 Task: Look for Airbnb properties in Wollongong, Australia from 11th December, 2023 to 17th December, 2023 for 1 adult. Place can be private room with 1  bedroom having 1 bed and 1 bathroom. Property type can be hotel. Amenities needed are: washing machine, kitchen.
Action: Mouse moved to (438, 127)
Screenshot: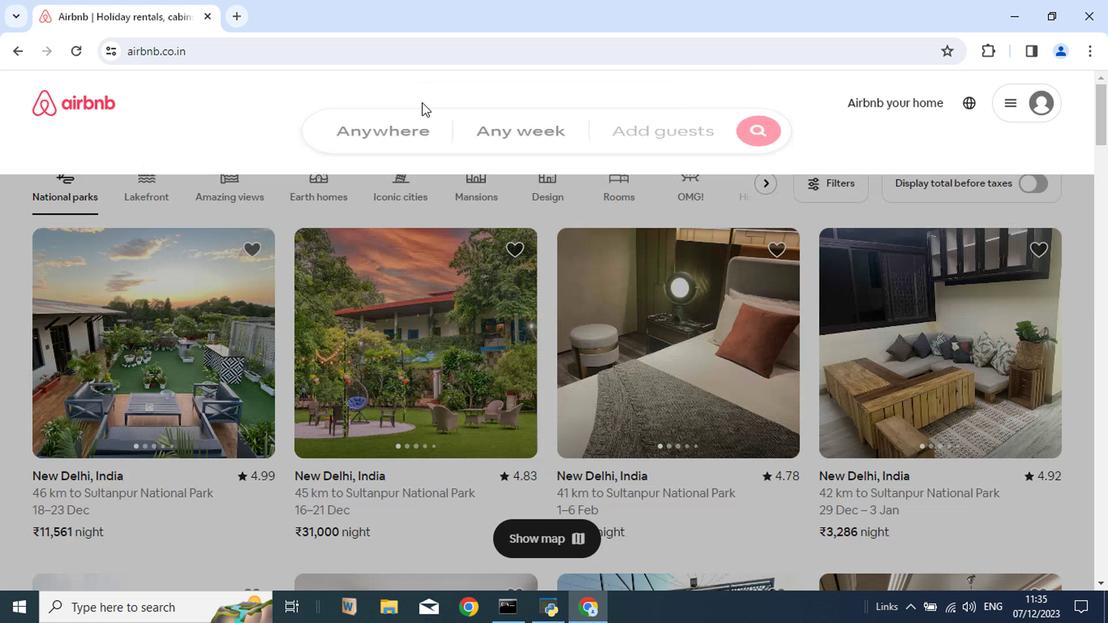 
Action: Mouse pressed left at (438, 127)
Screenshot: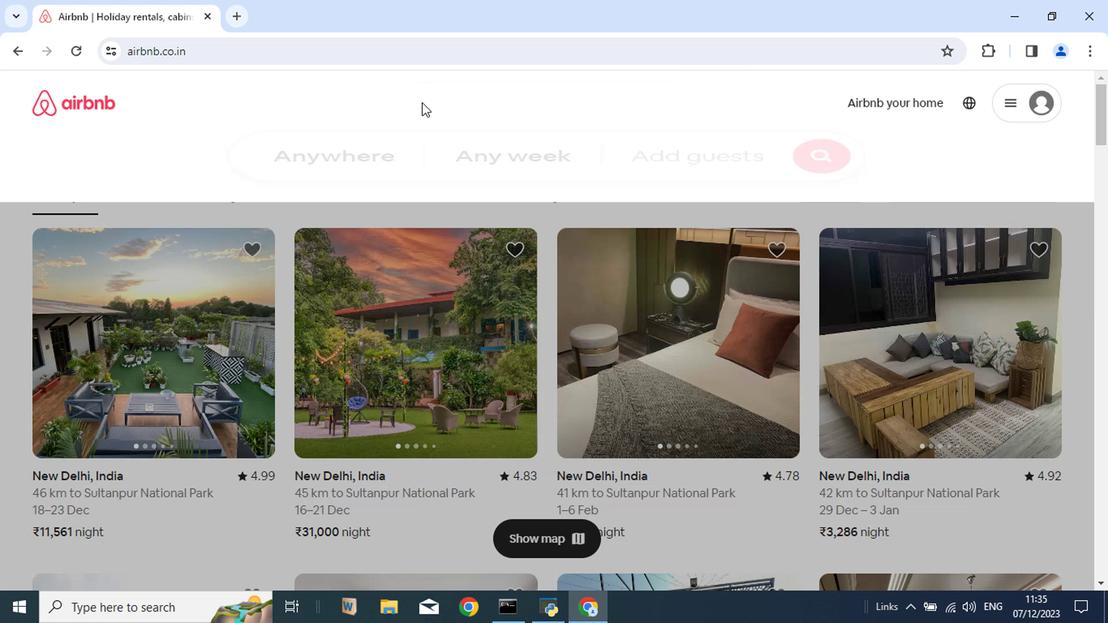 
Action: Mouse moved to (451, 251)
Screenshot: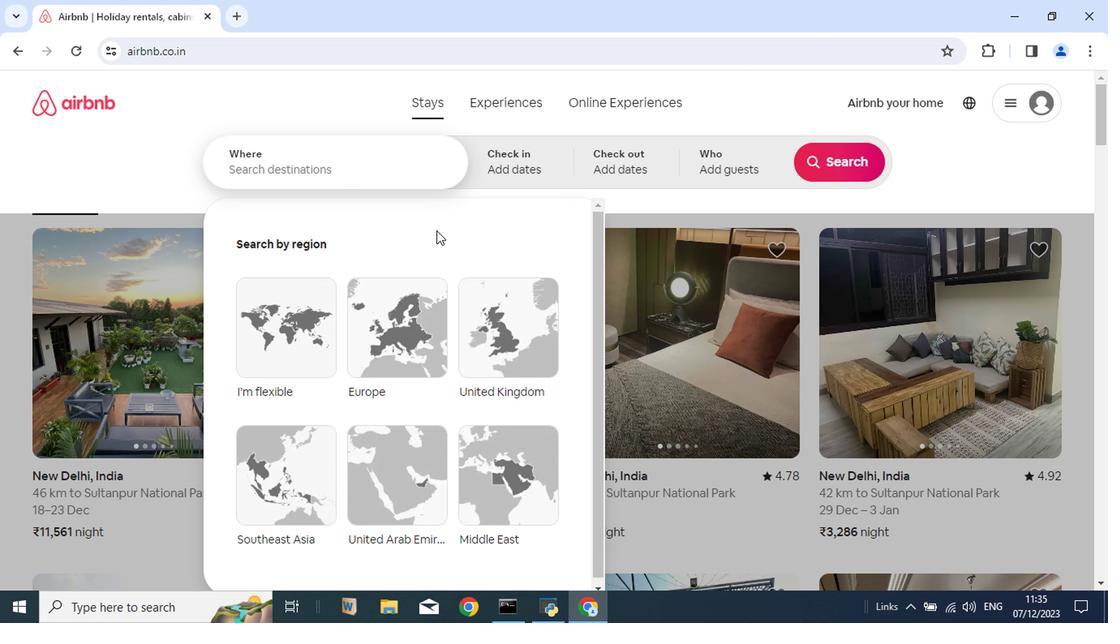 
Action: Key pressed <Key.shift>Woll
Screenshot: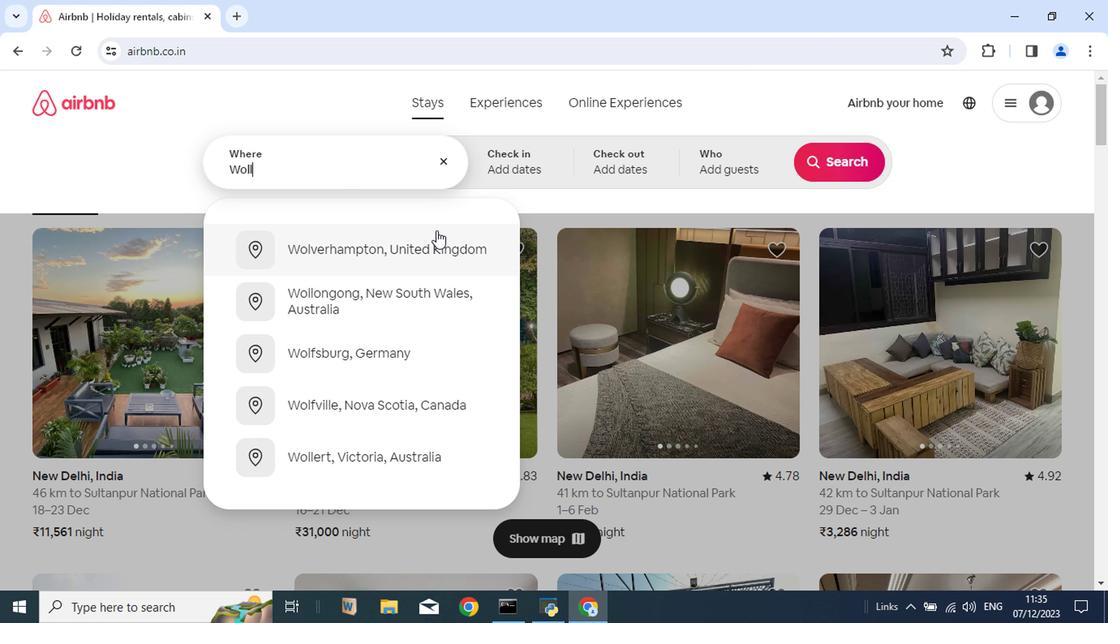 
Action: Mouse moved to (461, 261)
Screenshot: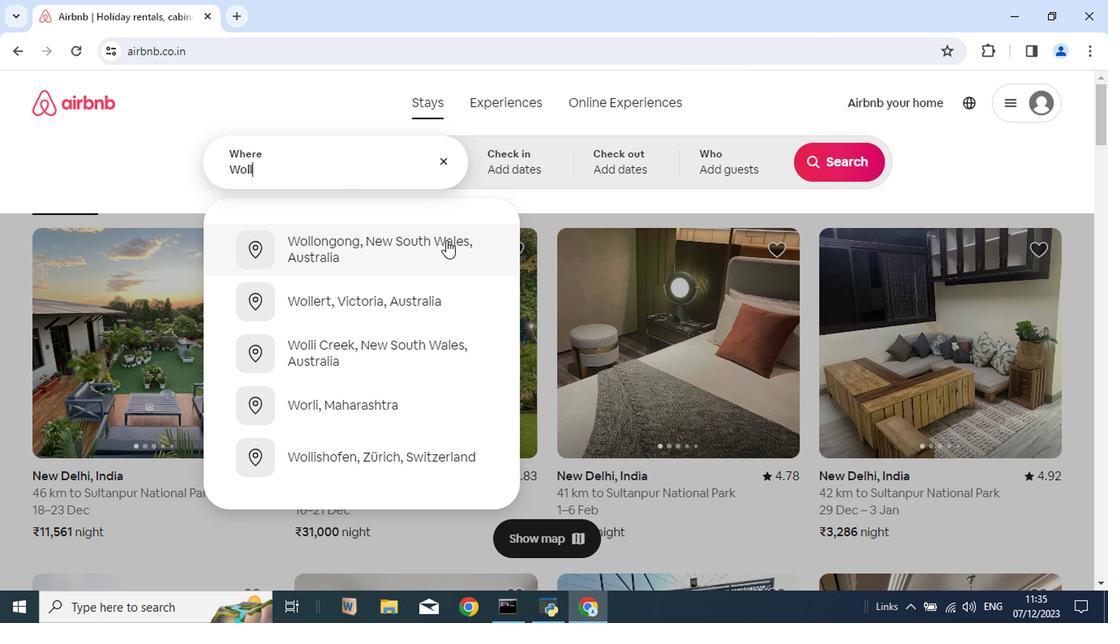 
Action: Mouse pressed left at (461, 261)
Screenshot: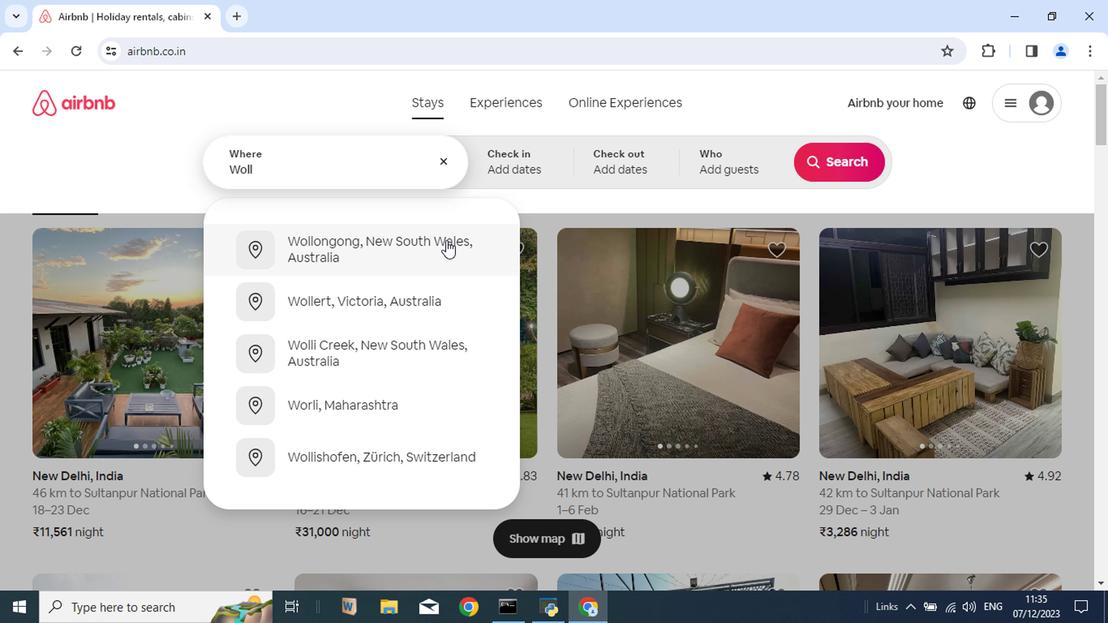 
Action: Mouse moved to (409, 191)
Screenshot: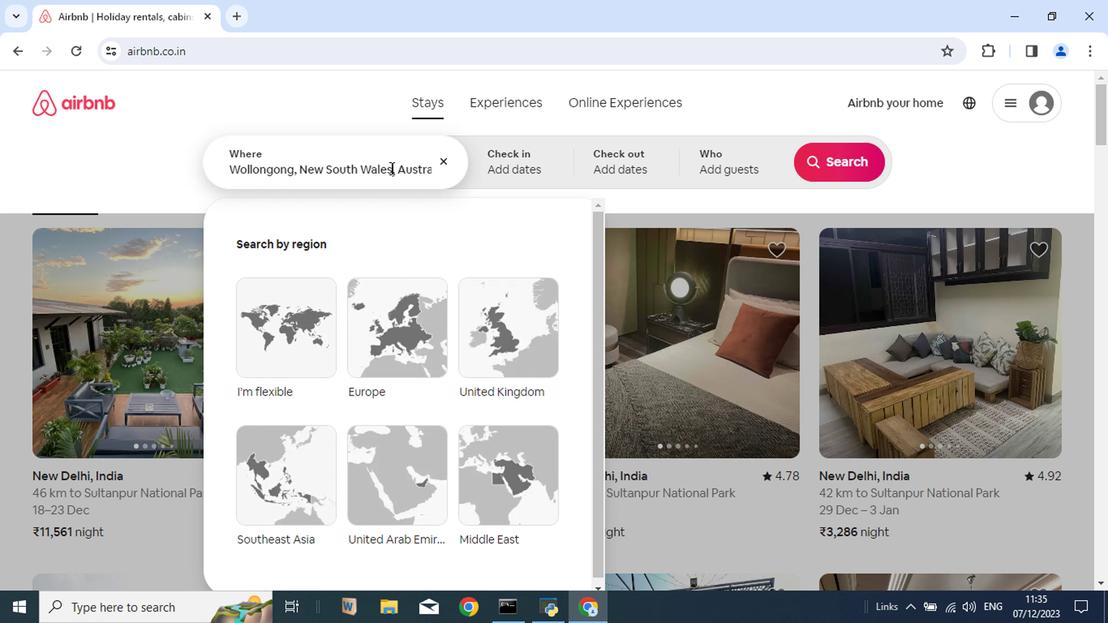 
Action: Mouse pressed left at (409, 191)
Screenshot: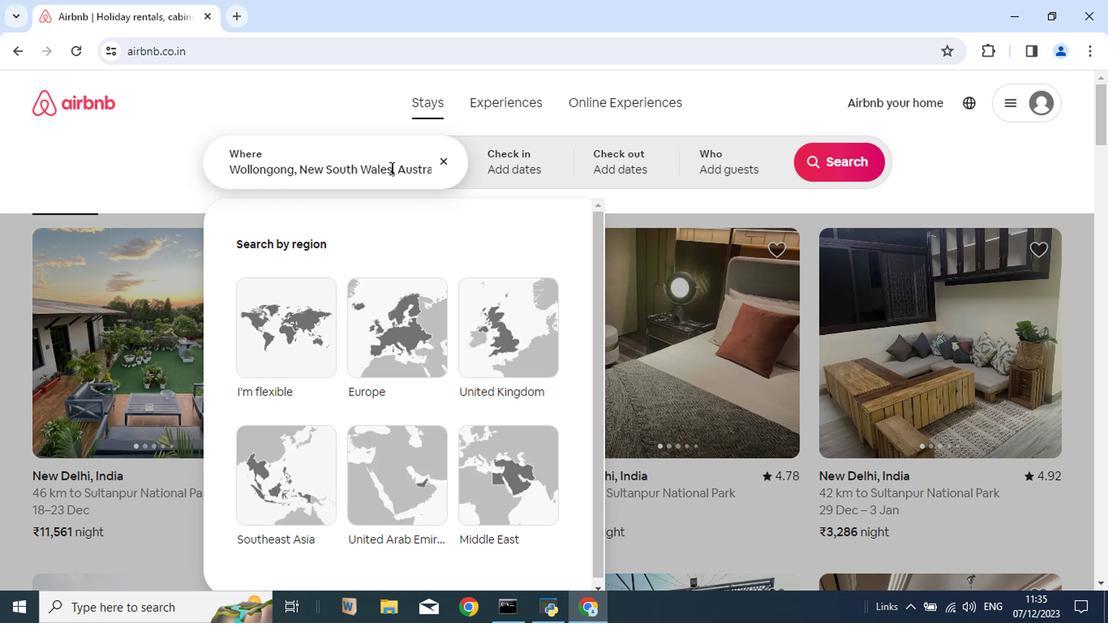 
Action: Mouse moved to (412, 189)
Screenshot: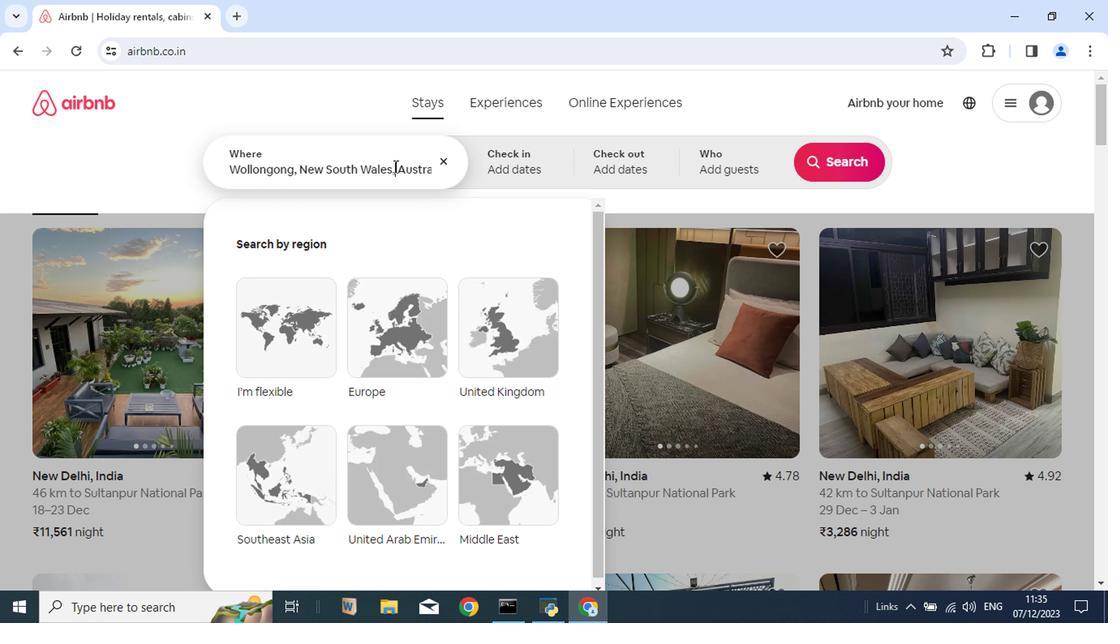 
Action: Mouse pressed left at (412, 189)
Screenshot: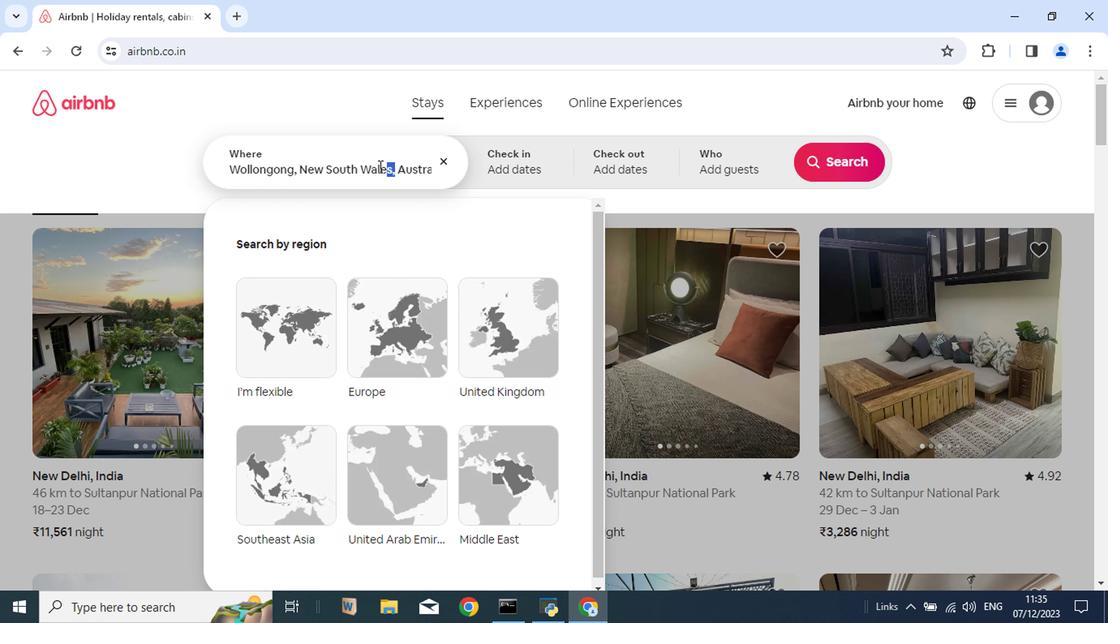 
Action: Mouse moved to (324, 193)
Screenshot: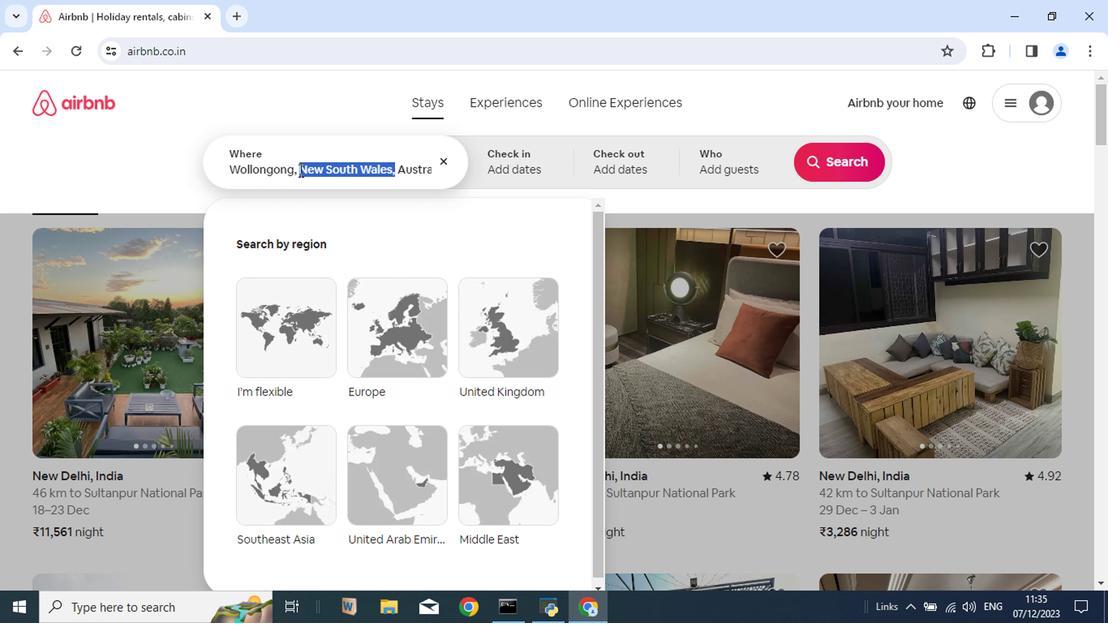 
Action: Key pressed <Key.backspace>
Screenshot: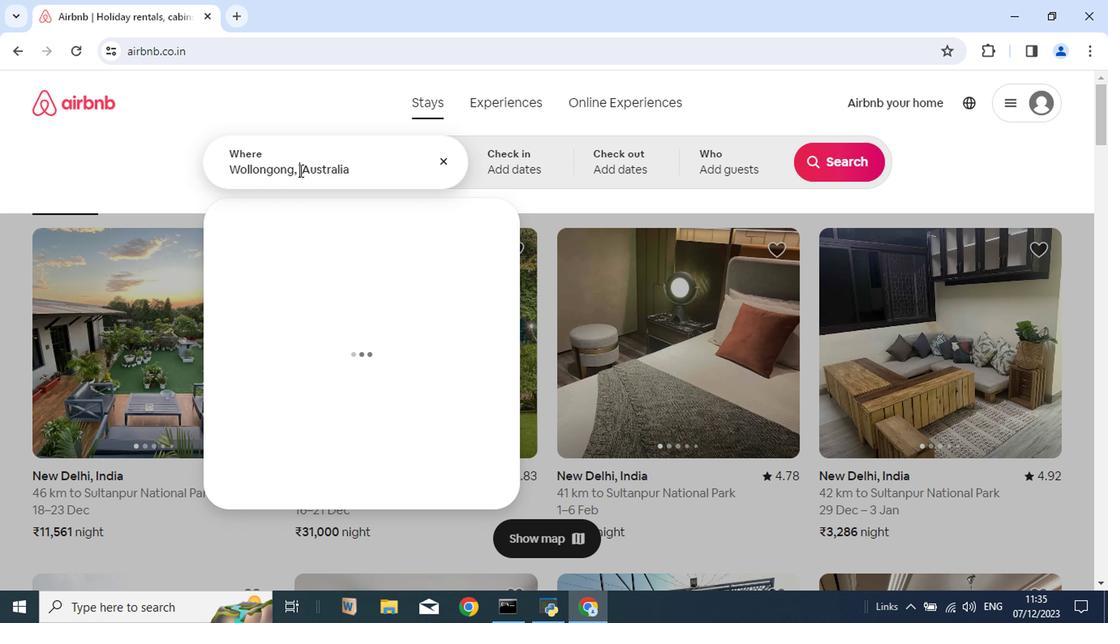 
Action: Mouse moved to (402, 188)
Screenshot: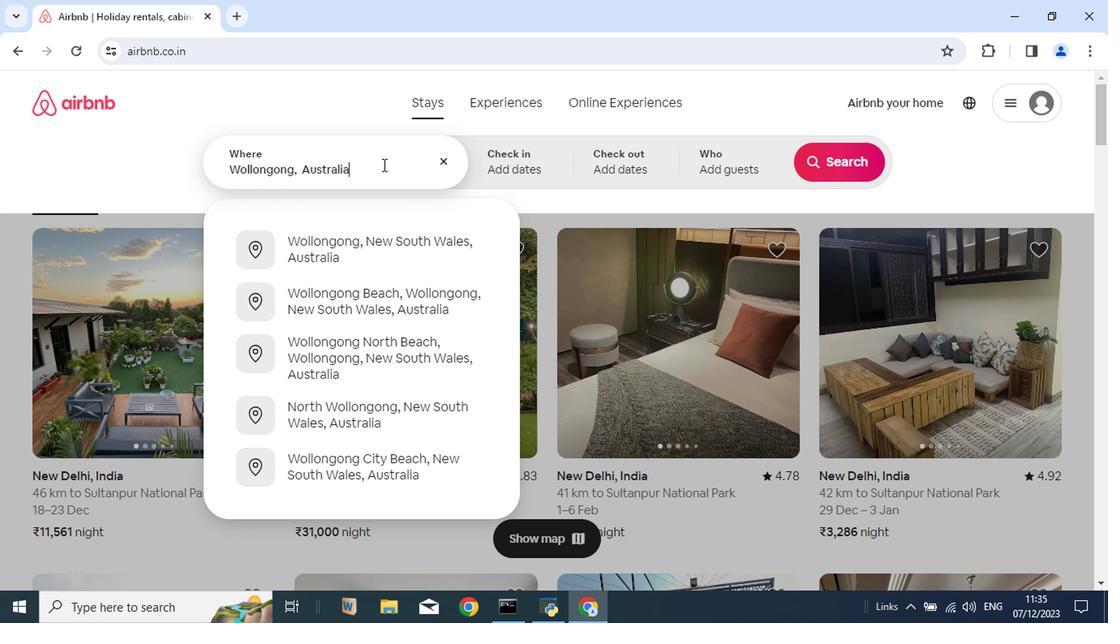 
Action: Mouse pressed left at (402, 188)
Screenshot: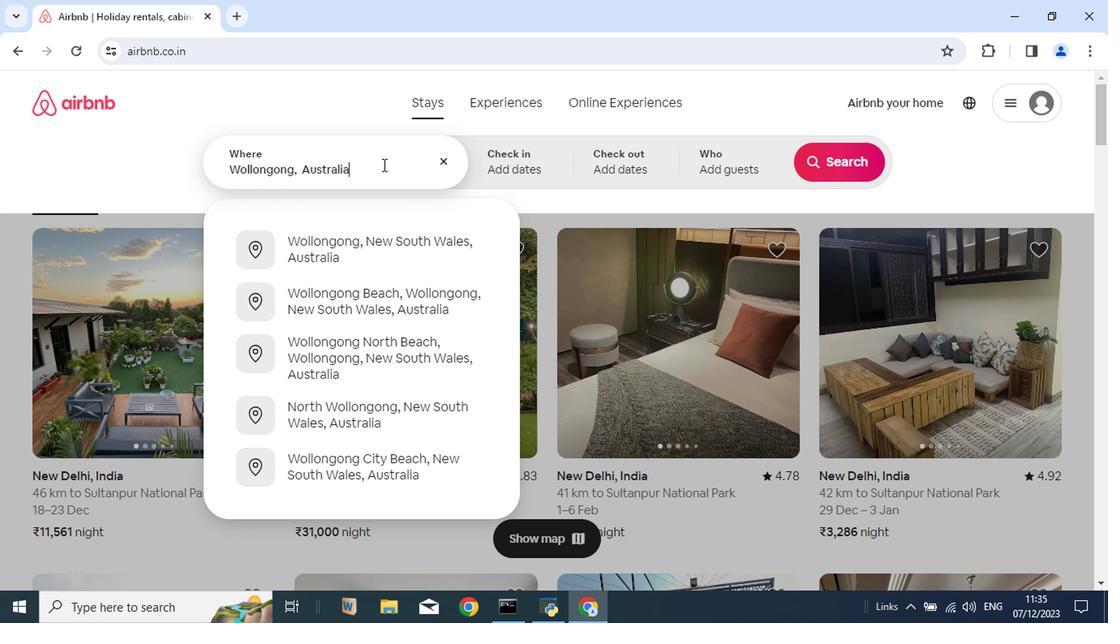 
Action: Mouse moved to (402, 188)
Screenshot: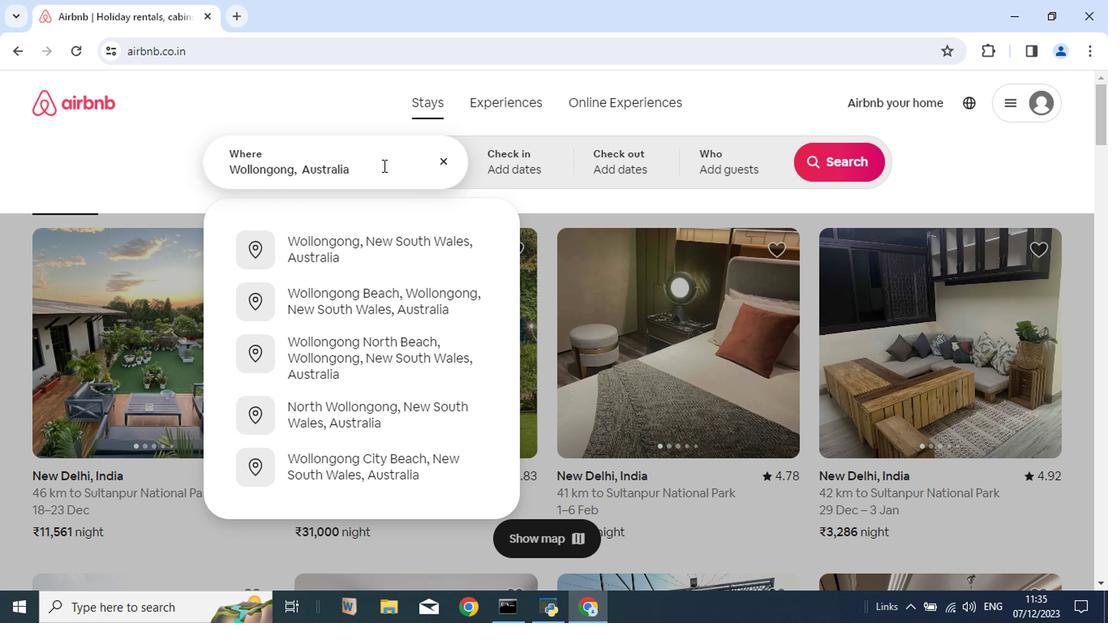 
Action: Key pressed <Key.enter>
Screenshot: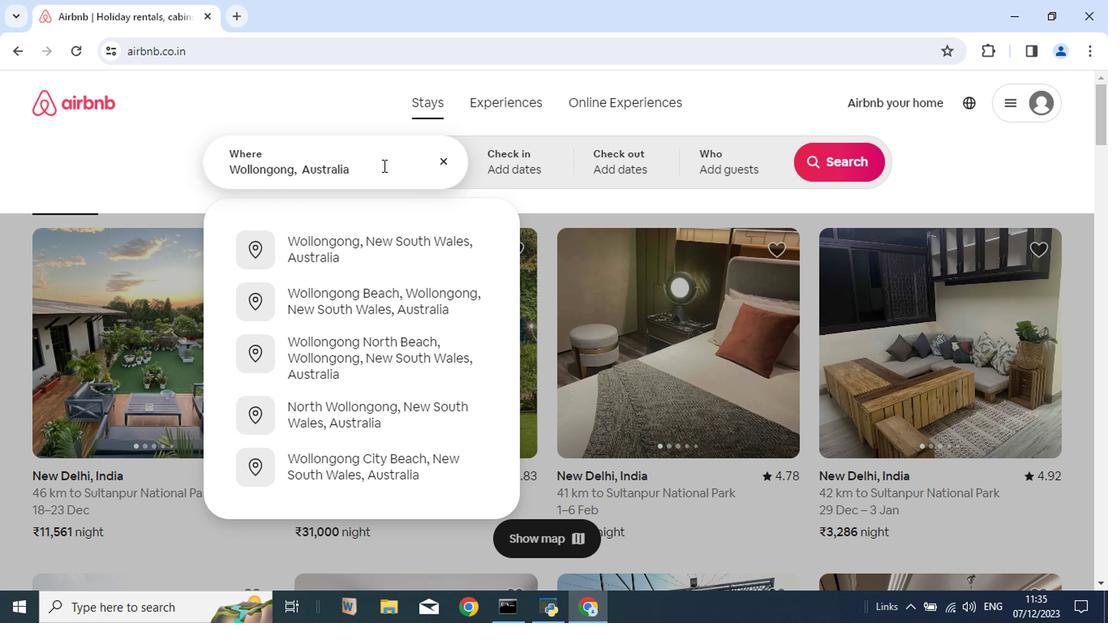 
Action: Mouse moved to (338, 453)
Screenshot: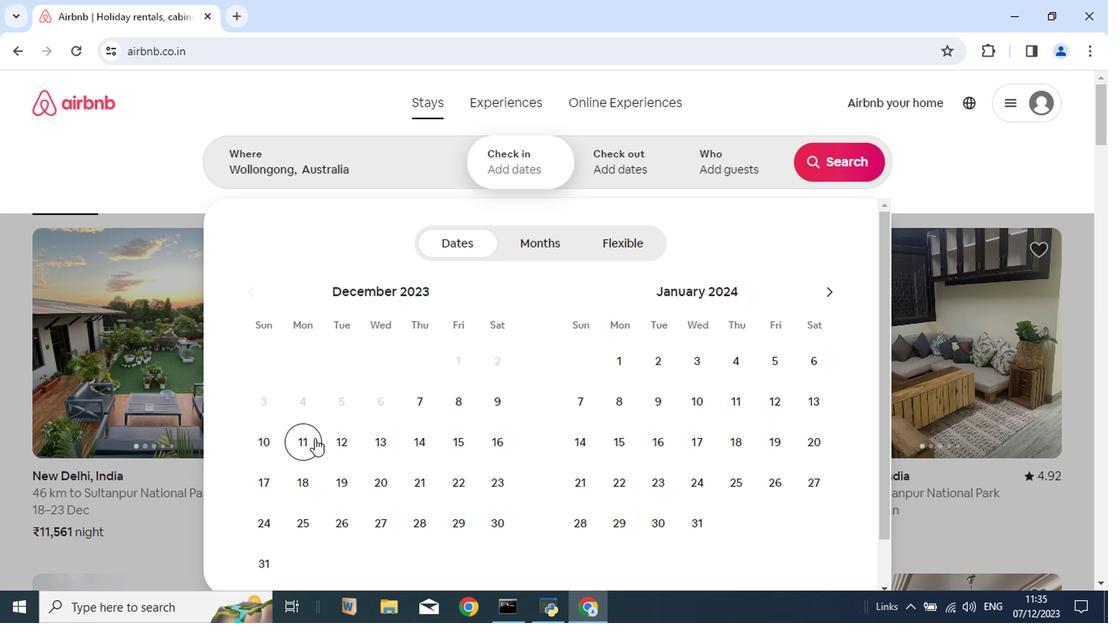 
Action: Mouse pressed left at (338, 453)
Screenshot: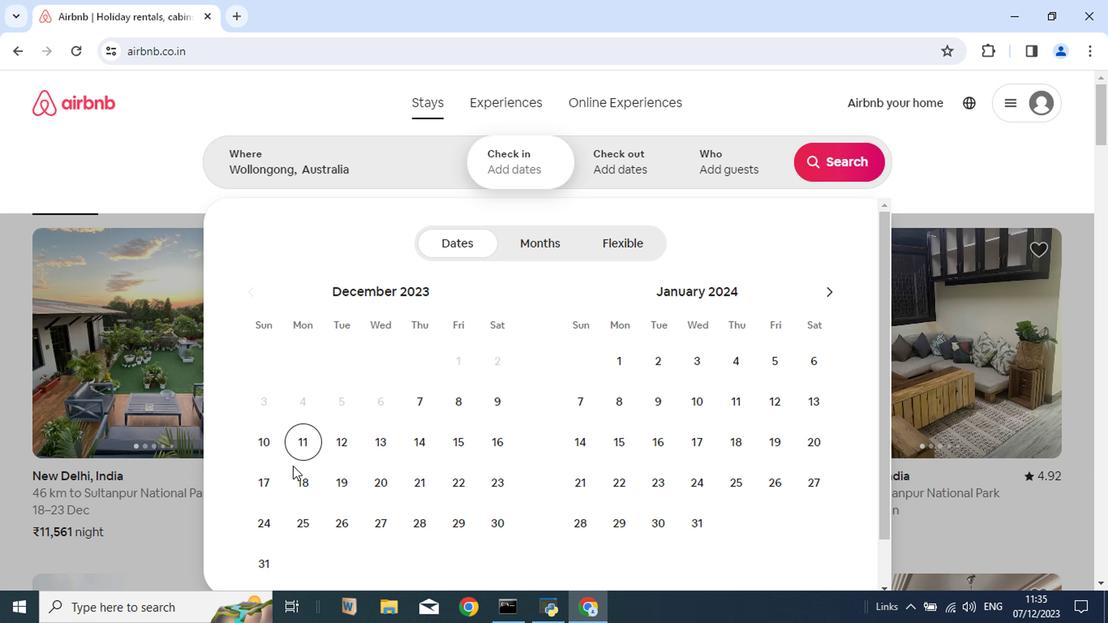 
Action: Mouse moved to (296, 504)
Screenshot: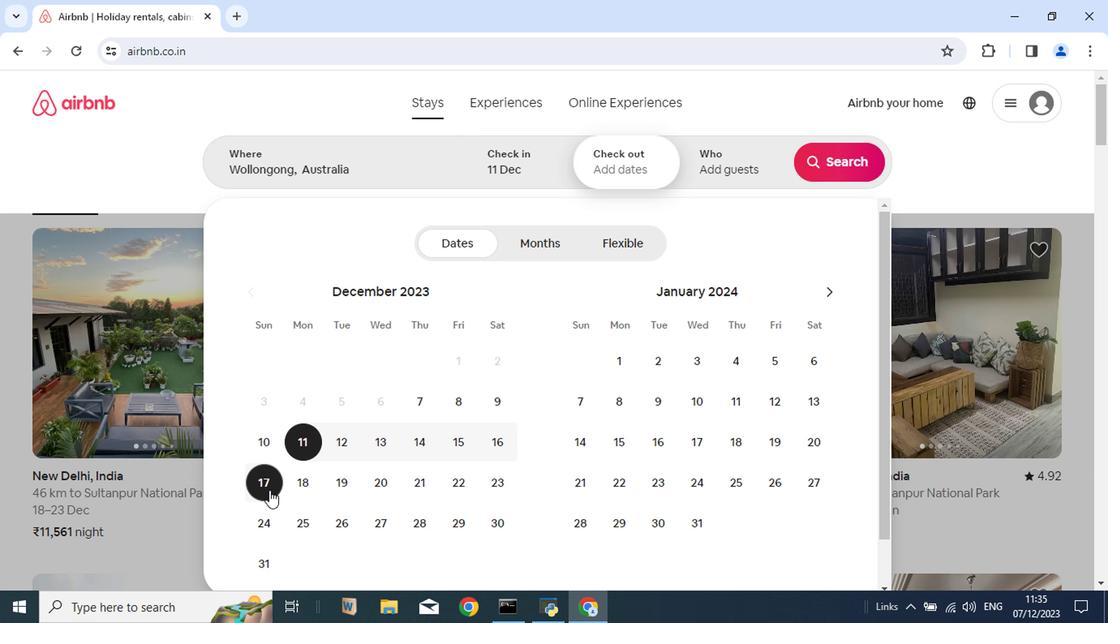 
Action: Mouse pressed left at (296, 504)
Screenshot: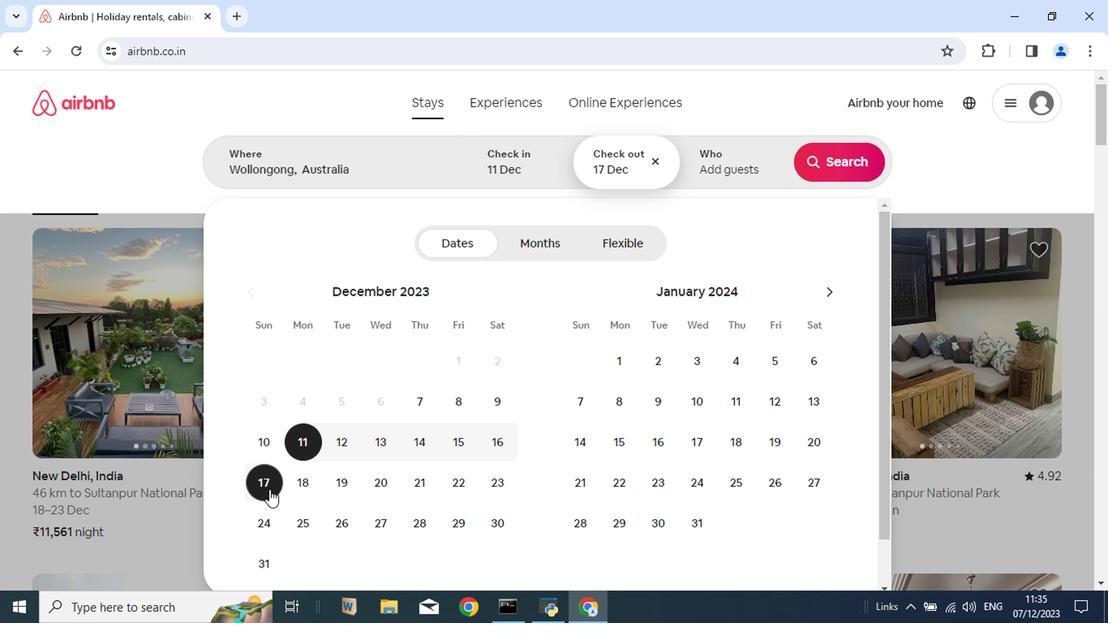
Action: Mouse moved to (734, 188)
Screenshot: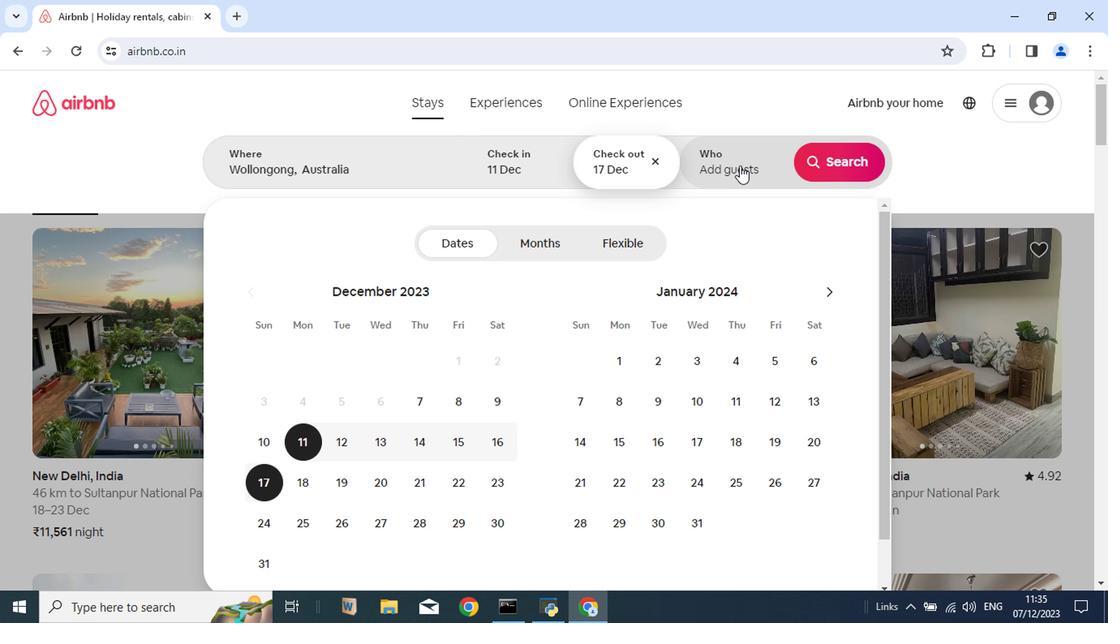 
Action: Mouse pressed left at (734, 188)
Screenshot: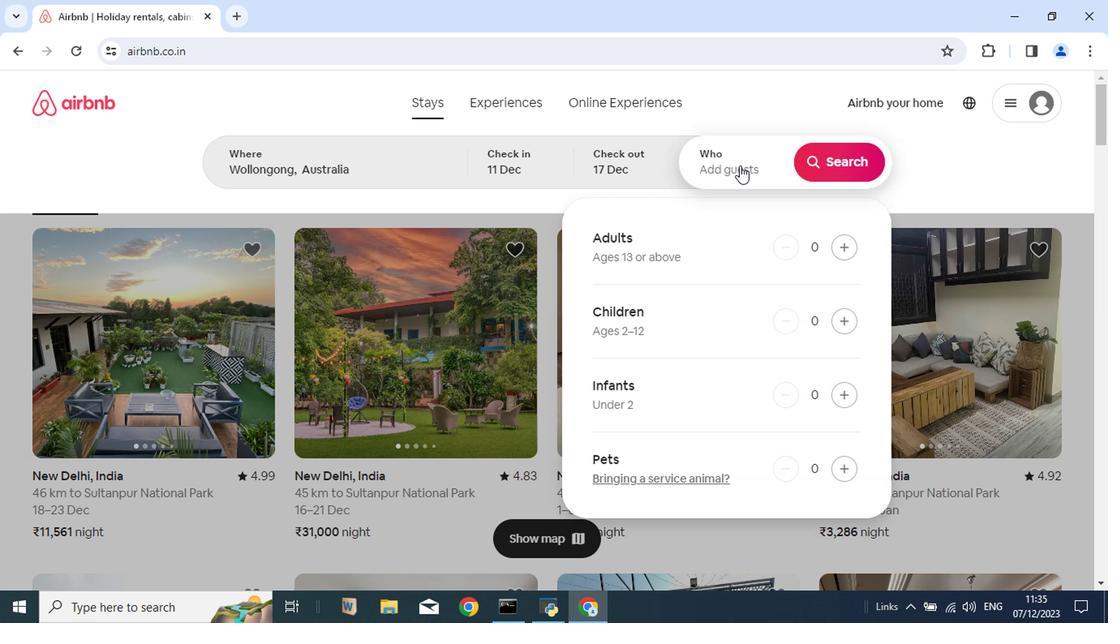 
Action: Mouse moved to (830, 268)
Screenshot: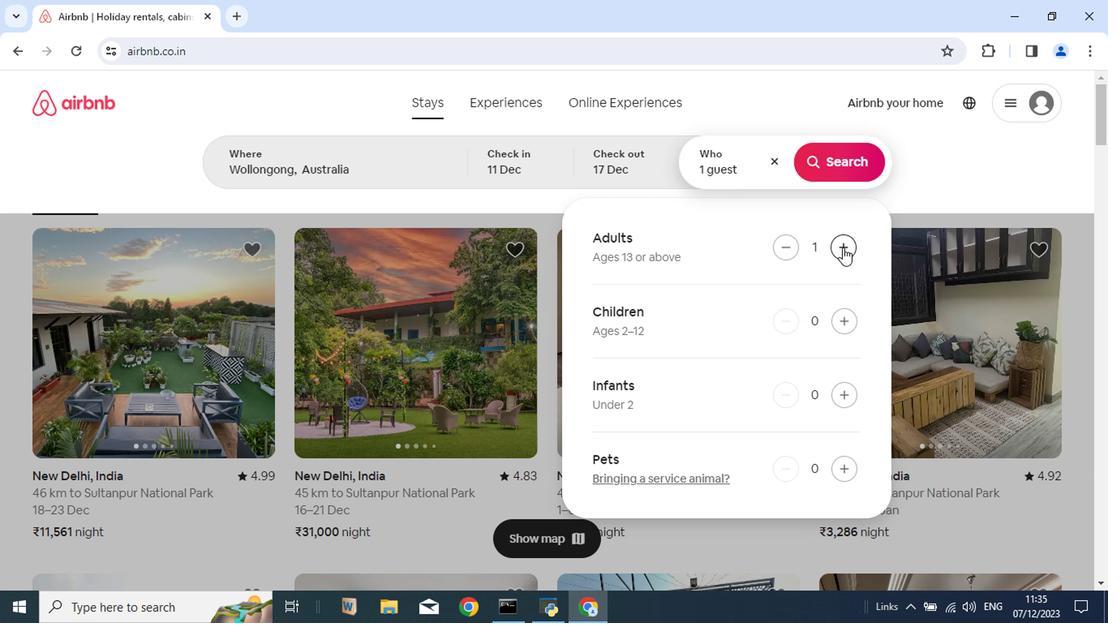 
Action: Mouse pressed left at (830, 268)
Screenshot: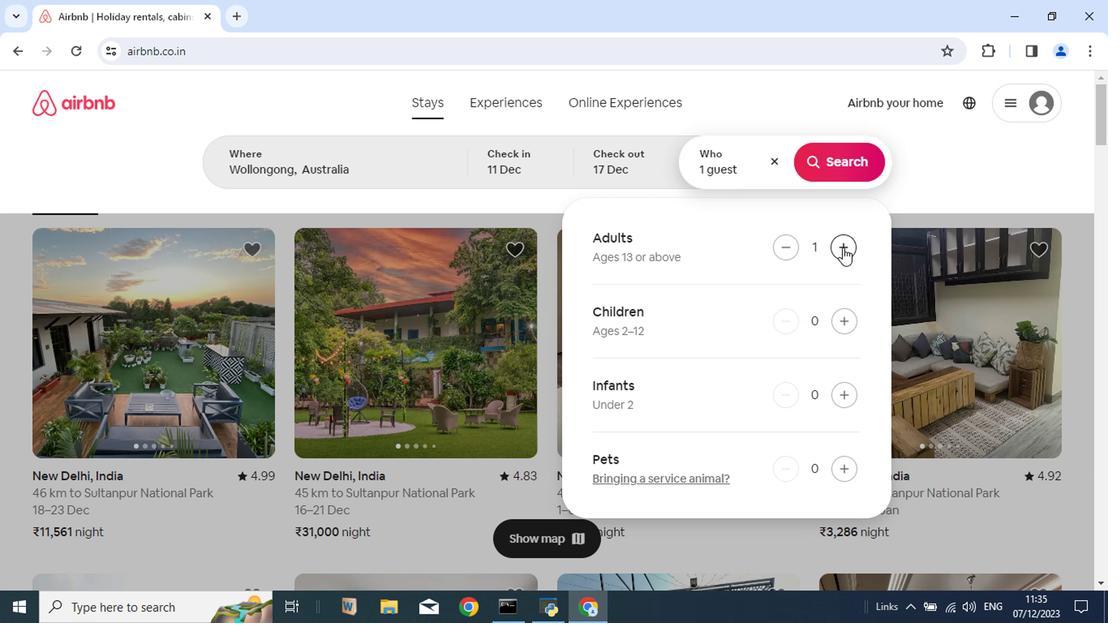 
Action: Mouse moved to (828, 189)
Screenshot: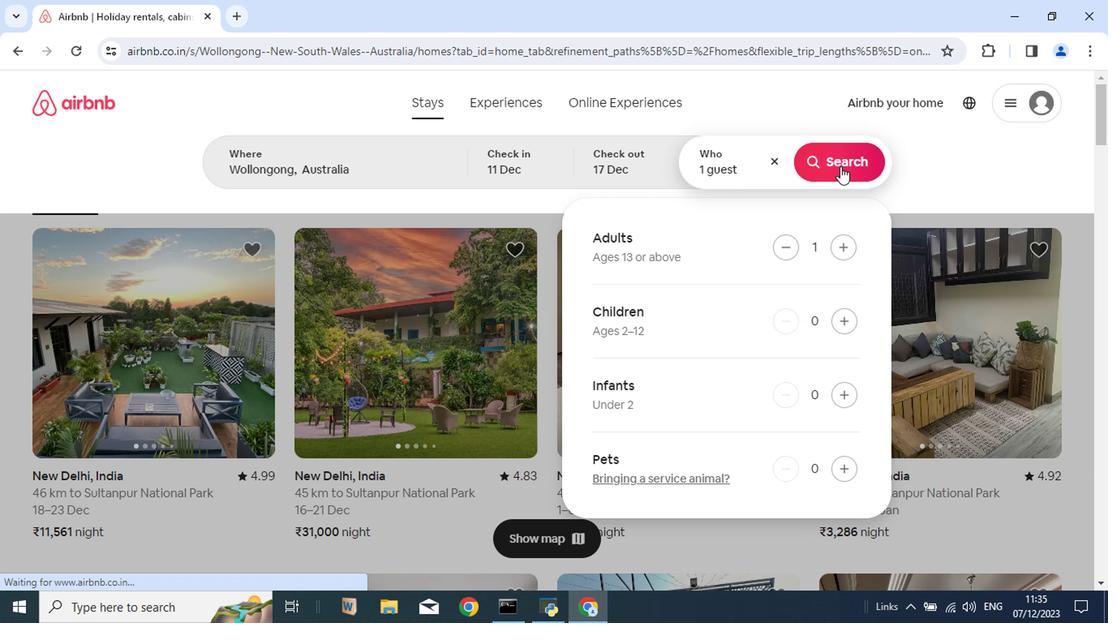 
Action: Mouse pressed left at (828, 189)
Screenshot: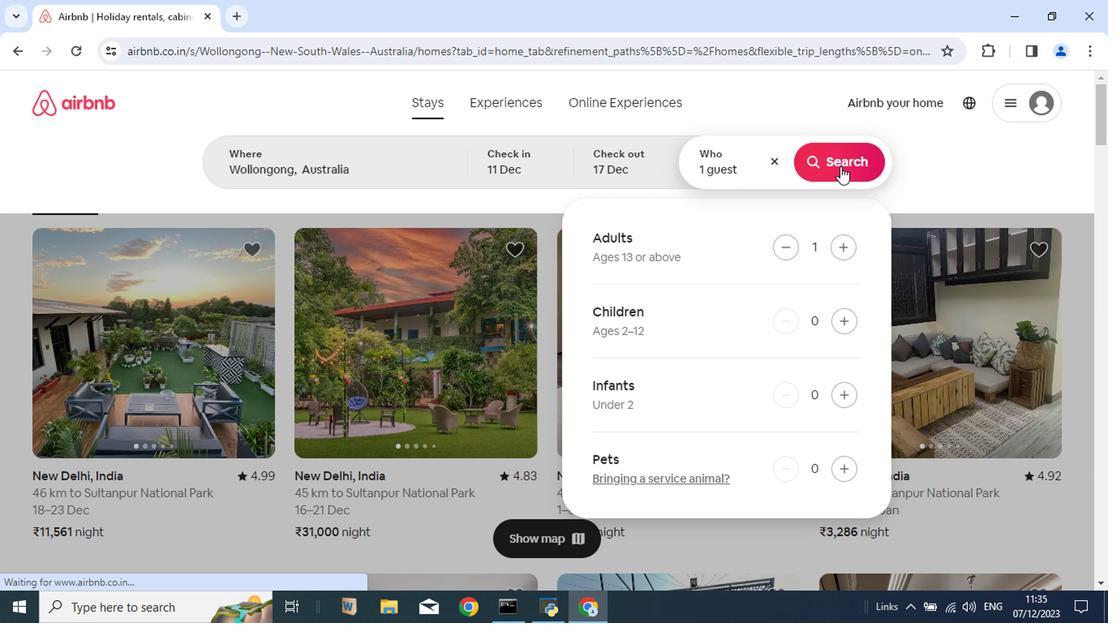 
Action: Mouse moved to (834, 188)
Screenshot: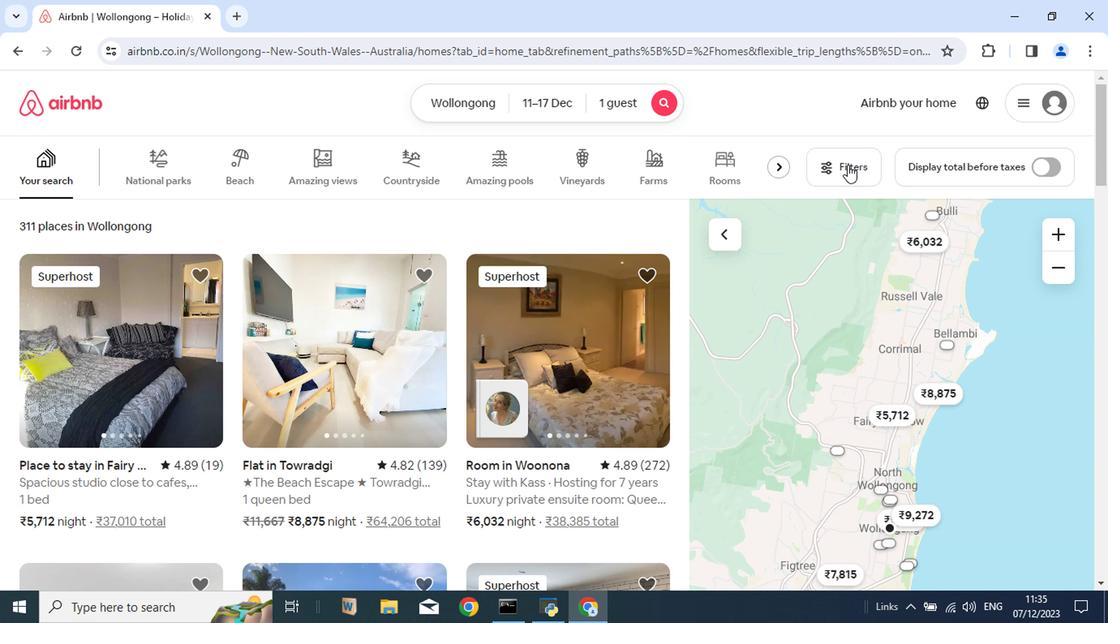 
Action: Mouse pressed left at (834, 188)
Screenshot: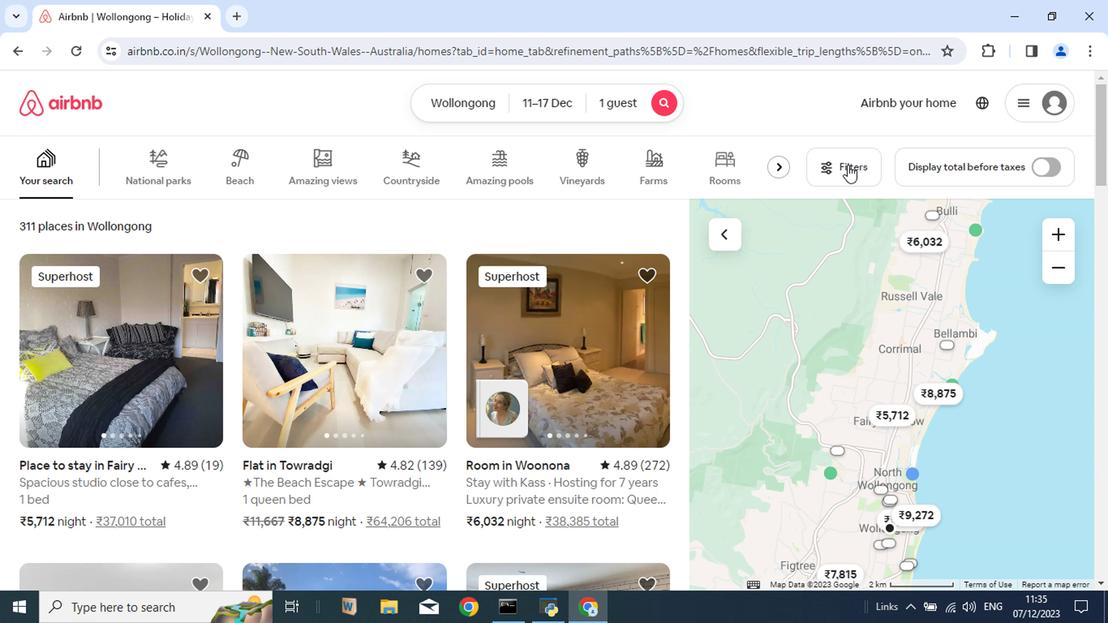 
Action: Mouse moved to (848, 224)
Screenshot: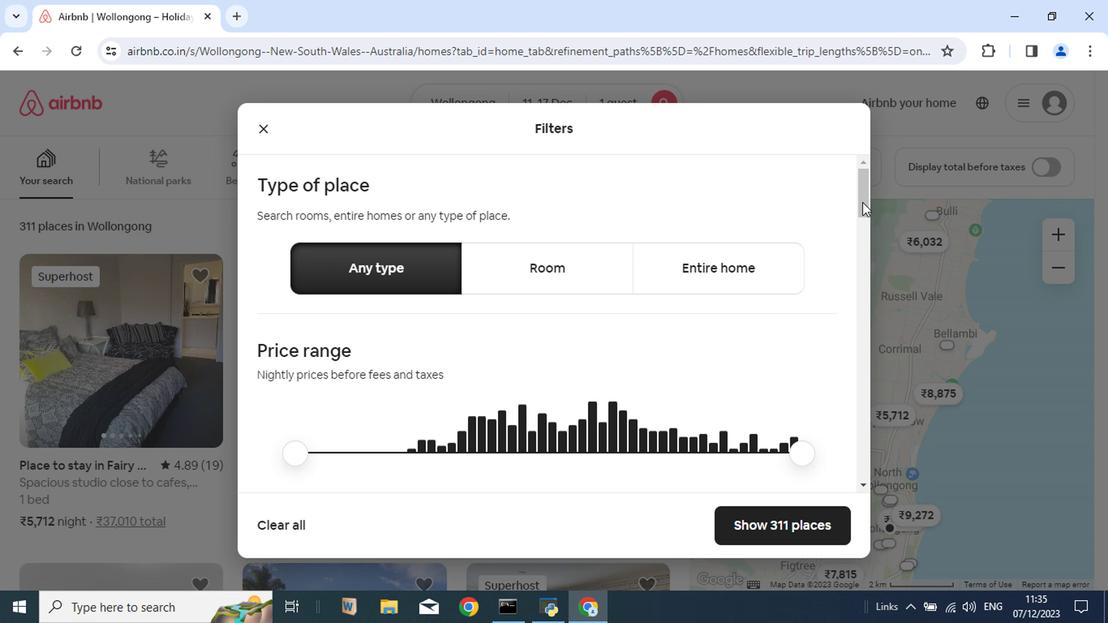 
Action: Mouse pressed left at (848, 224)
Screenshot: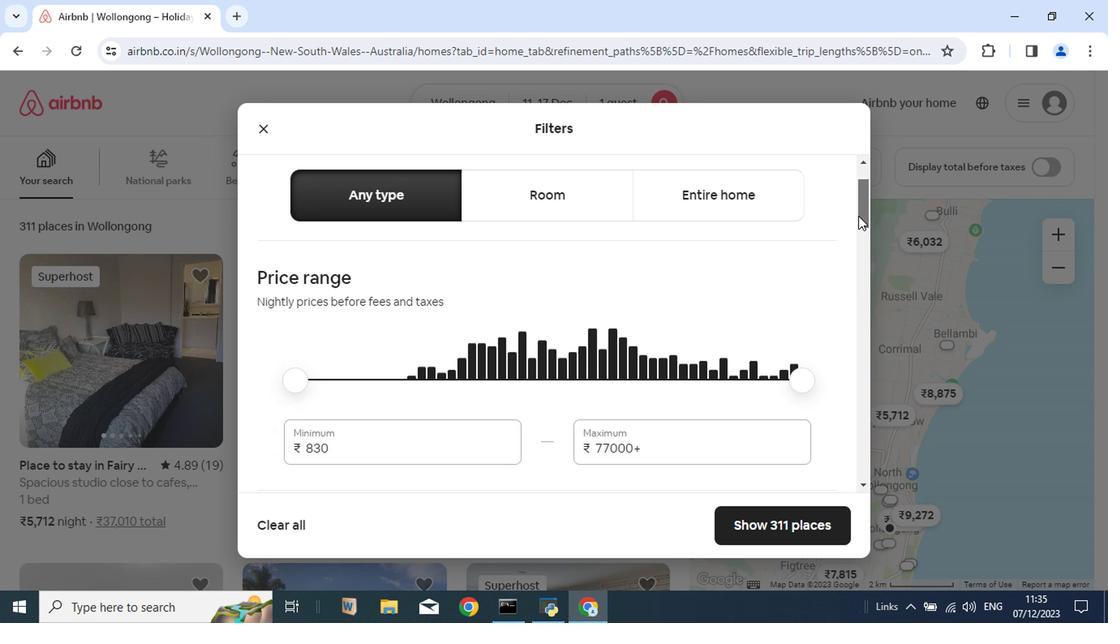 
Action: Mouse moved to (372, 395)
Screenshot: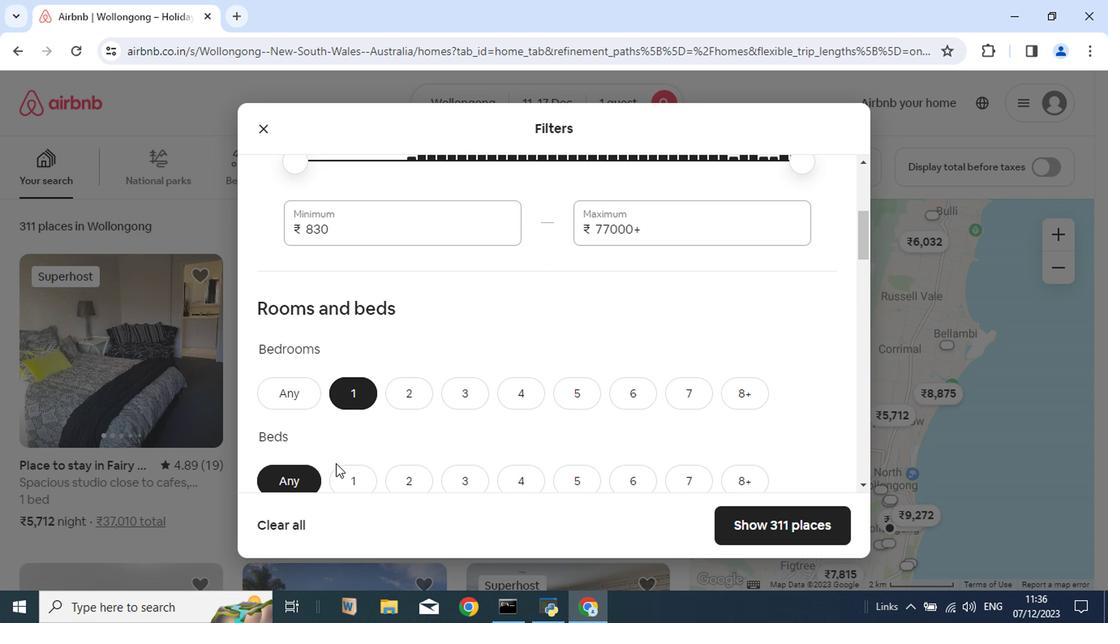 
Action: Mouse pressed left at (372, 395)
Screenshot: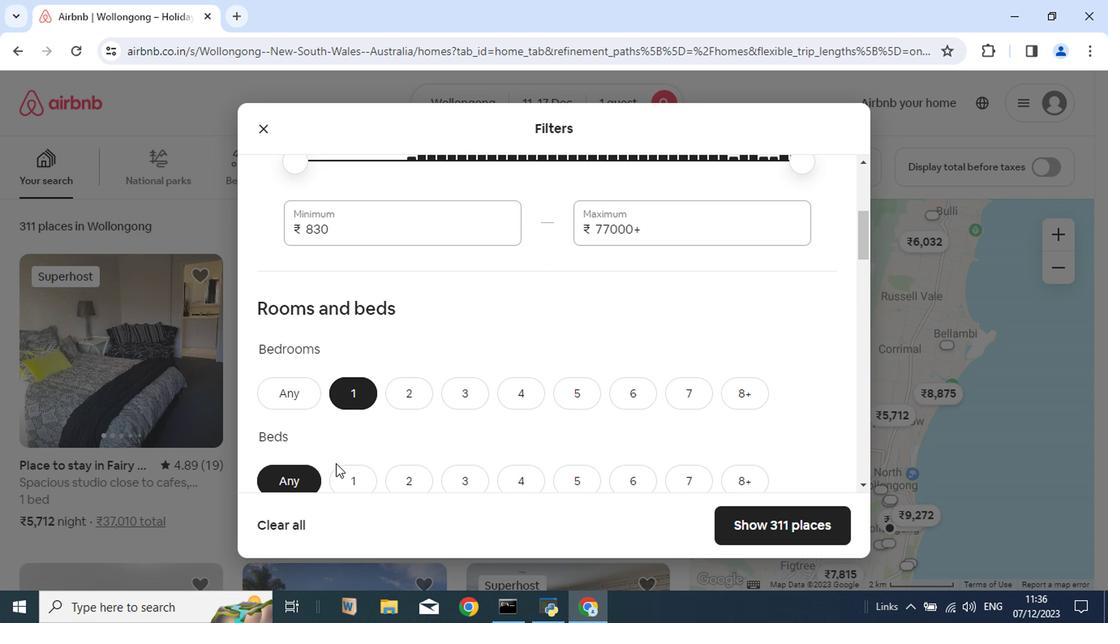 
Action: Mouse moved to (383, 492)
Screenshot: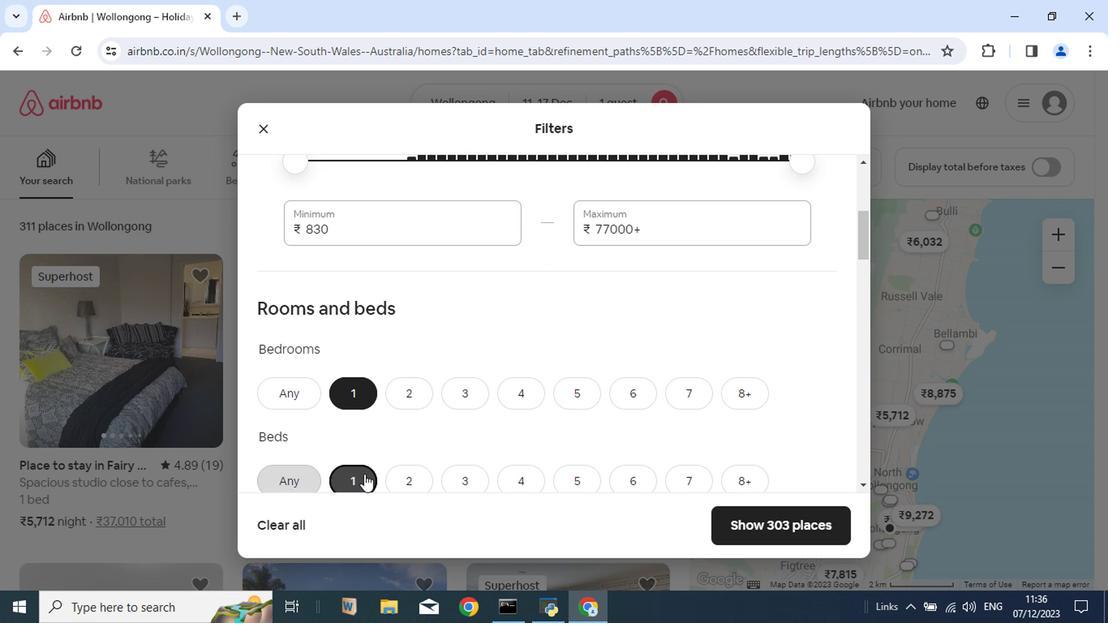 
Action: Mouse pressed left at (383, 492)
Screenshot: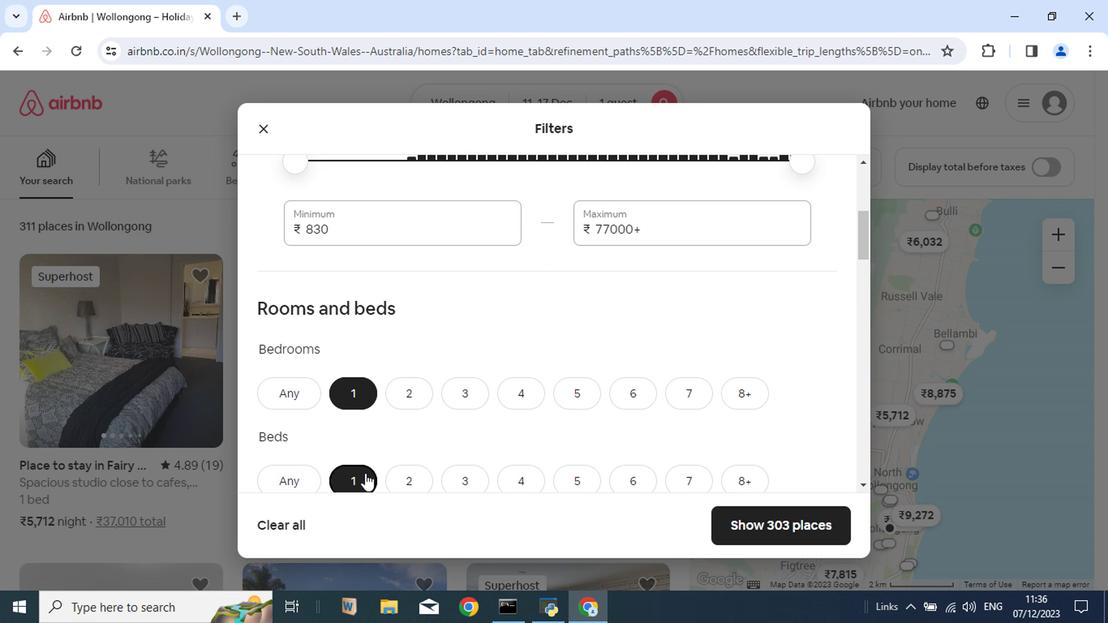 
Action: Mouse moved to (386, 486)
Screenshot: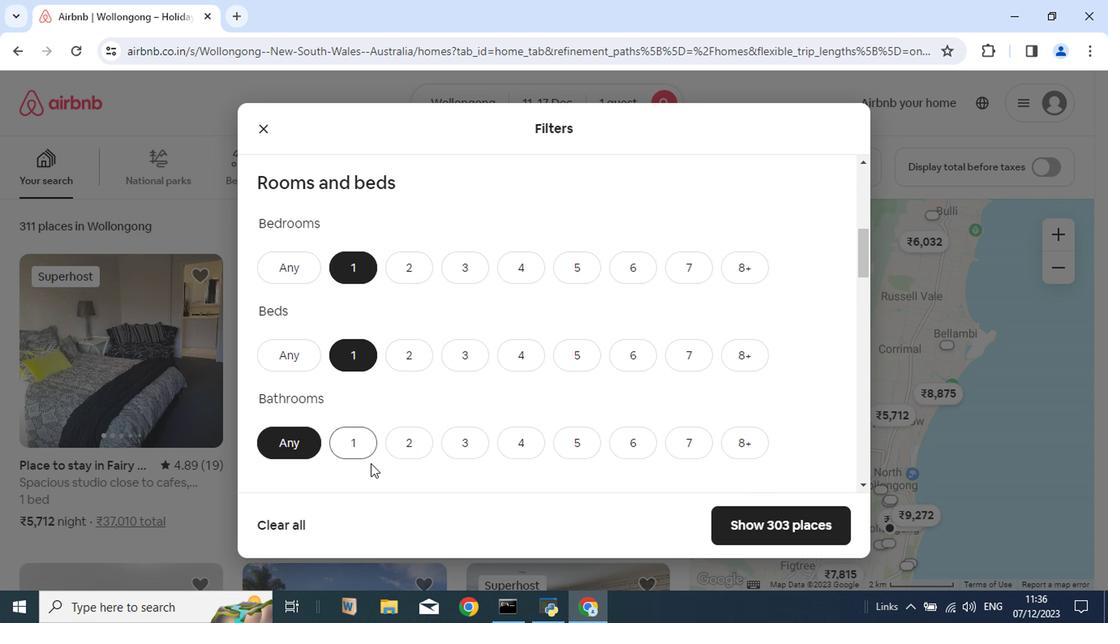 
Action: Mouse scrolled (386, 485) with delta (0, 0)
Screenshot: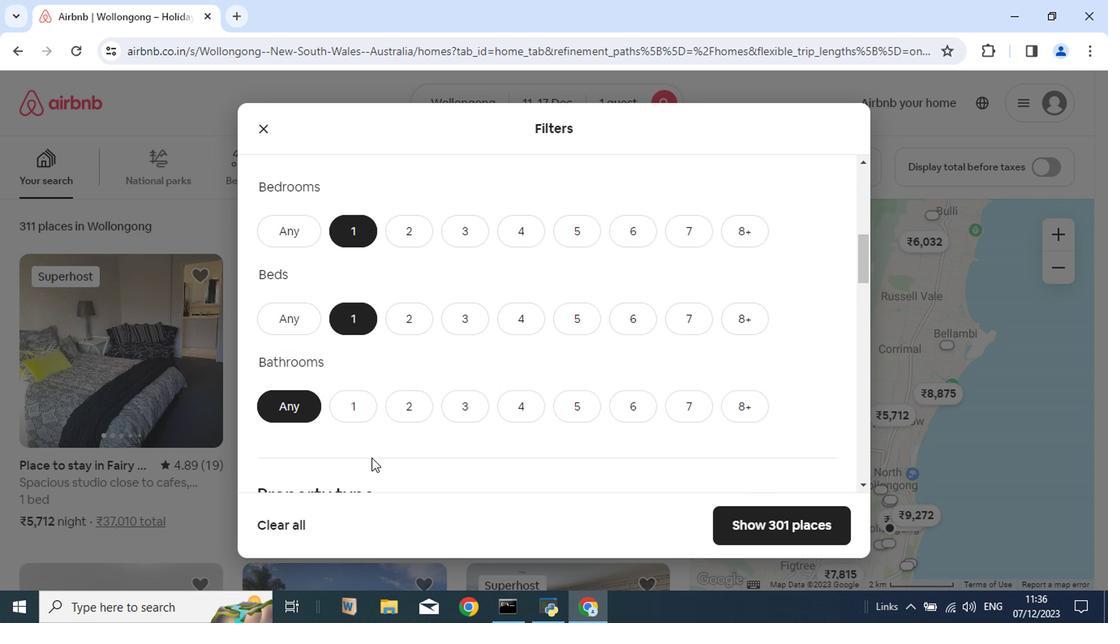 
Action: Mouse moved to (387, 485)
Screenshot: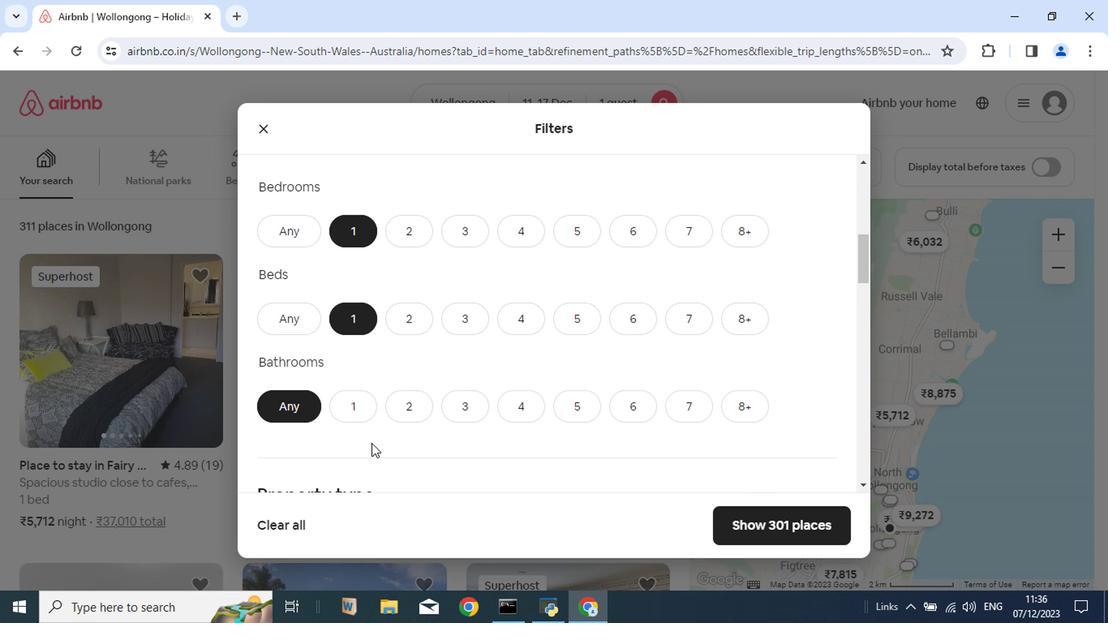 
Action: Mouse scrolled (387, 484) with delta (0, 0)
Screenshot: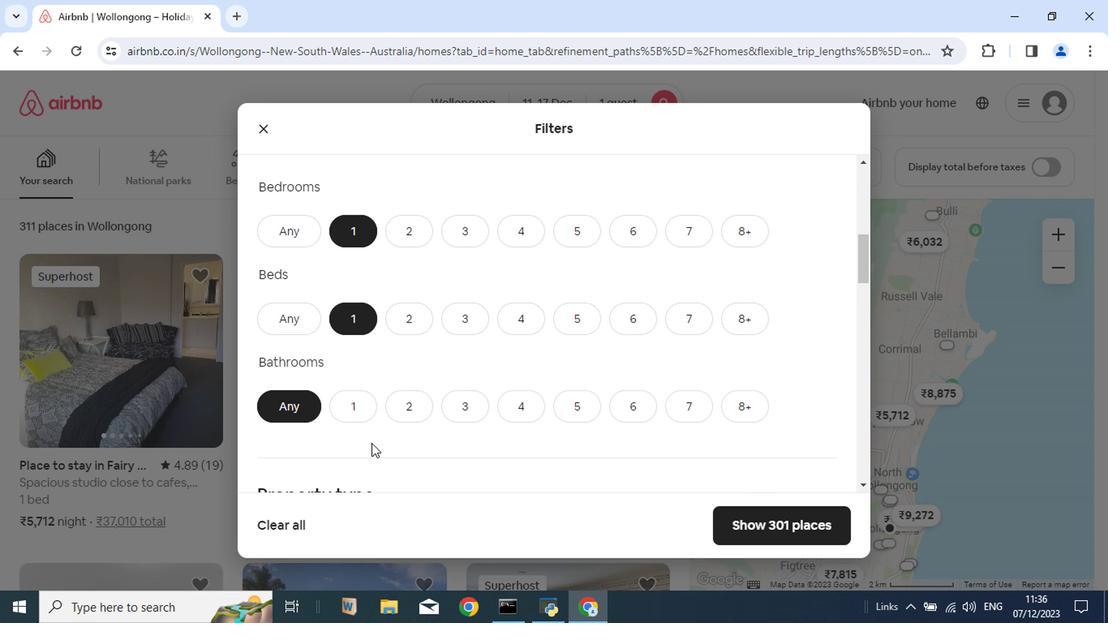 
Action: Mouse moved to (367, 422)
Screenshot: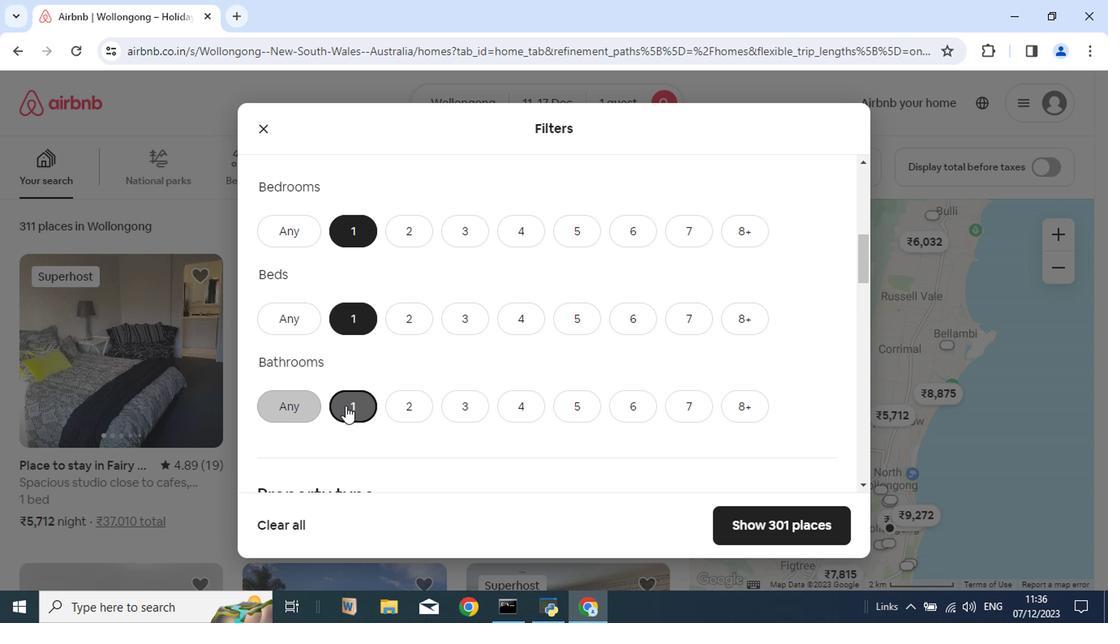 
Action: Mouse pressed left at (367, 422)
Screenshot: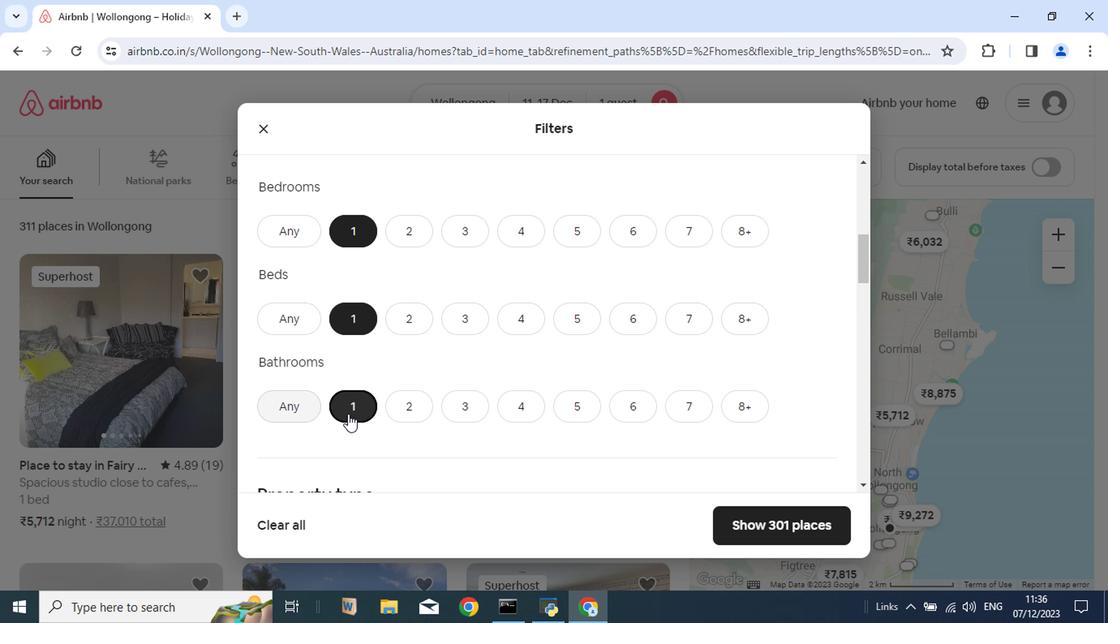 
Action: Mouse moved to (434, 454)
Screenshot: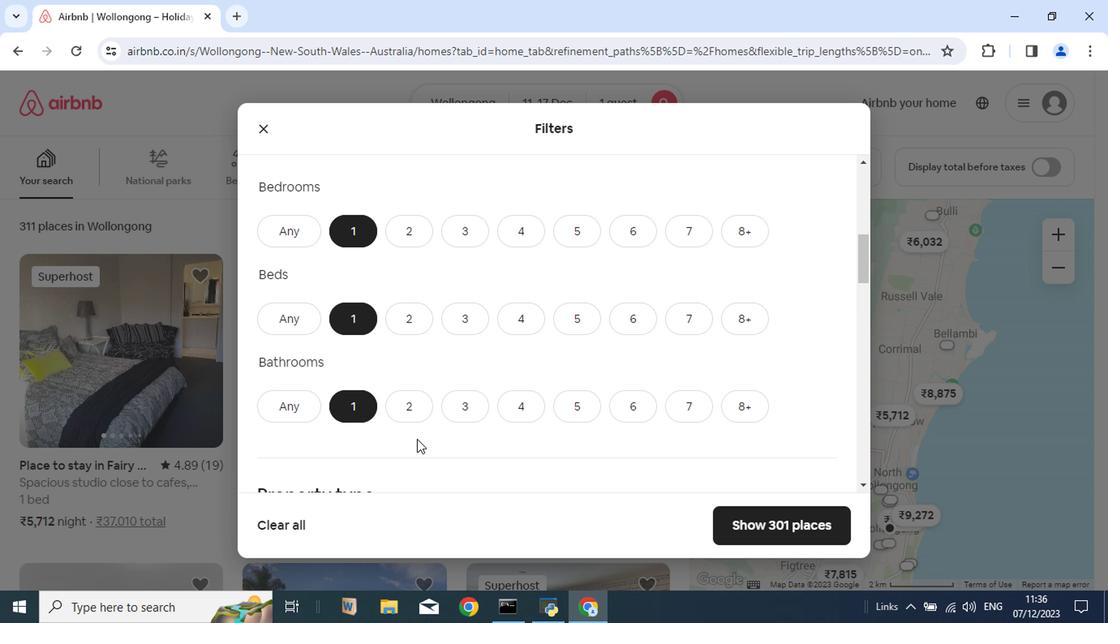 
Action: Mouse scrolled (434, 453) with delta (0, -1)
Screenshot: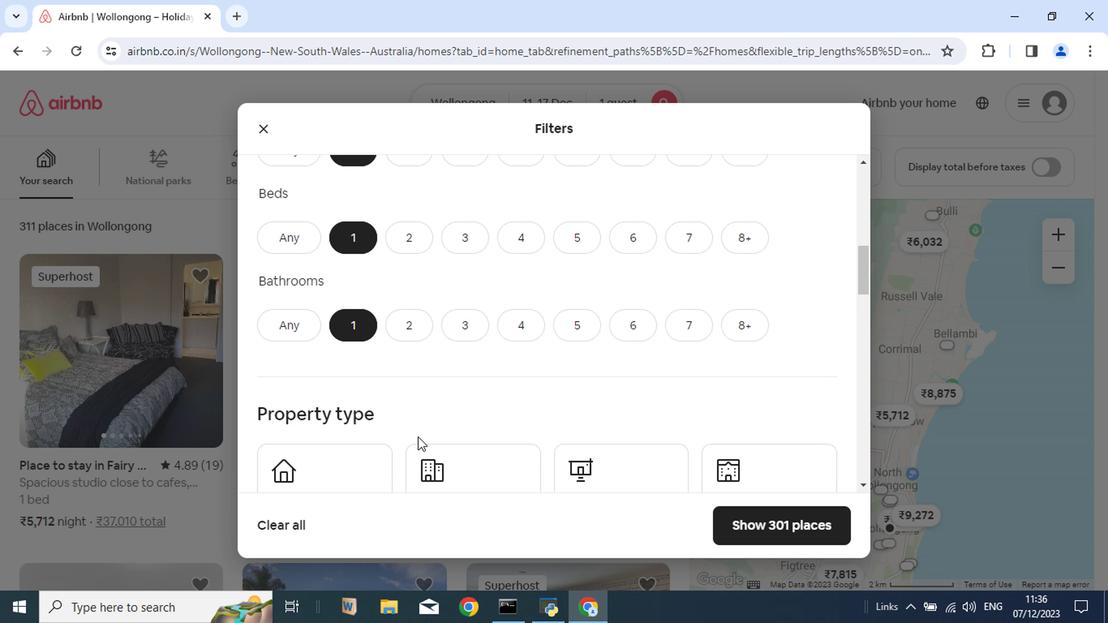 
Action: Mouse moved to (436, 449)
Screenshot: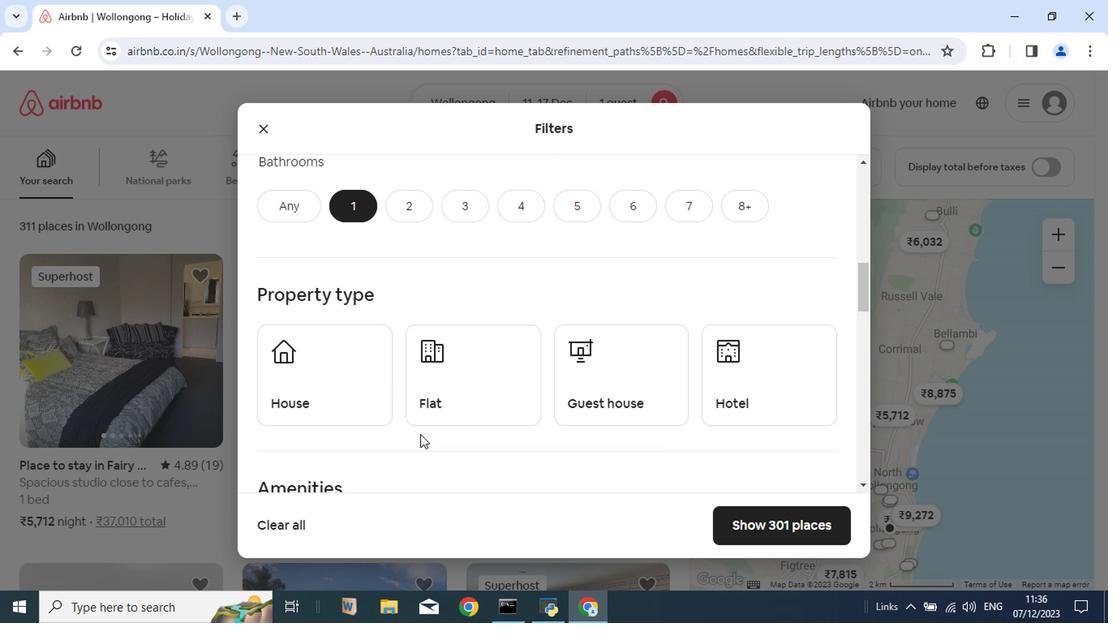 
Action: Mouse scrolled (436, 449) with delta (0, 0)
Screenshot: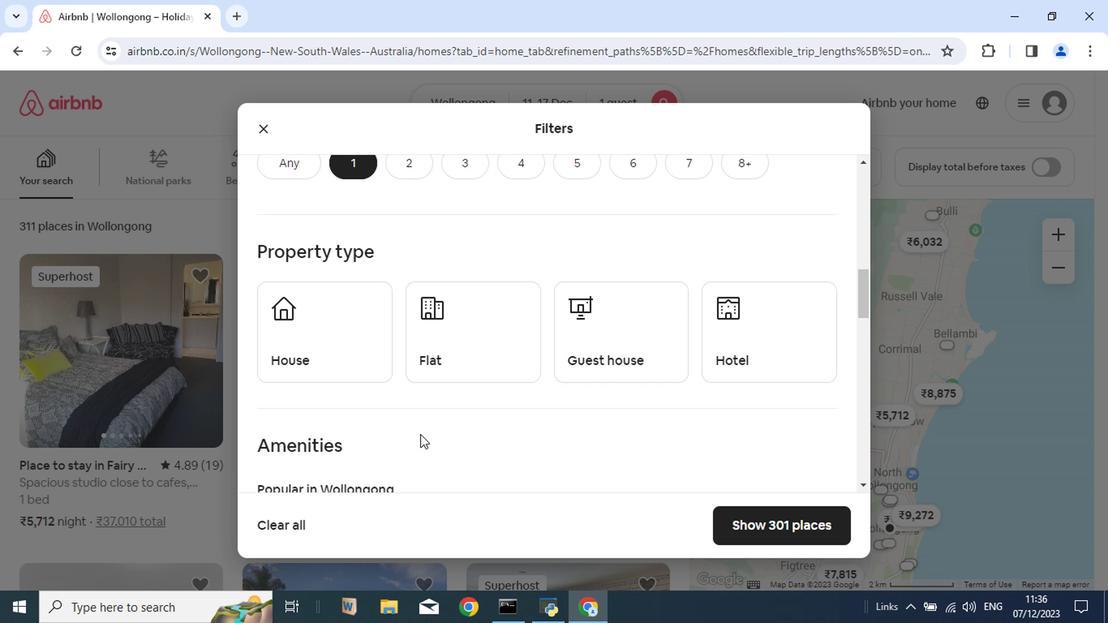 
Action: Mouse scrolled (436, 449) with delta (0, 0)
Screenshot: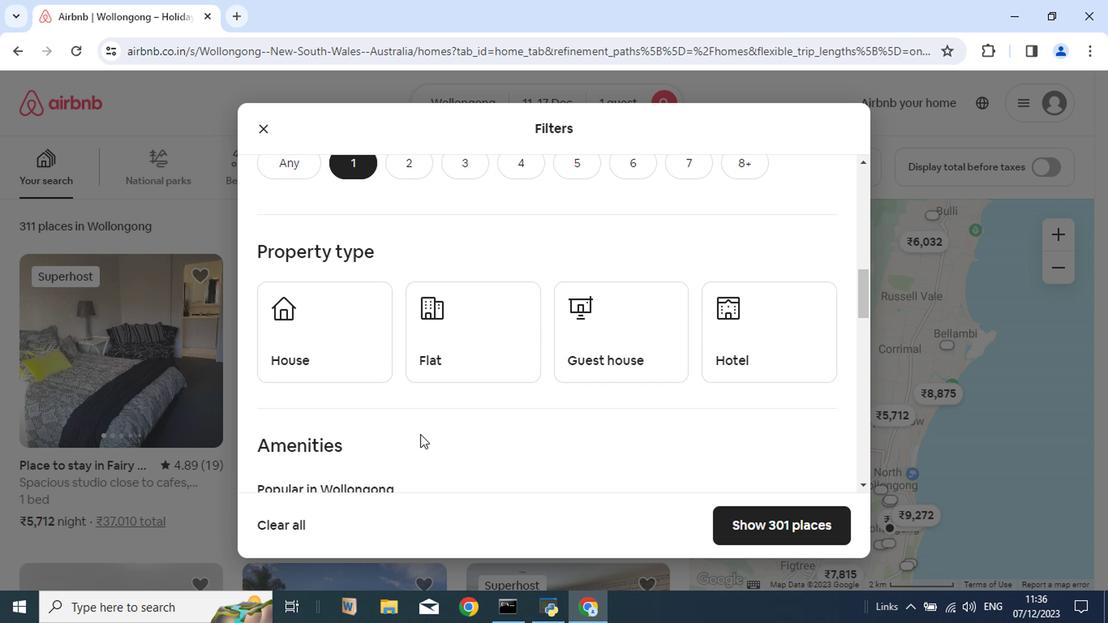 
Action: Mouse moved to (738, 354)
Screenshot: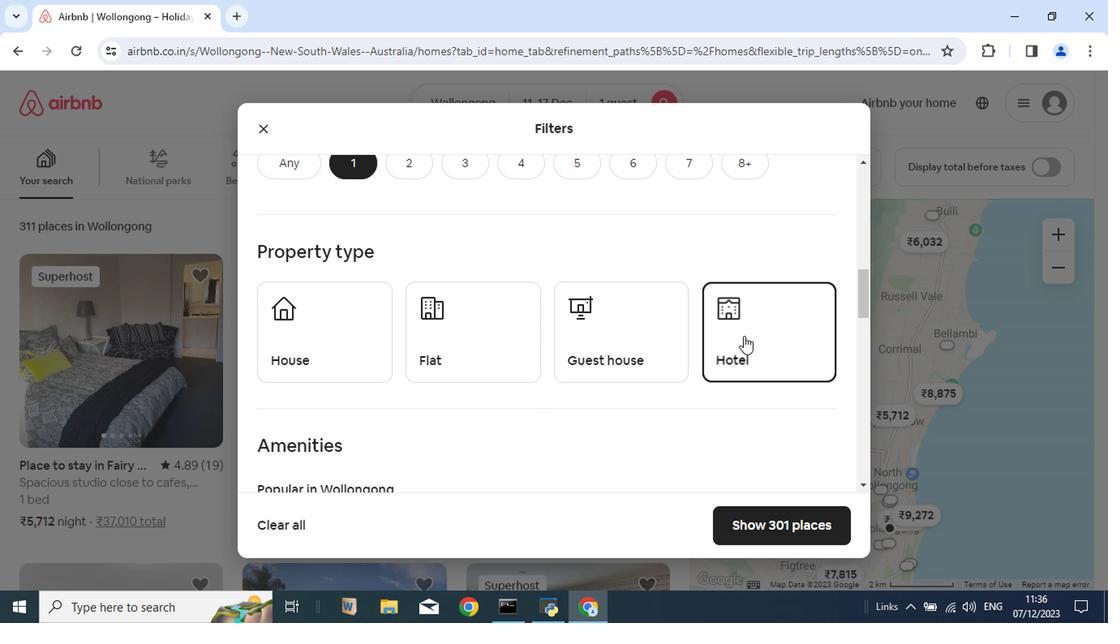 
Action: Mouse pressed left at (738, 354)
Screenshot: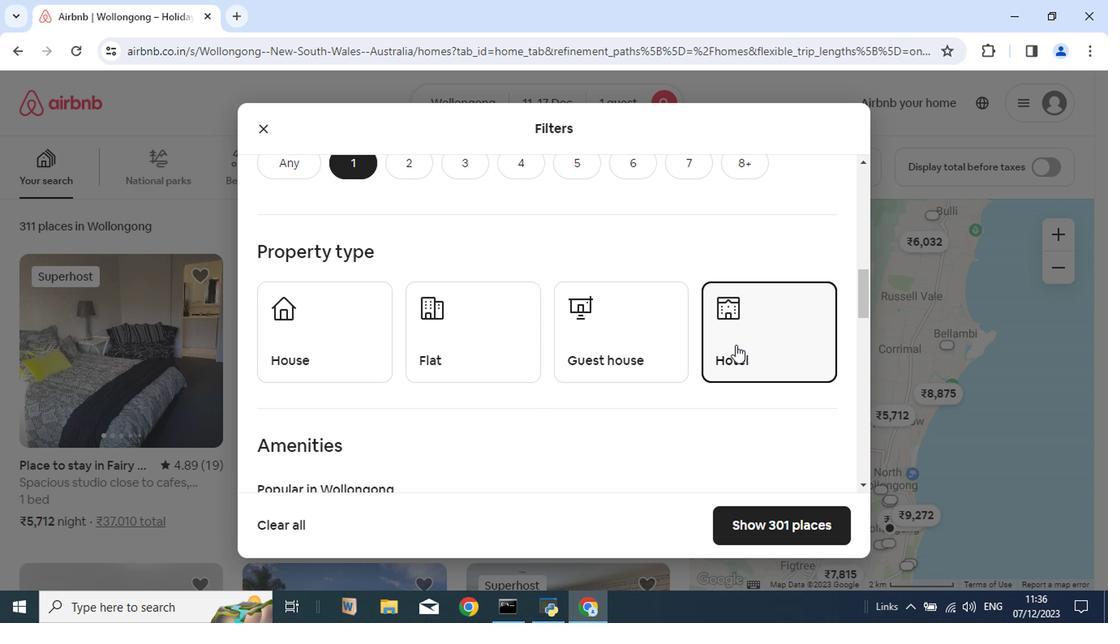 
Action: Mouse moved to (589, 425)
Screenshot: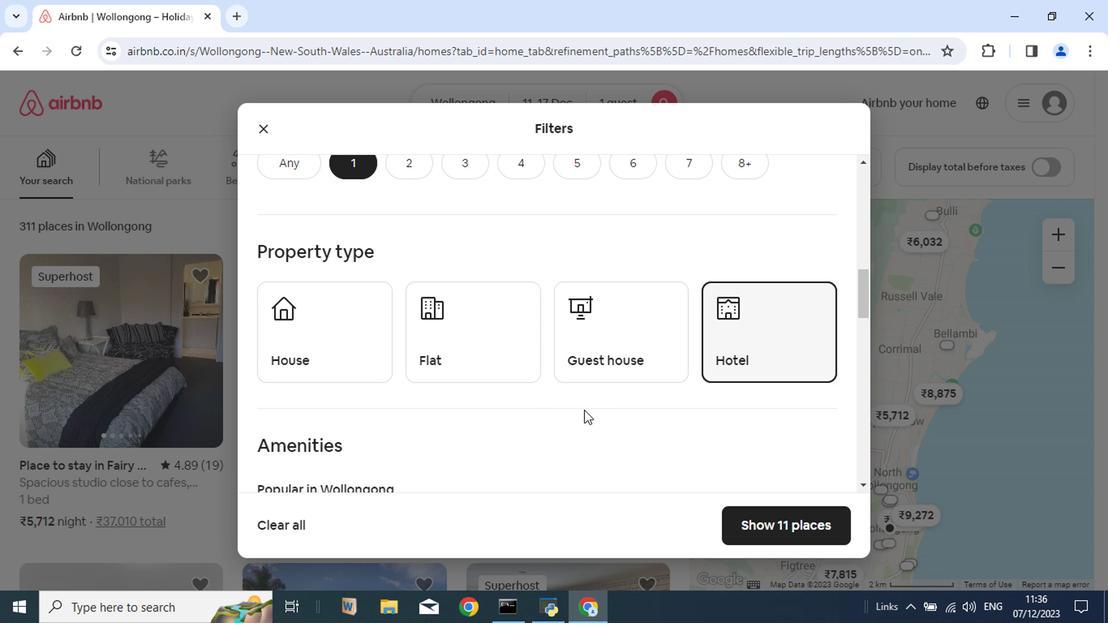 
Action: Mouse scrolled (589, 425) with delta (0, 0)
Screenshot: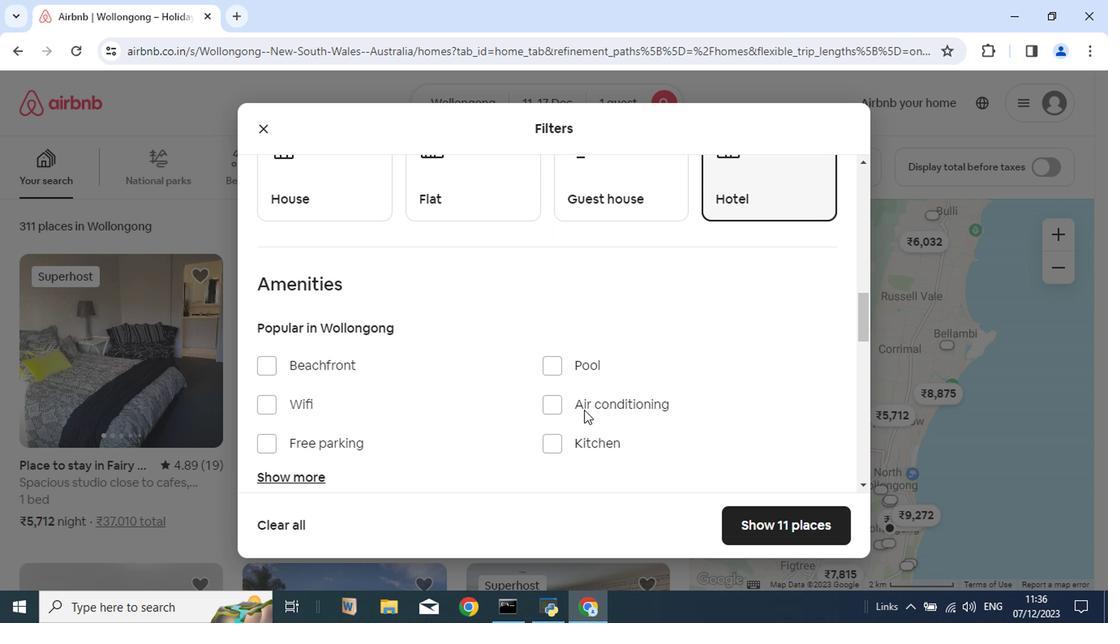 
Action: Mouse scrolled (589, 425) with delta (0, 0)
Screenshot: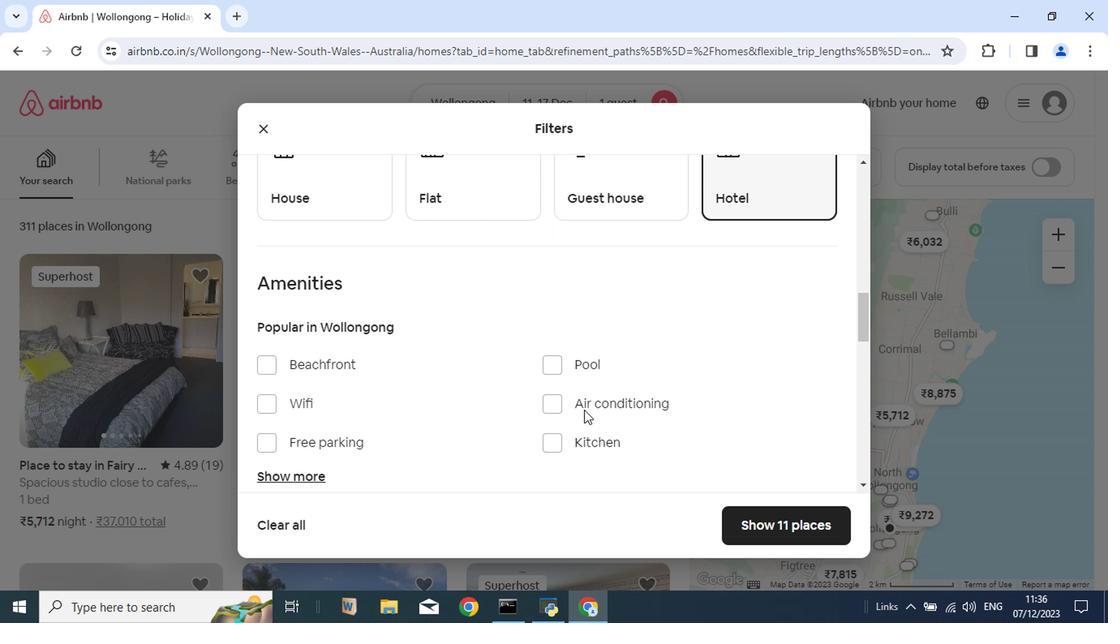 
Action: Mouse moved to (569, 457)
Screenshot: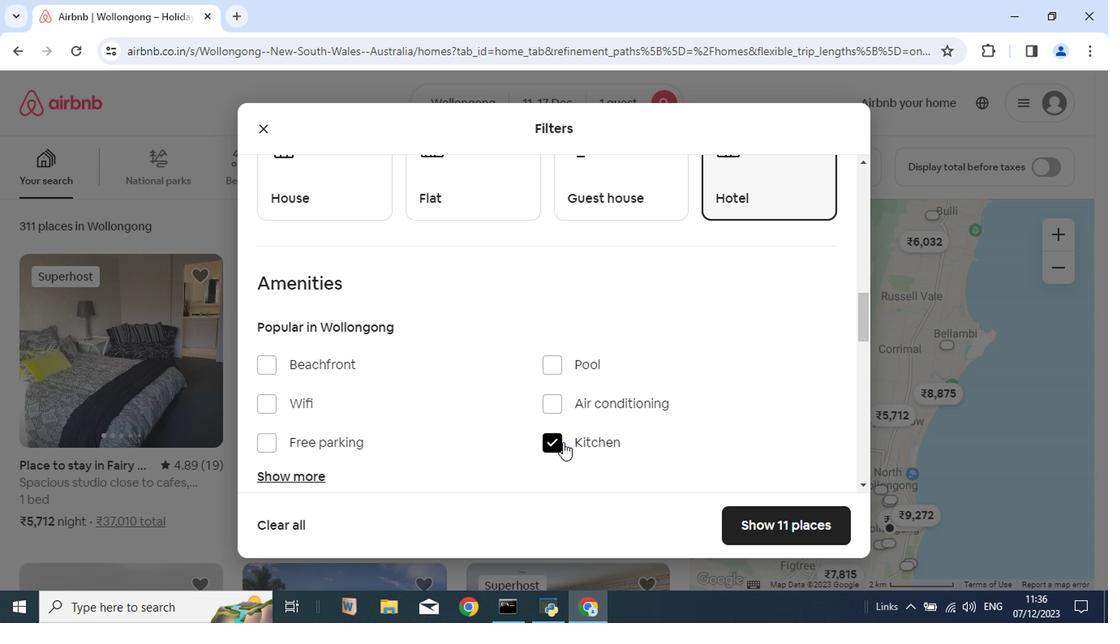 
Action: Mouse pressed left at (569, 457)
Screenshot: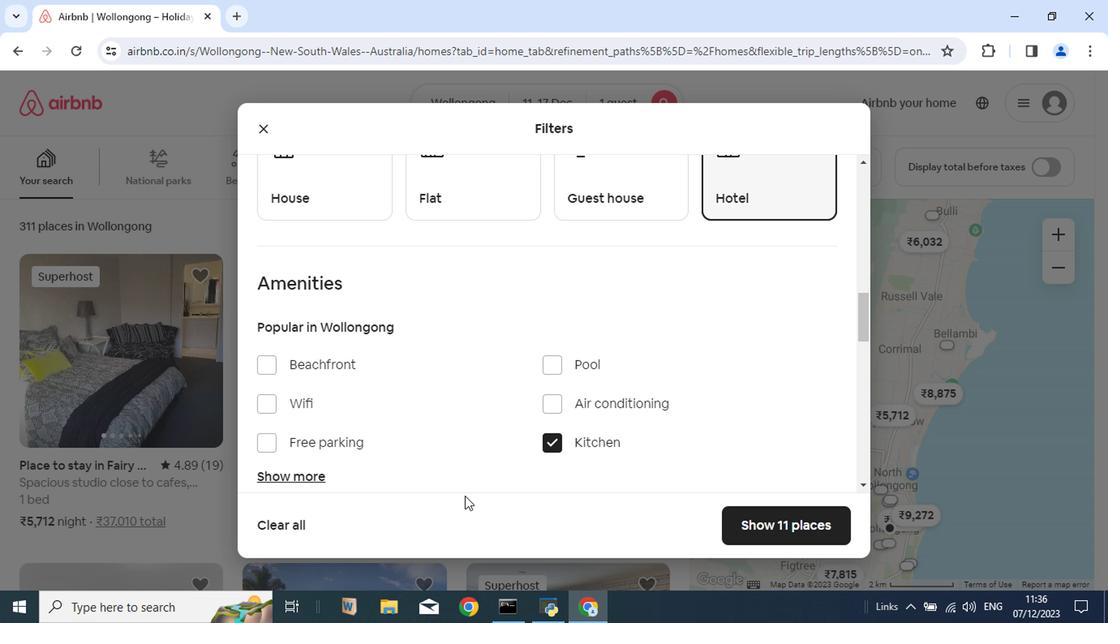 
Action: Mouse moved to (327, 488)
Screenshot: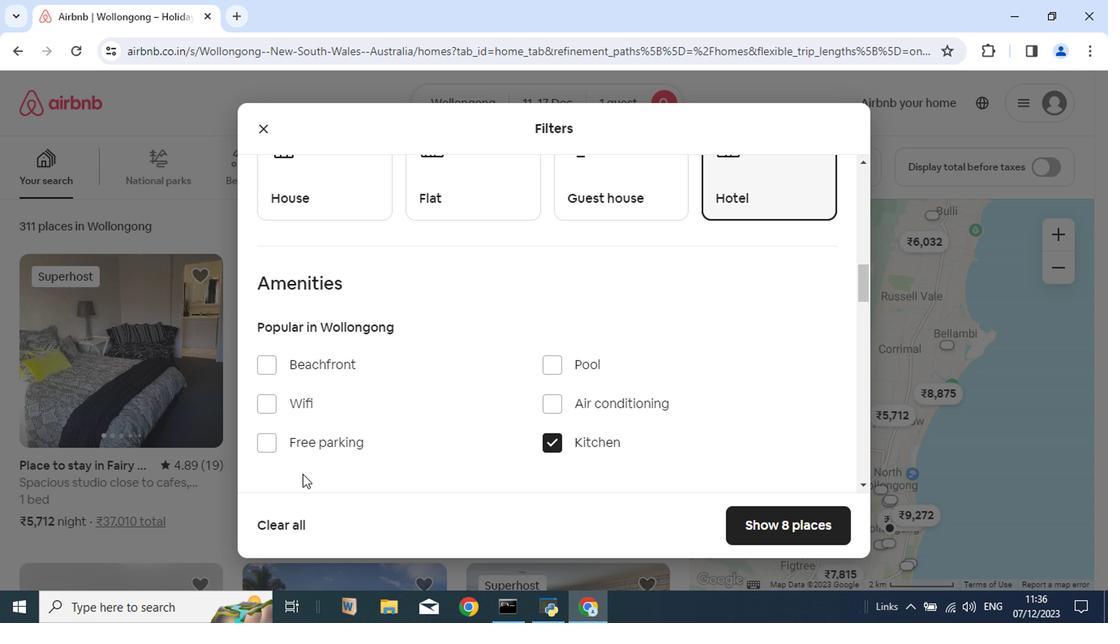 
Action: Mouse pressed left at (327, 488)
Screenshot: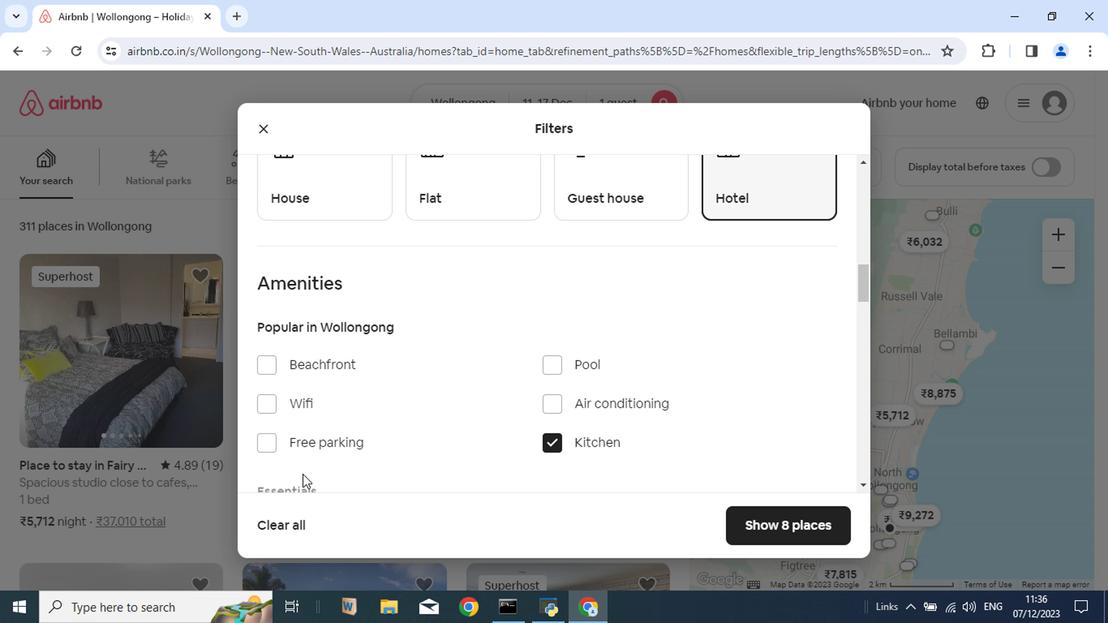 
Action: Mouse moved to (423, 498)
Screenshot: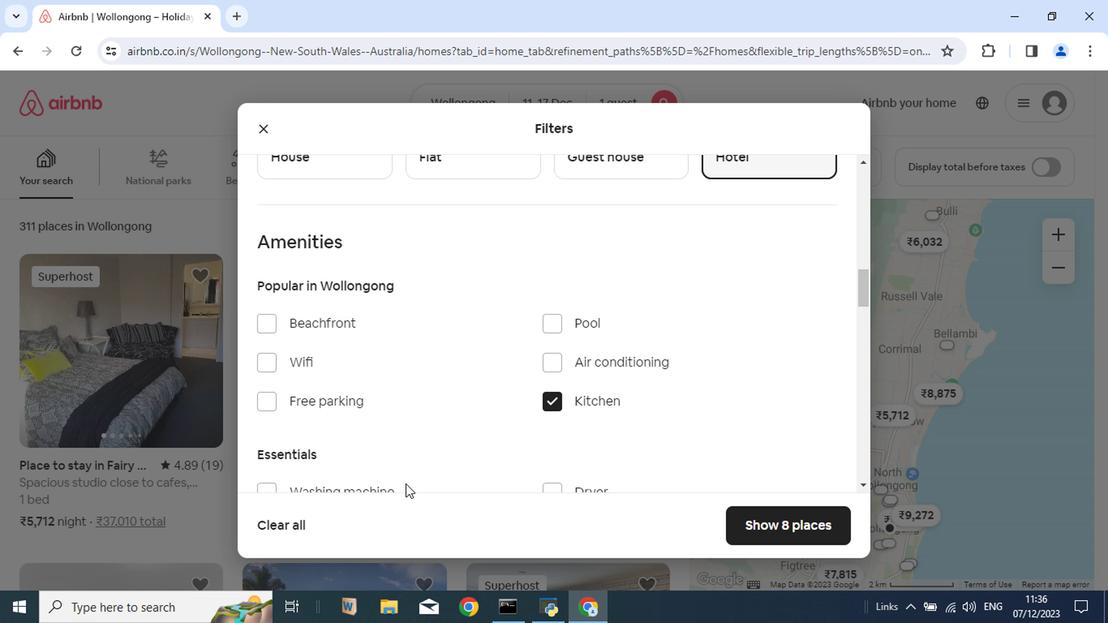 
Action: Mouse scrolled (423, 496) with delta (0, -1)
Screenshot: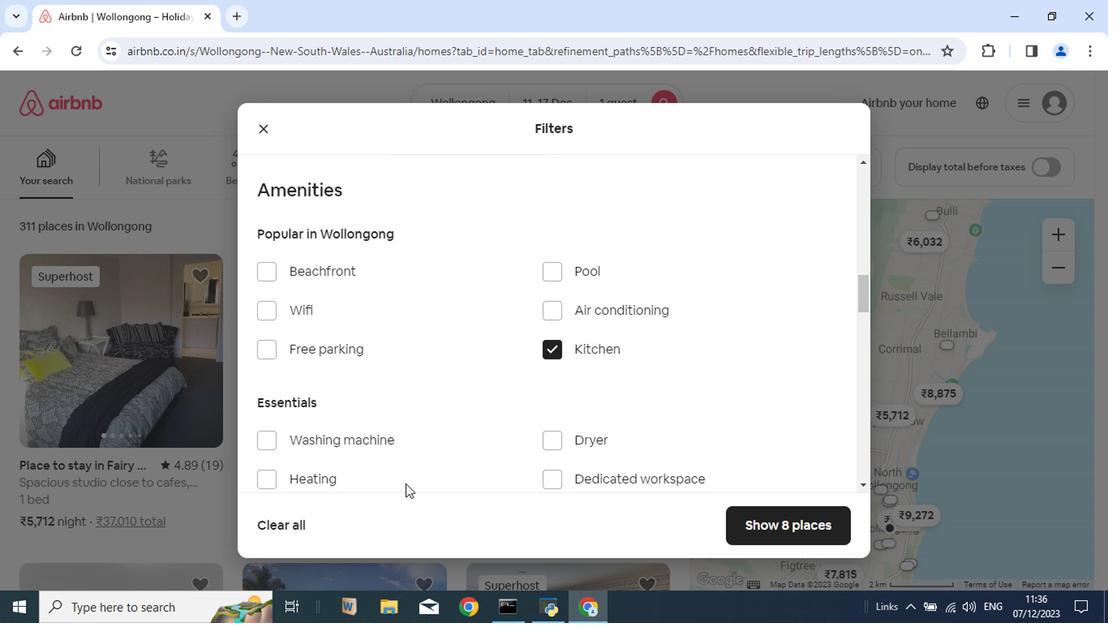 
Action: Mouse moved to (287, 449)
Screenshot: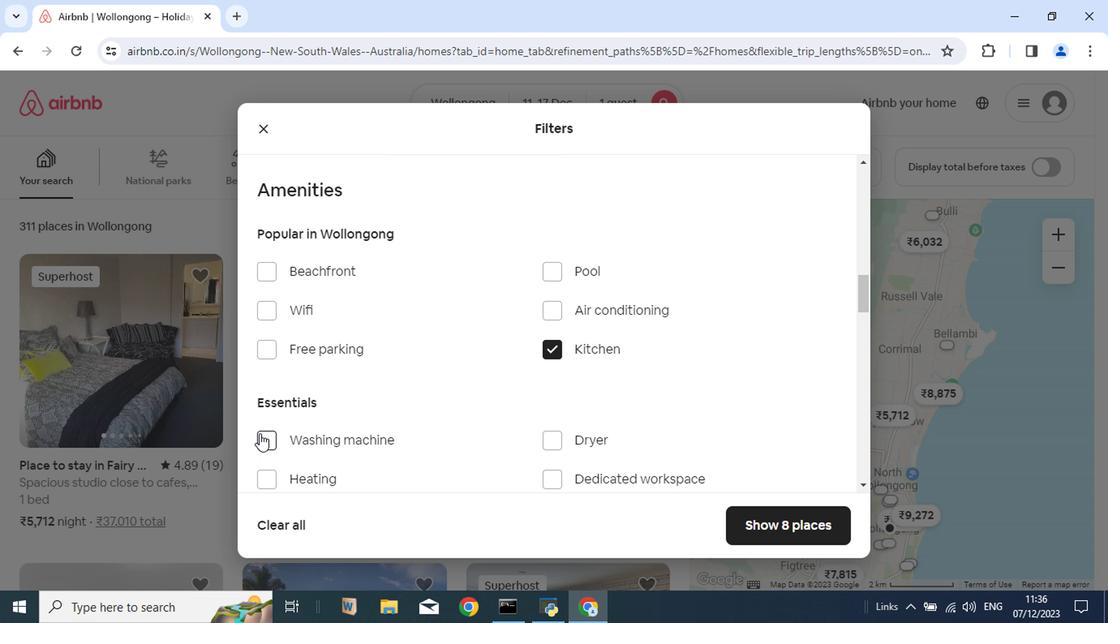 
Action: Mouse pressed left at (287, 449)
Screenshot: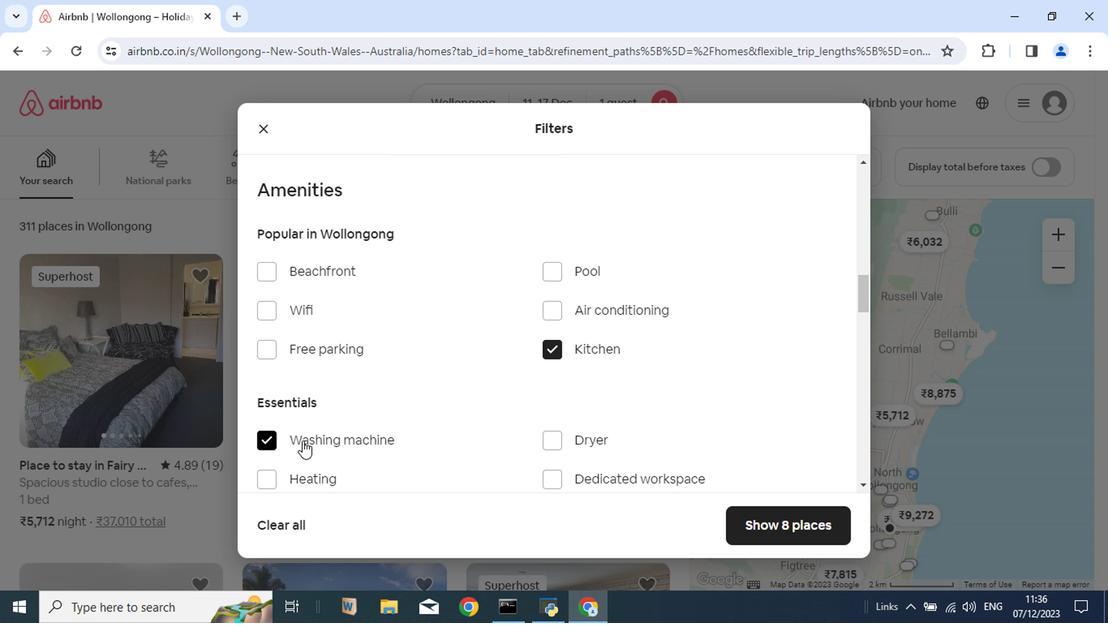 
Action: Mouse moved to (775, 548)
Screenshot: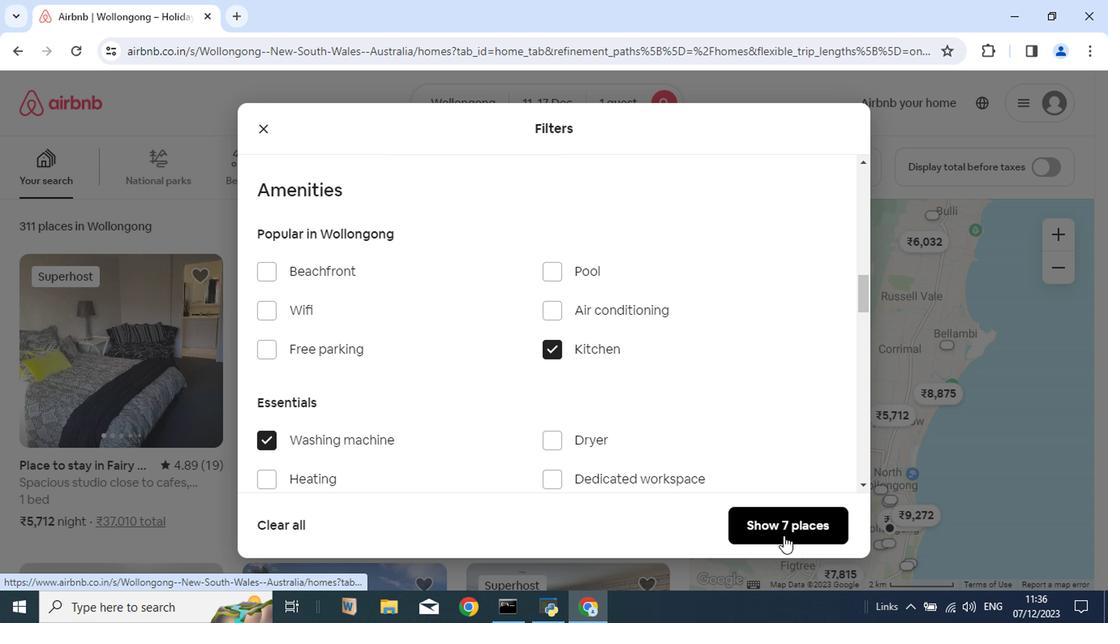 
Action: Mouse pressed left at (775, 548)
Screenshot: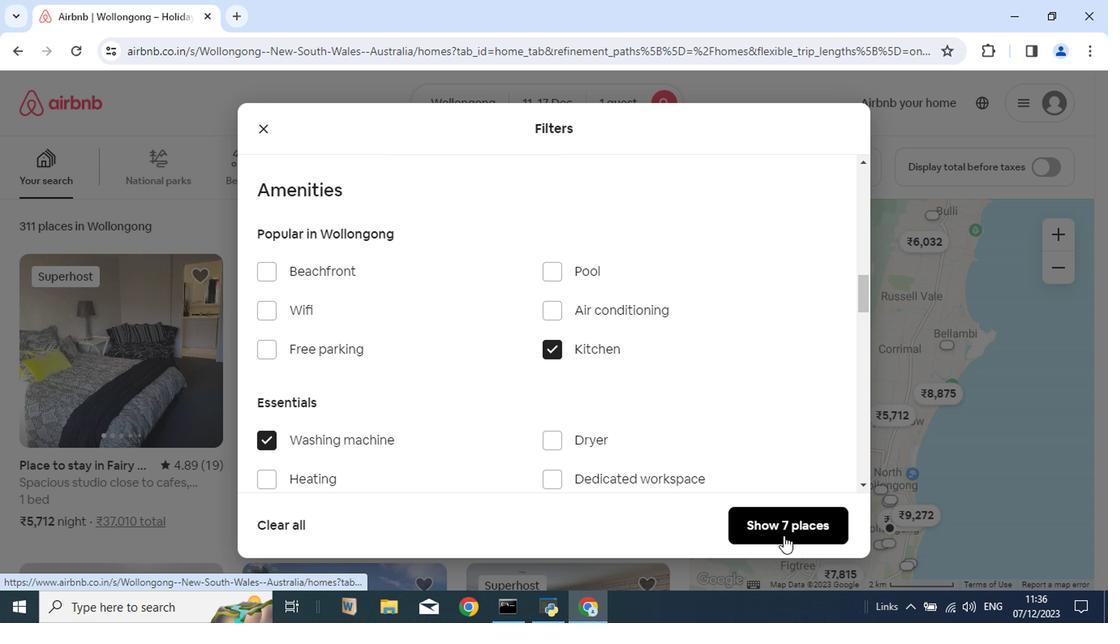 
Action: Mouse moved to (500, 547)
Screenshot: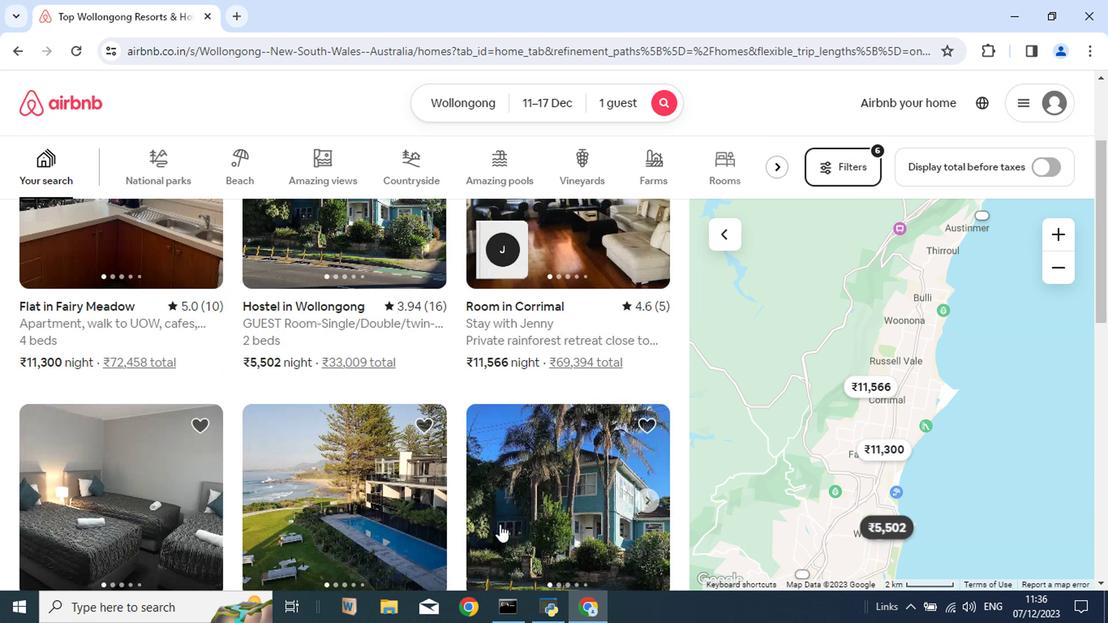 
Action: Mouse scrolled (500, 546) with delta (0, -1)
Screenshot: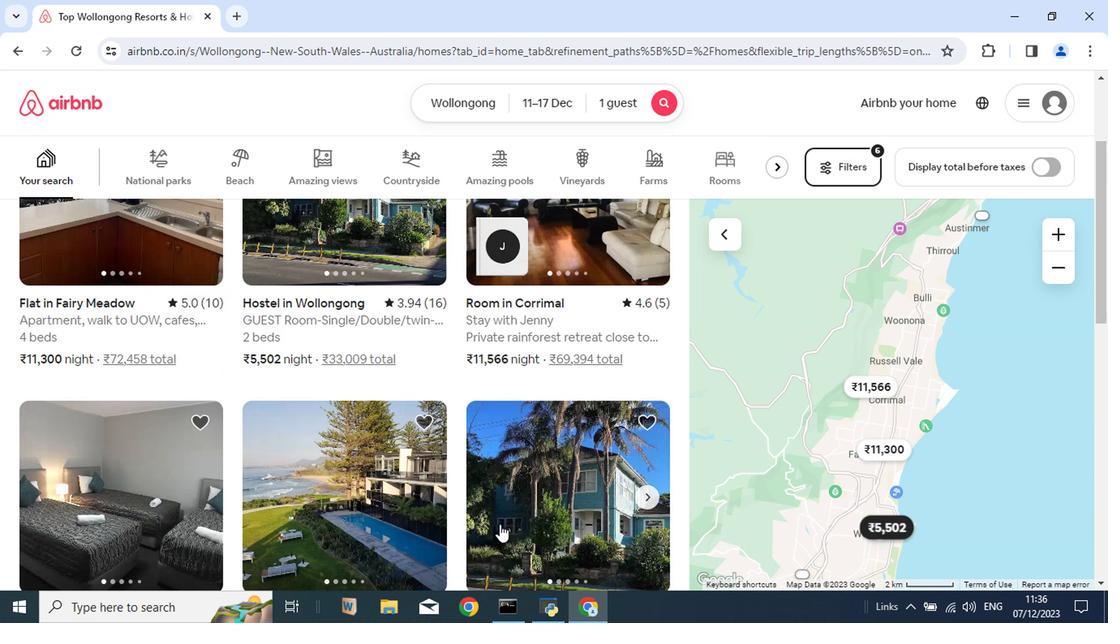 
Action: Mouse moved to (501, 546)
Screenshot: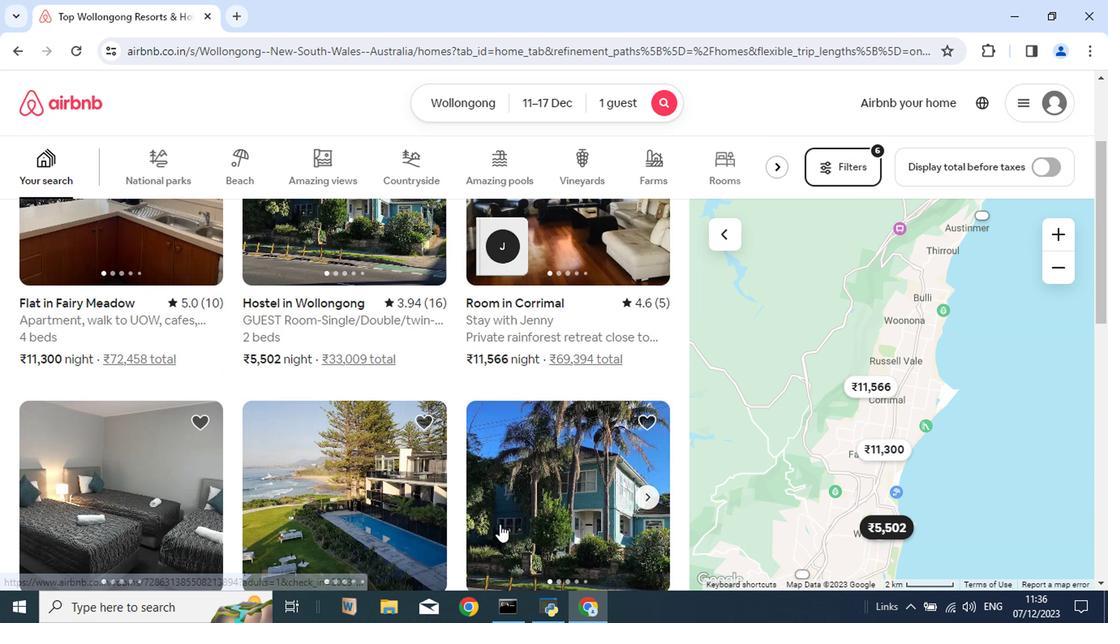
Action: Mouse scrolled (501, 545) with delta (0, 0)
Screenshot: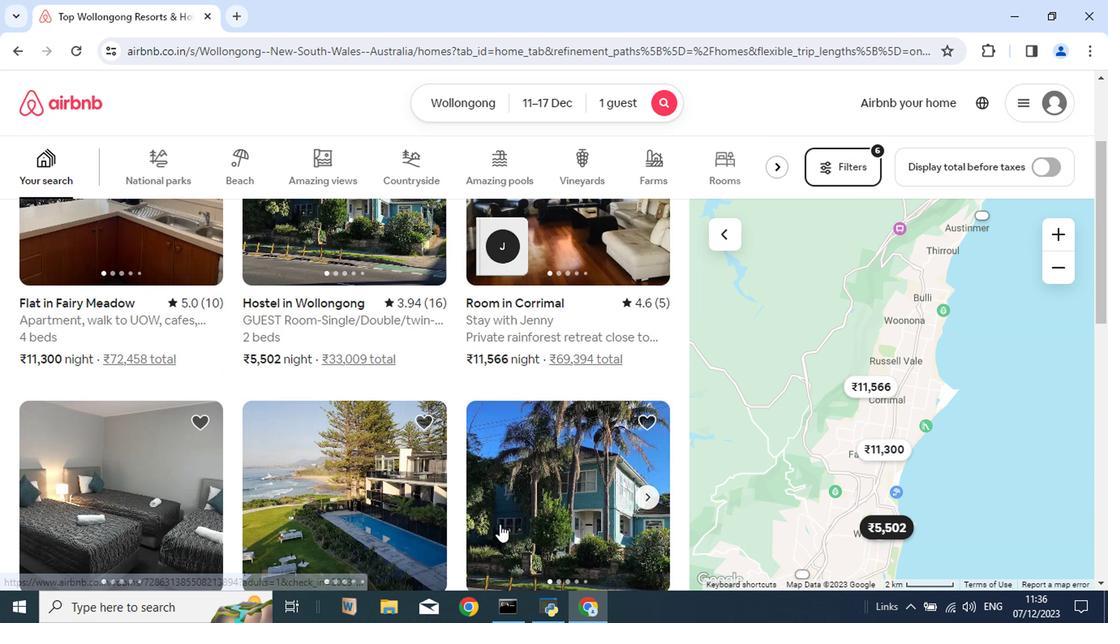 
Action: Mouse moved to (510, 537)
Screenshot: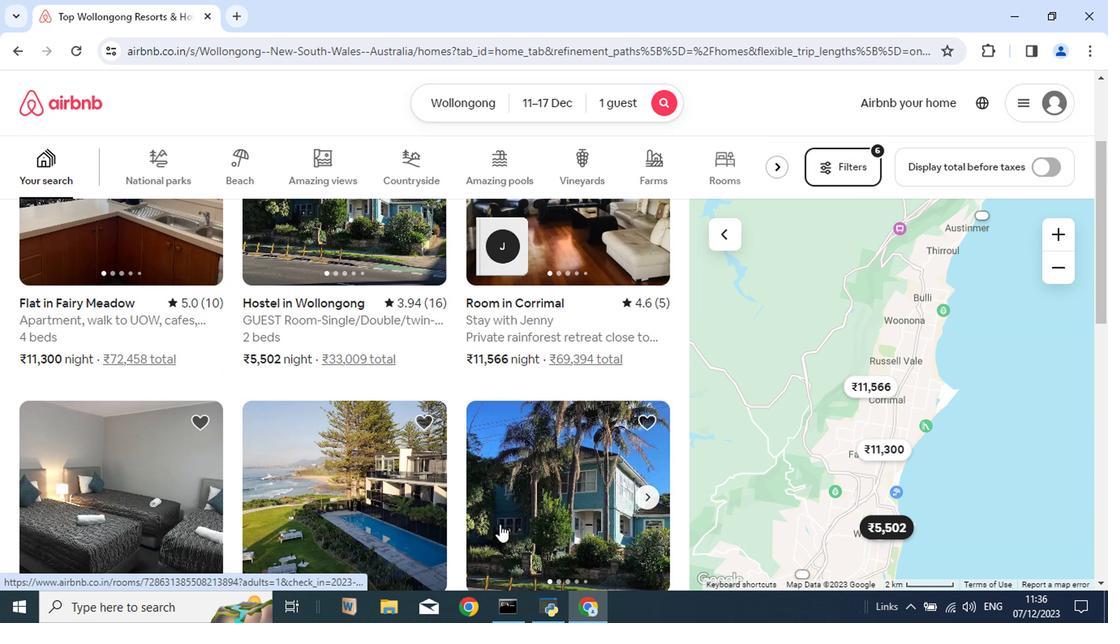 
Action: Mouse scrolled (510, 536) with delta (0, 0)
Screenshot: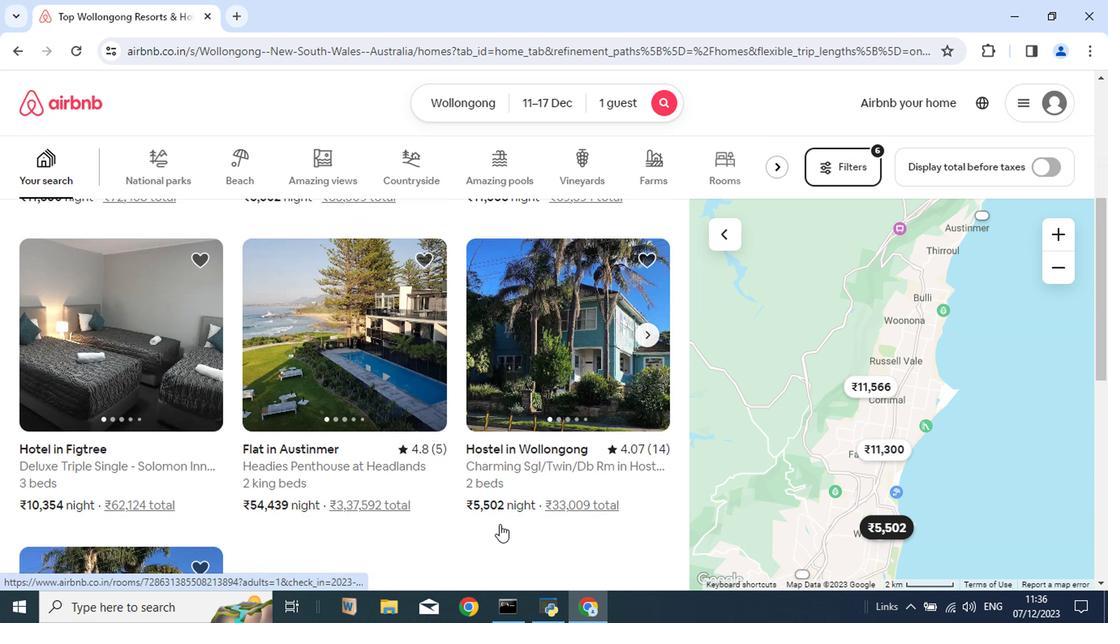 
Action: Mouse scrolled (510, 536) with delta (0, 0)
Screenshot: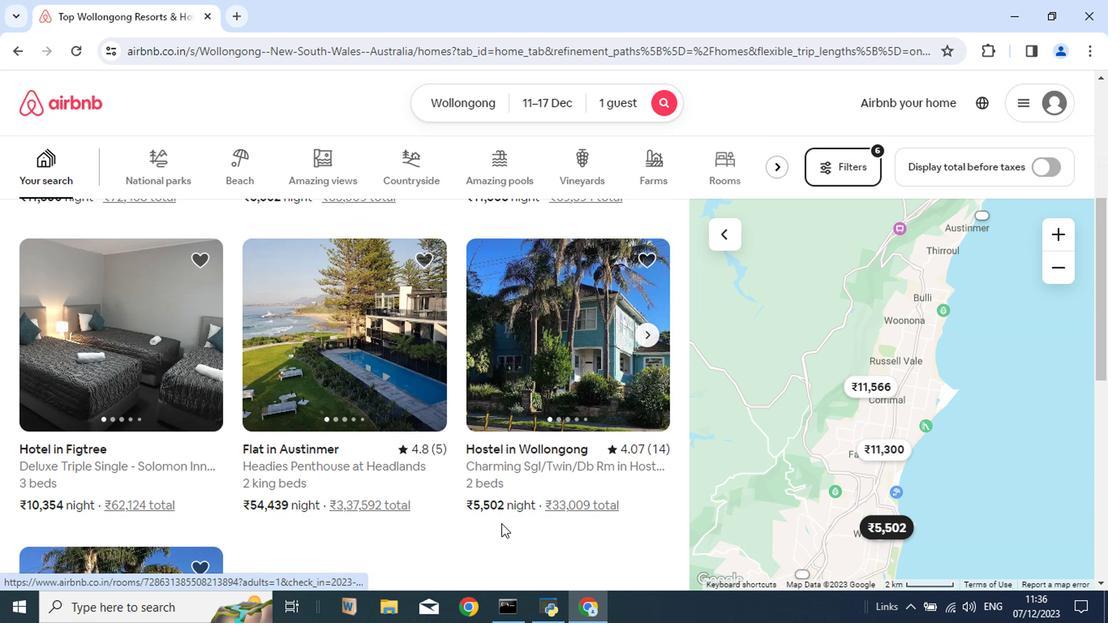 
Action: Mouse moved to (123, 460)
Screenshot: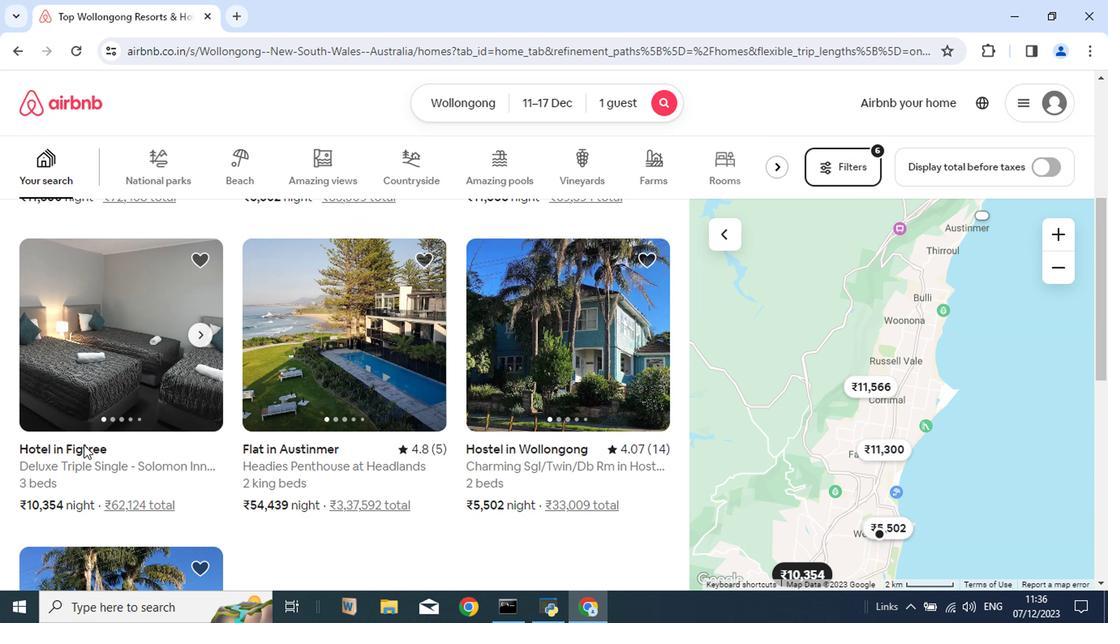
Action: Mouse pressed left at (123, 460)
Screenshot: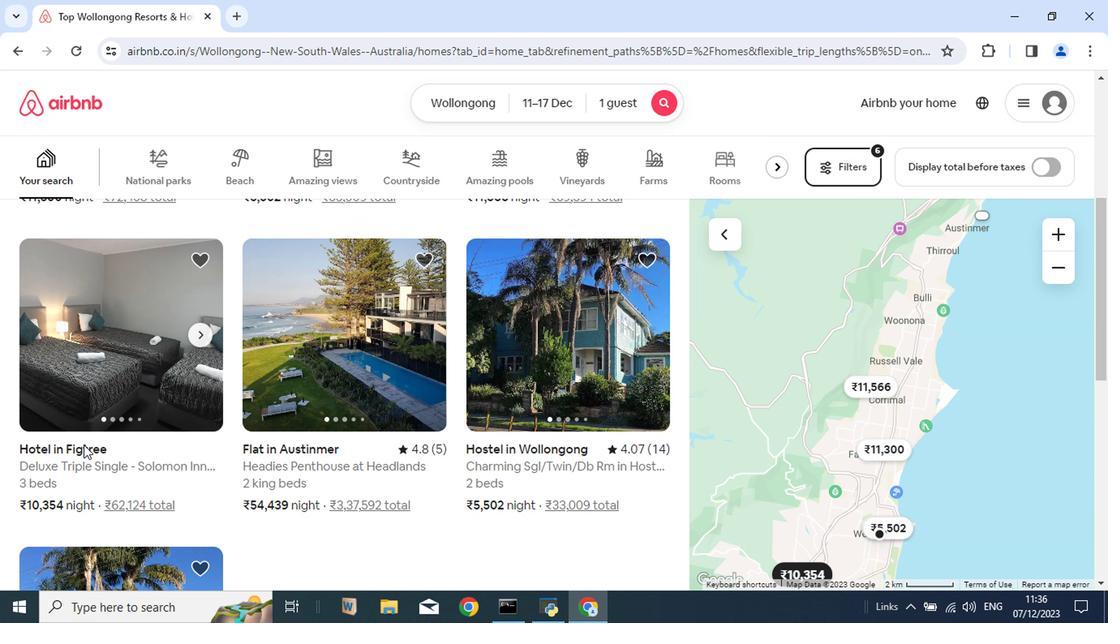 
Action: Mouse moved to (933, 465)
Screenshot: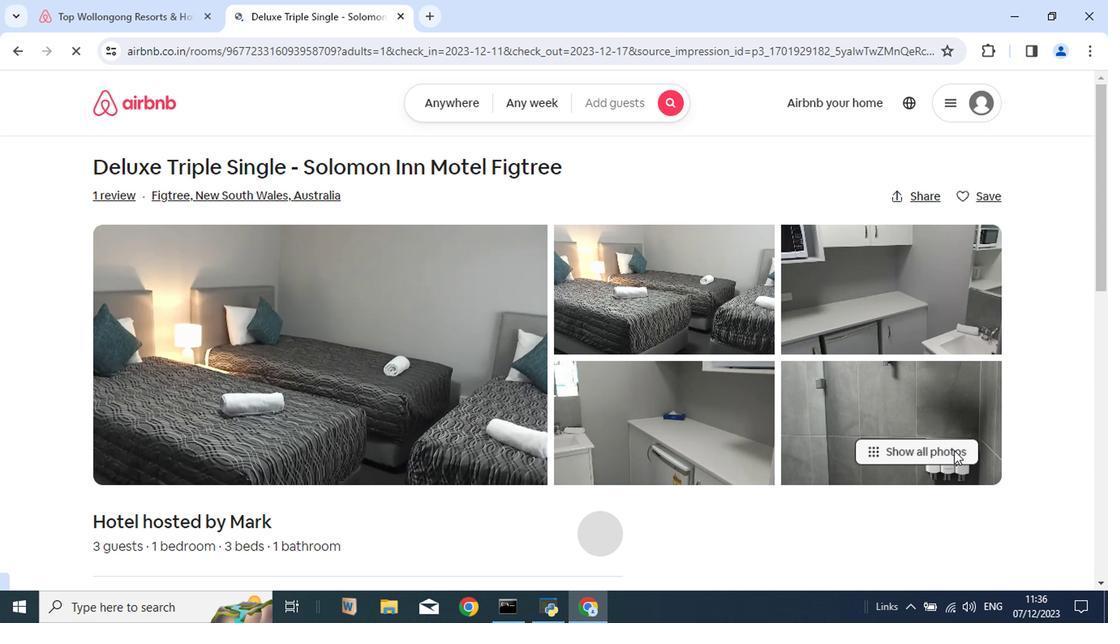 
Action: Mouse pressed left at (933, 465)
Screenshot: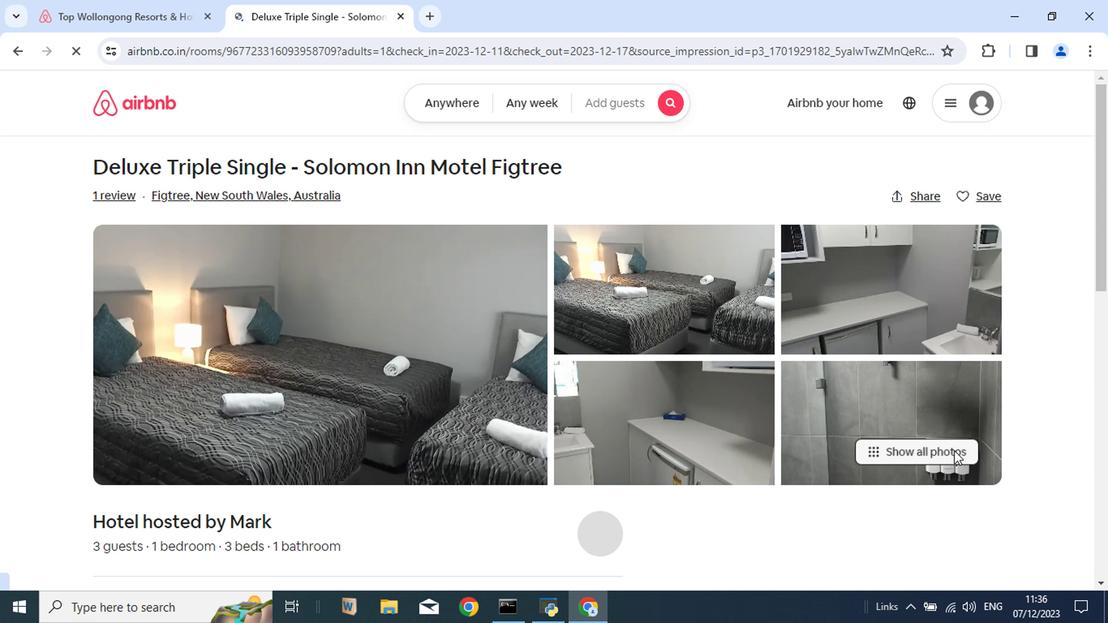 
Action: Mouse scrolled (933, 464) with delta (0, -1)
Screenshot: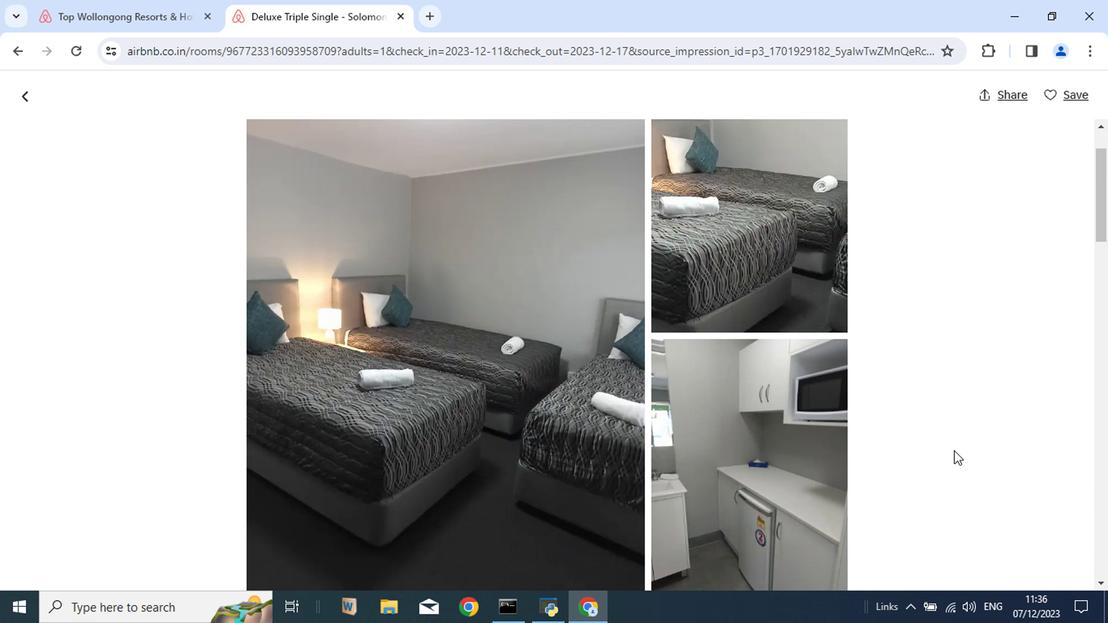 
Action: Mouse scrolled (933, 464) with delta (0, -1)
Screenshot: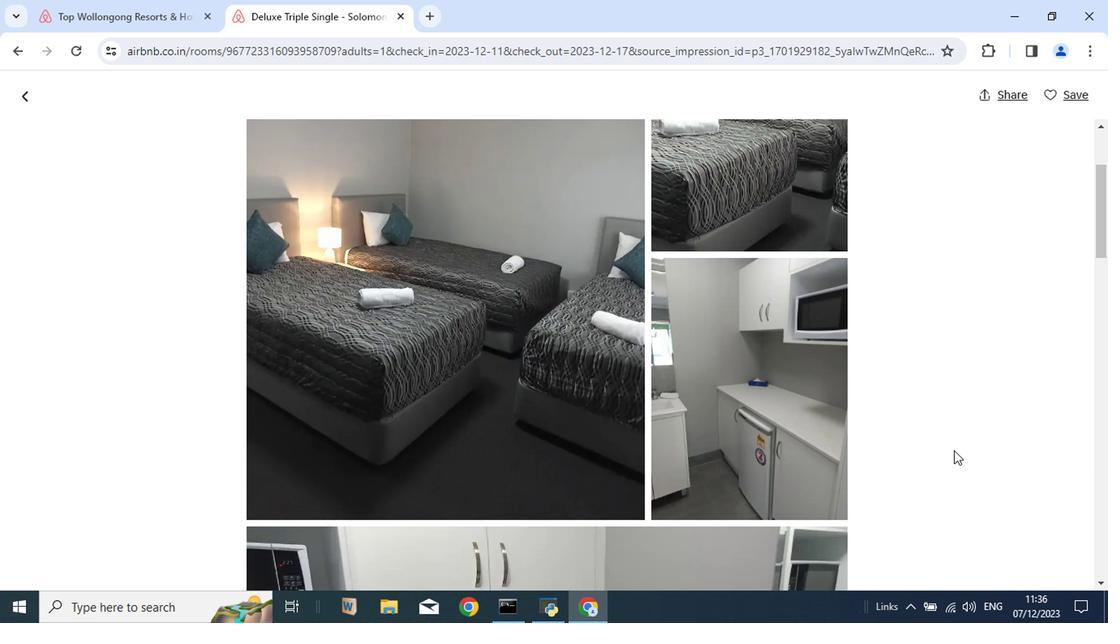 
Action: Mouse scrolled (933, 464) with delta (0, -1)
Screenshot: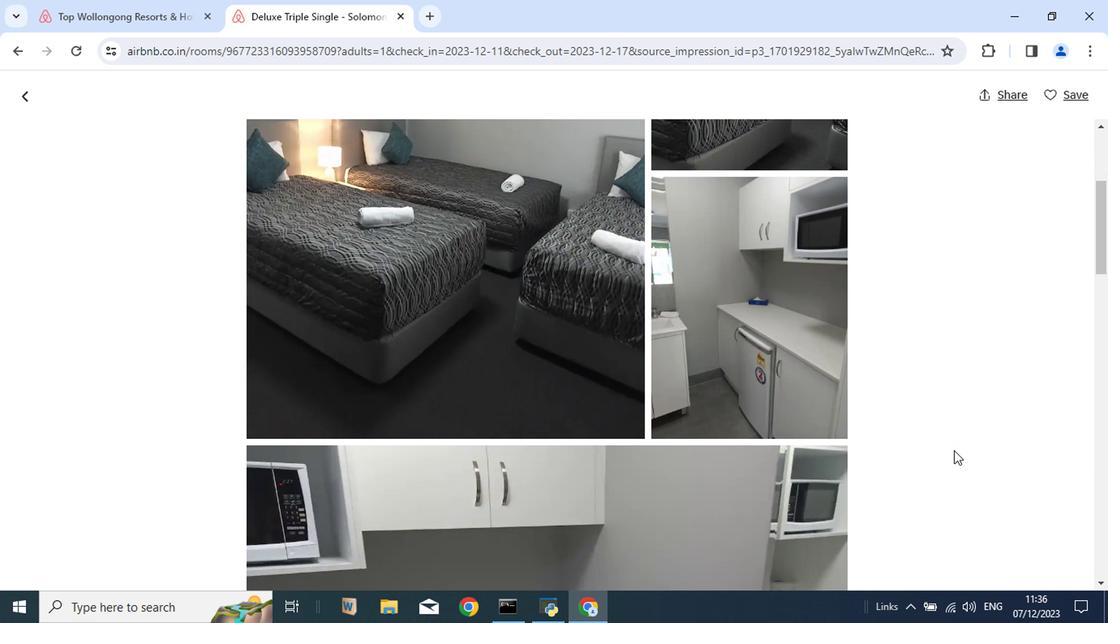 
Action: Mouse scrolled (933, 464) with delta (0, -1)
Screenshot: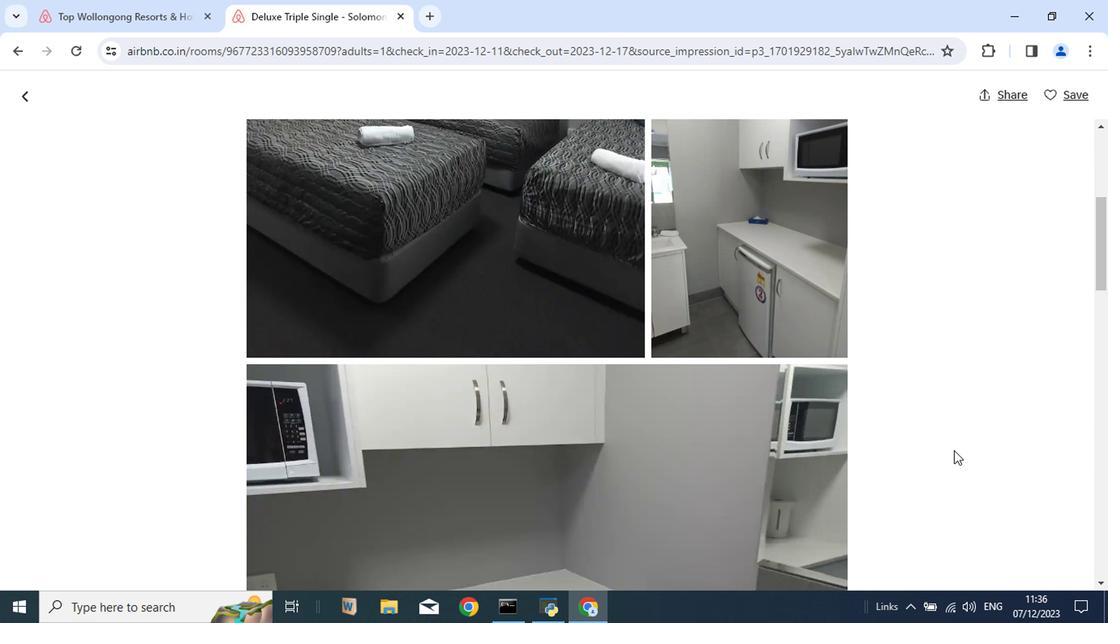 
Action: Mouse scrolled (933, 464) with delta (0, -1)
Screenshot: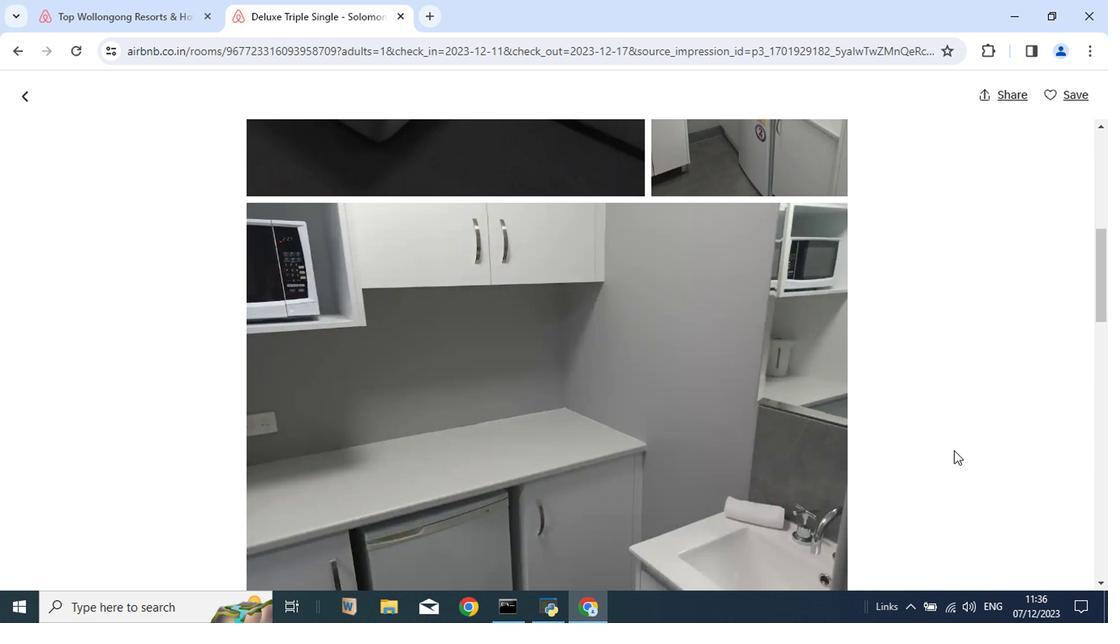 
Action: Mouse scrolled (933, 464) with delta (0, -1)
Screenshot: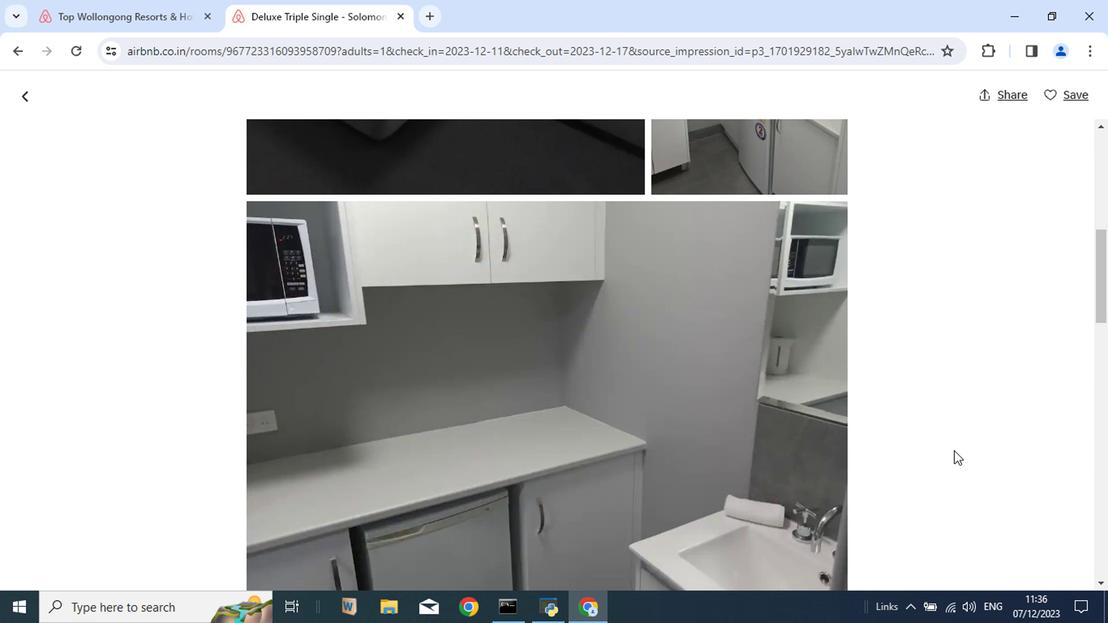 
Action: Mouse scrolled (933, 464) with delta (0, -1)
Screenshot: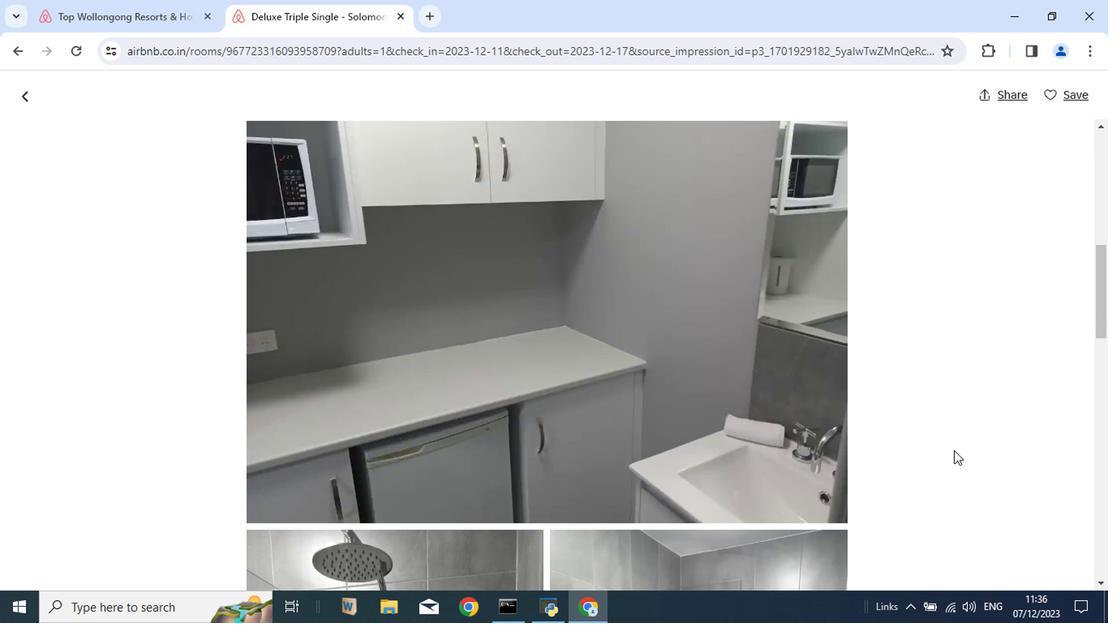 
Action: Mouse scrolled (933, 464) with delta (0, -1)
Screenshot: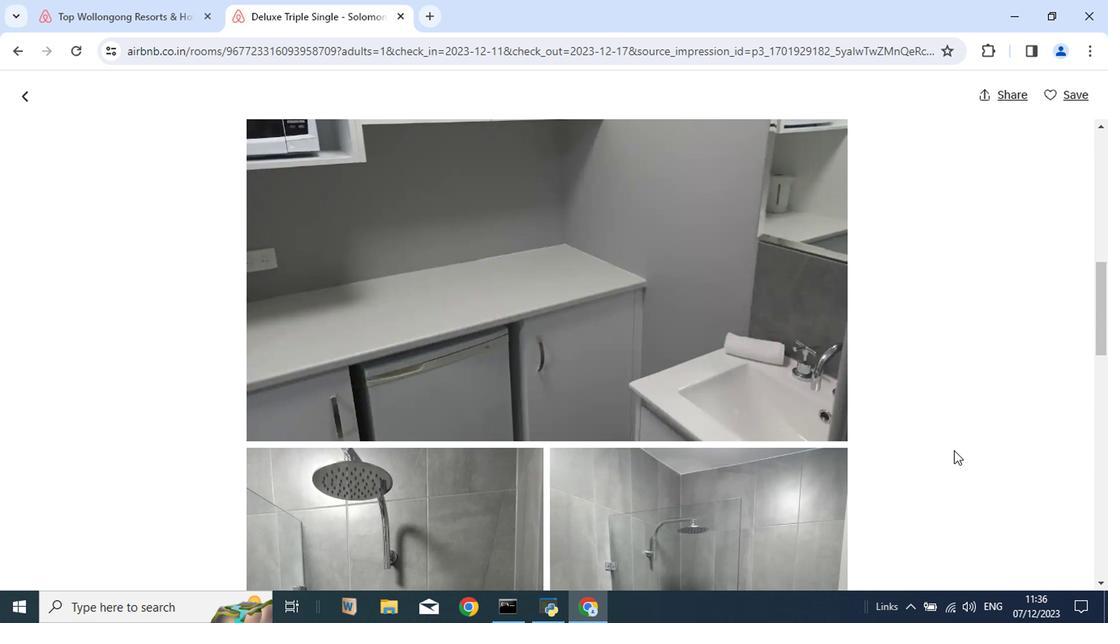 
Action: Mouse scrolled (933, 464) with delta (0, -1)
Screenshot: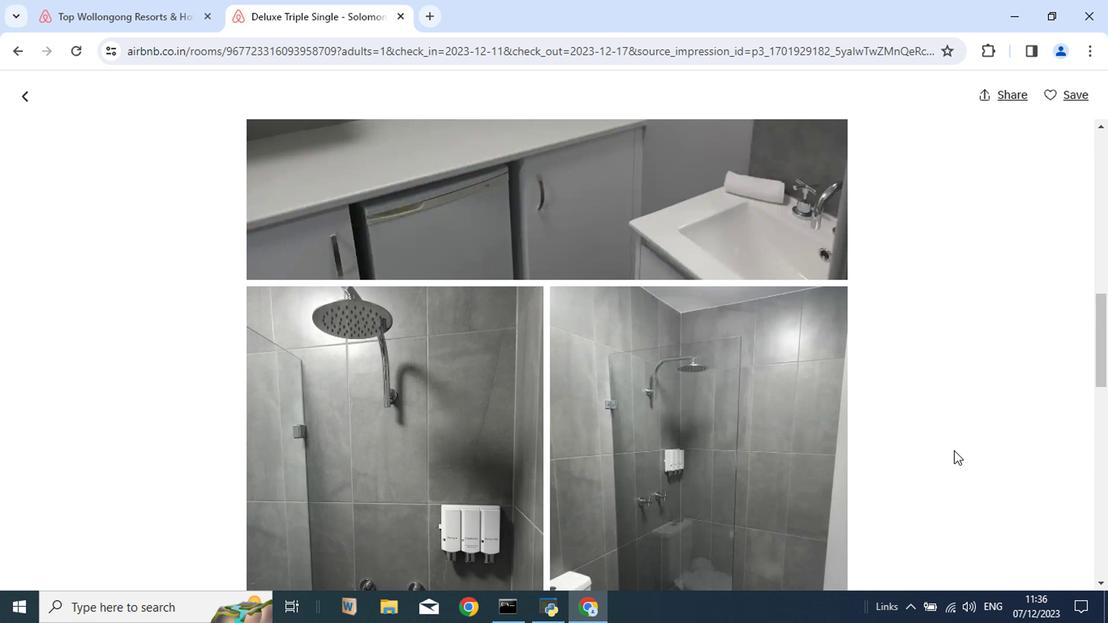 
Action: Mouse scrolled (933, 464) with delta (0, -1)
Screenshot: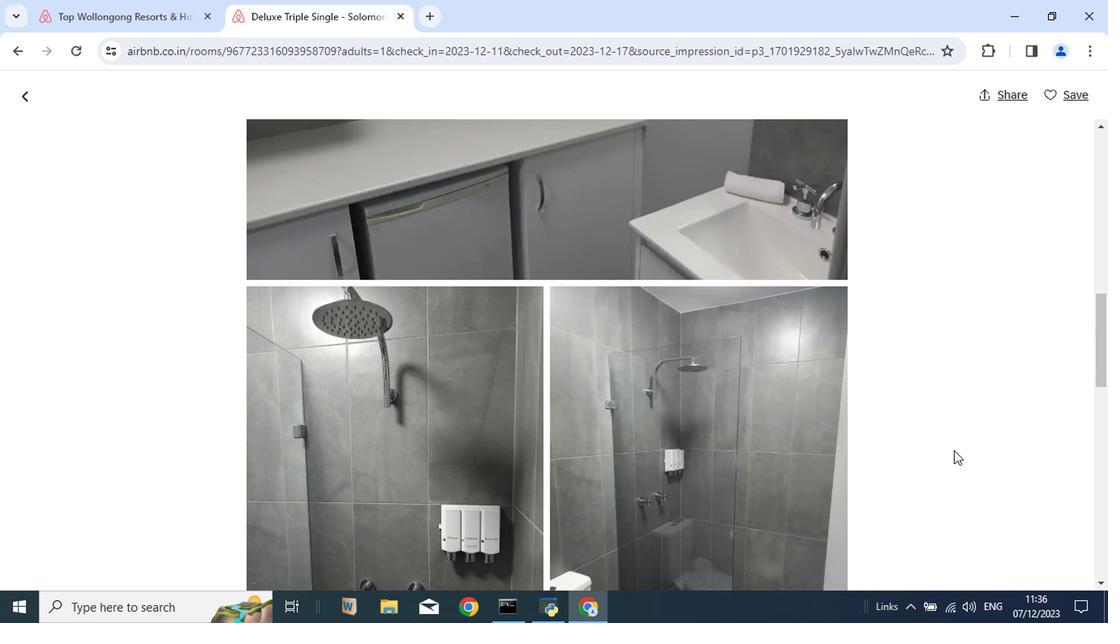 
Action: Mouse scrolled (933, 464) with delta (0, -1)
Screenshot: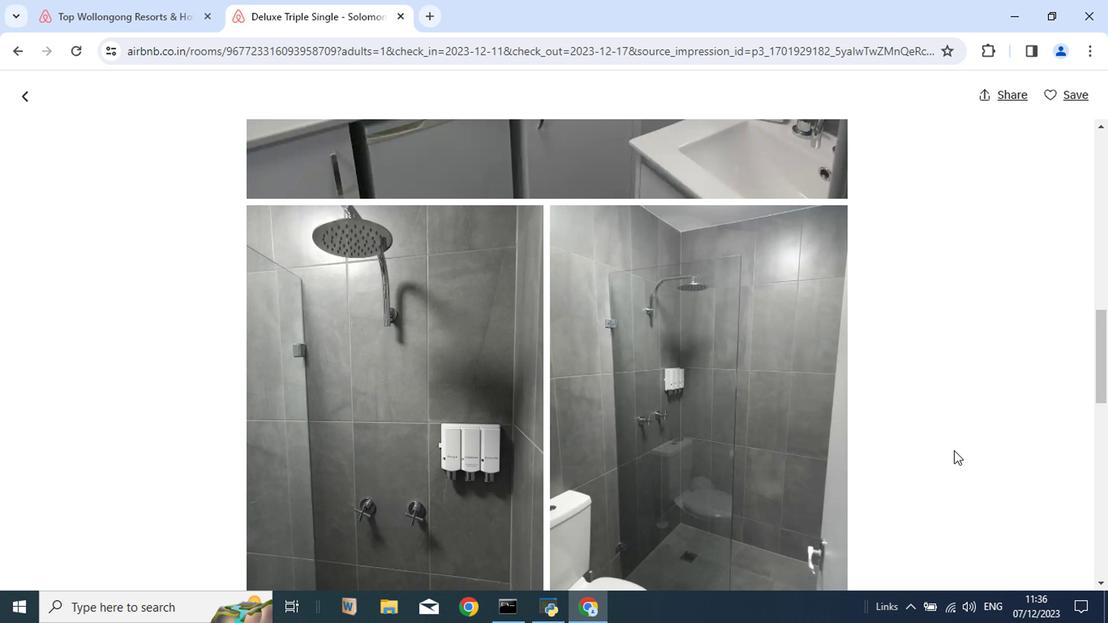 
Action: Mouse scrolled (933, 464) with delta (0, -1)
Screenshot: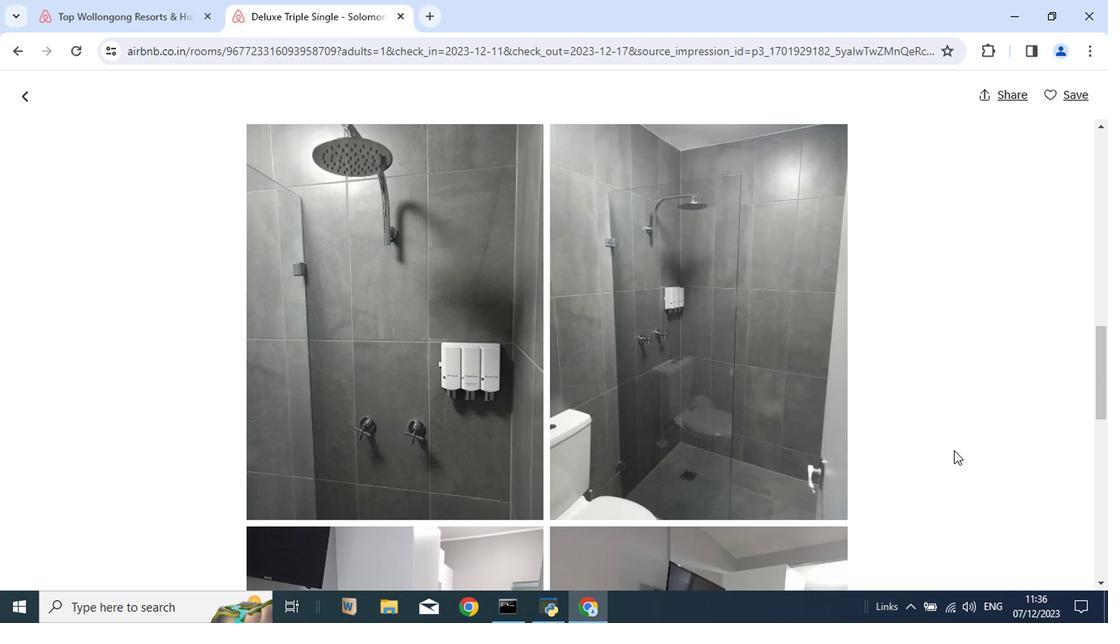 
Action: Mouse scrolled (933, 464) with delta (0, -1)
Screenshot: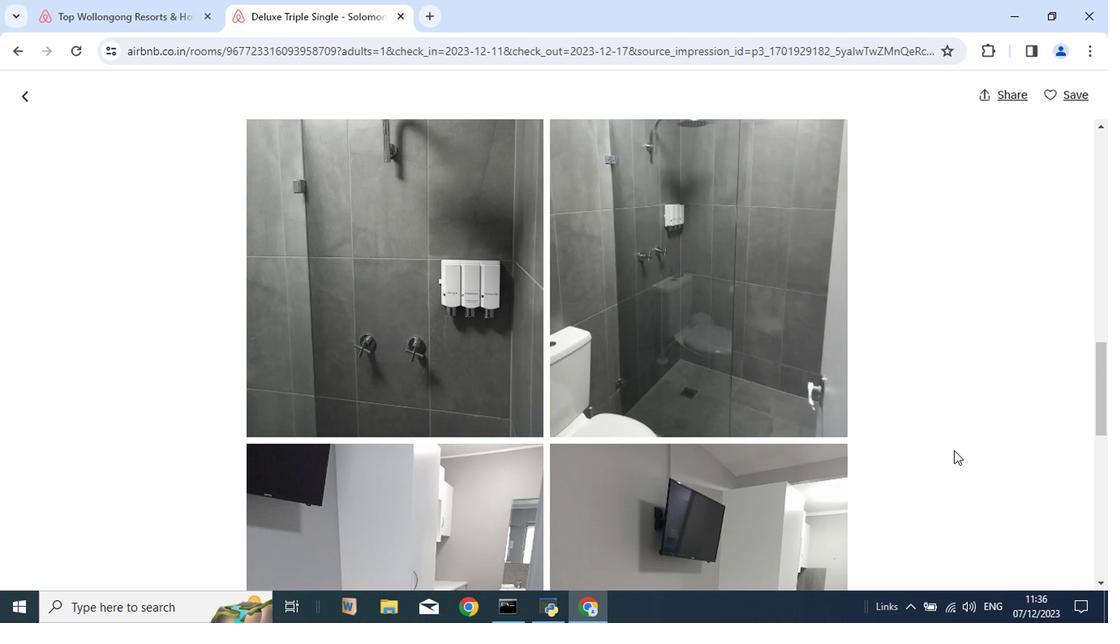 
Action: Mouse scrolled (933, 464) with delta (0, -1)
Screenshot: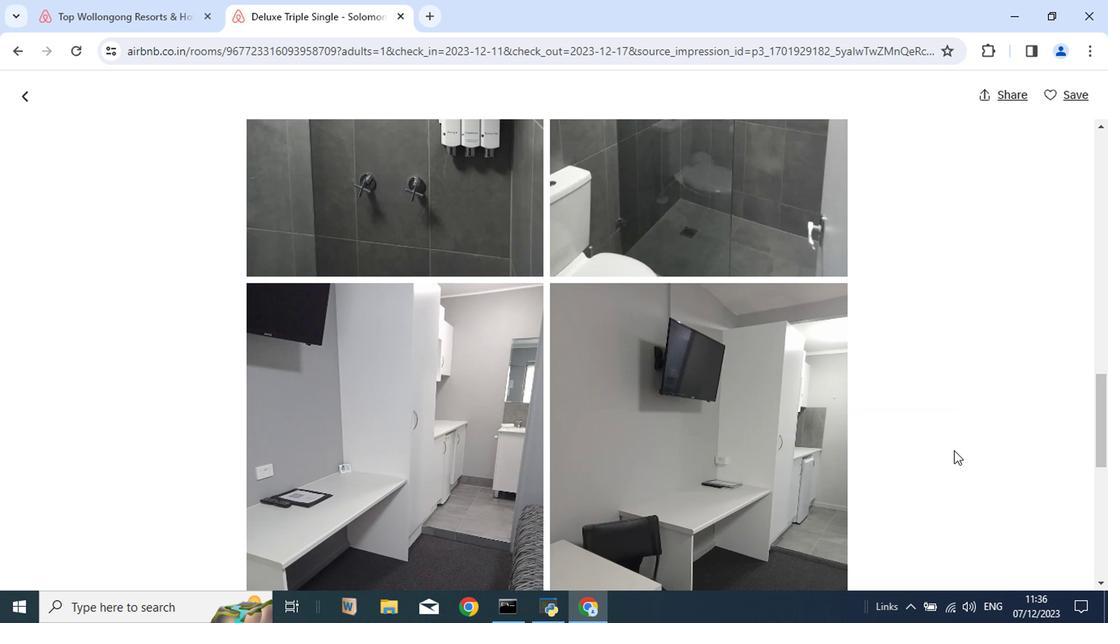 
Action: Mouse scrolled (933, 464) with delta (0, -1)
Screenshot: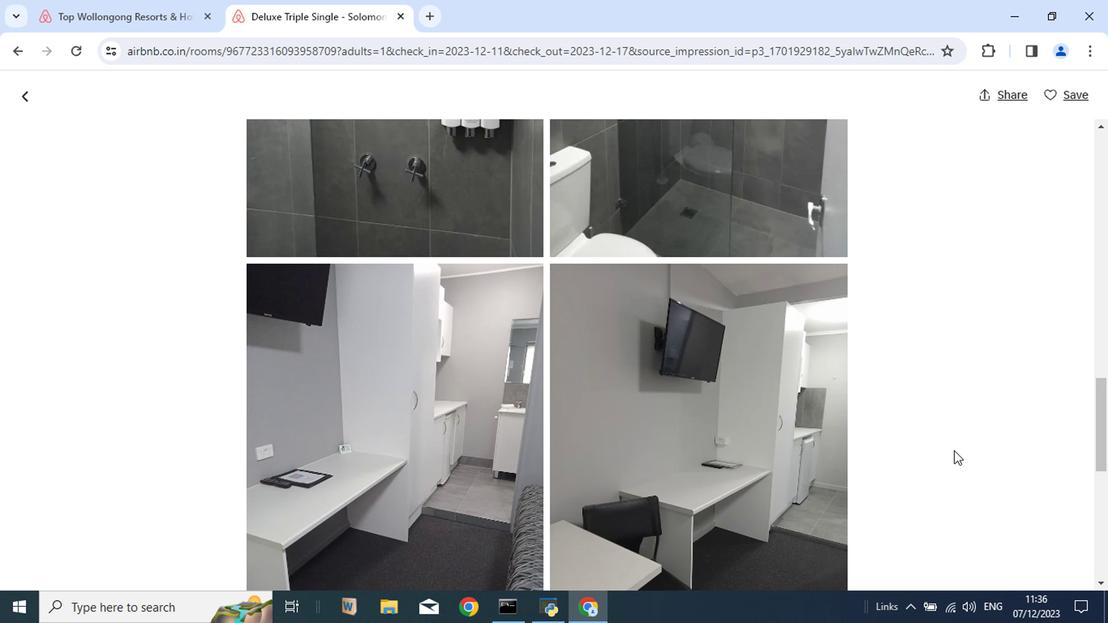 
Action: Mouse scrolled (933, 464) with delta (0, -1)
Screenshot: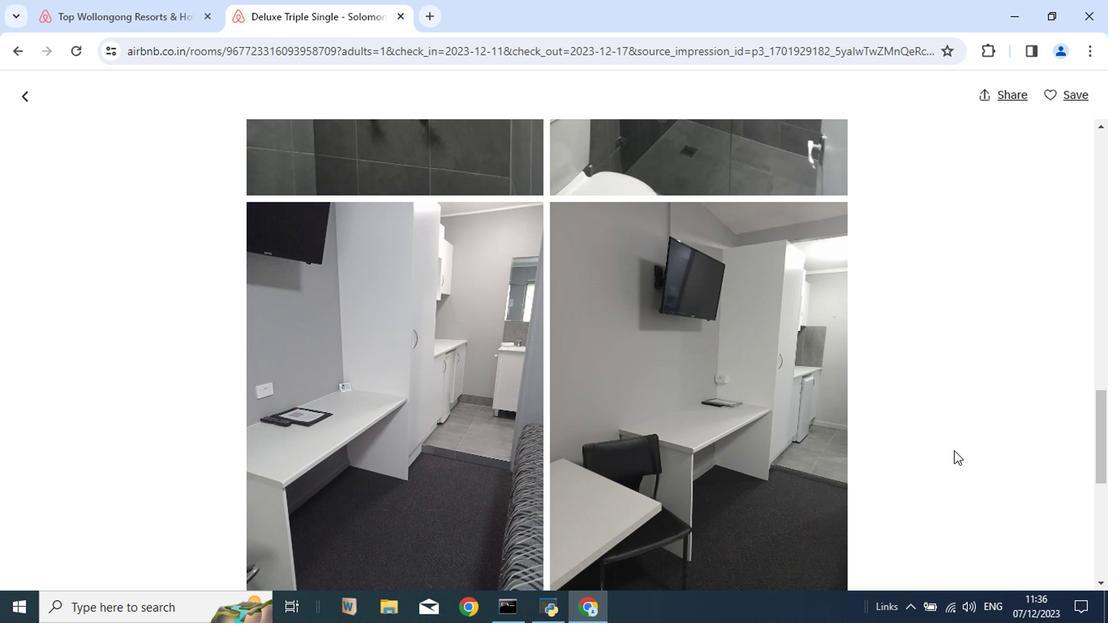 
Action: Mouse scrolled (933, 464) with delta (0, -1)
Screenshot: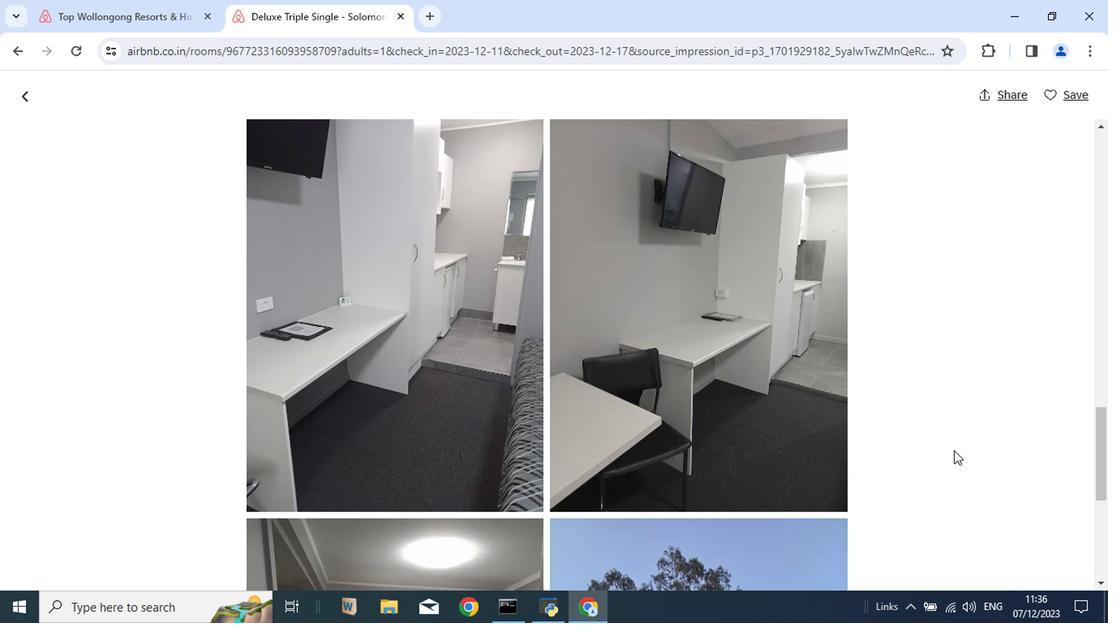 
Action: Mouse scrolled (933, 464) with delta (0, -1)
Screenshot: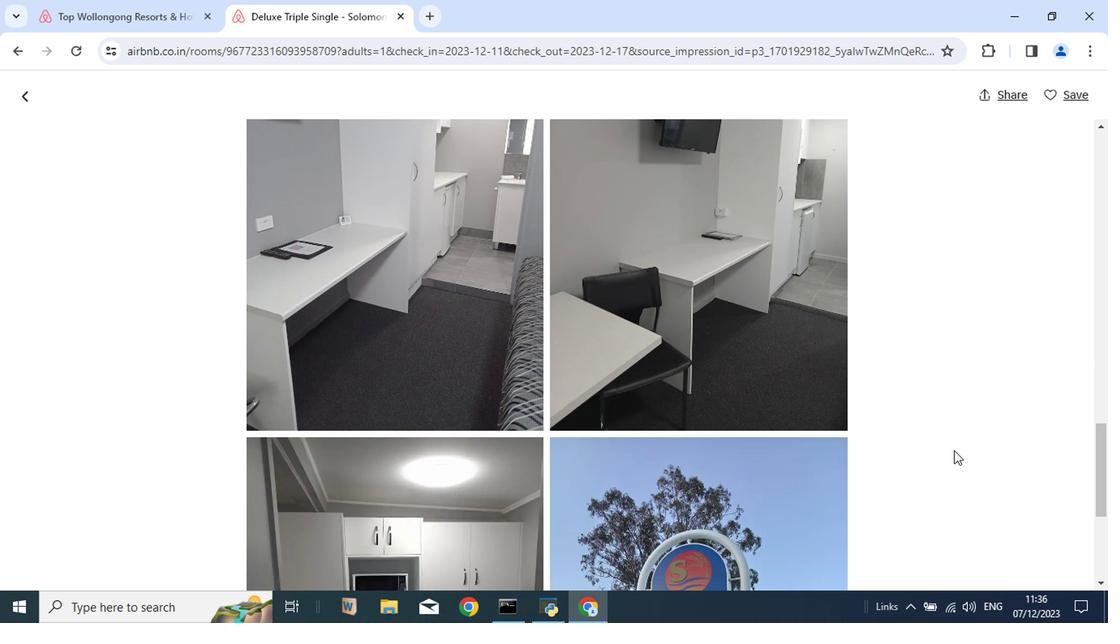 
Action: Mouse scrolled (933, 464) with delta (0, -1)
Screenshot: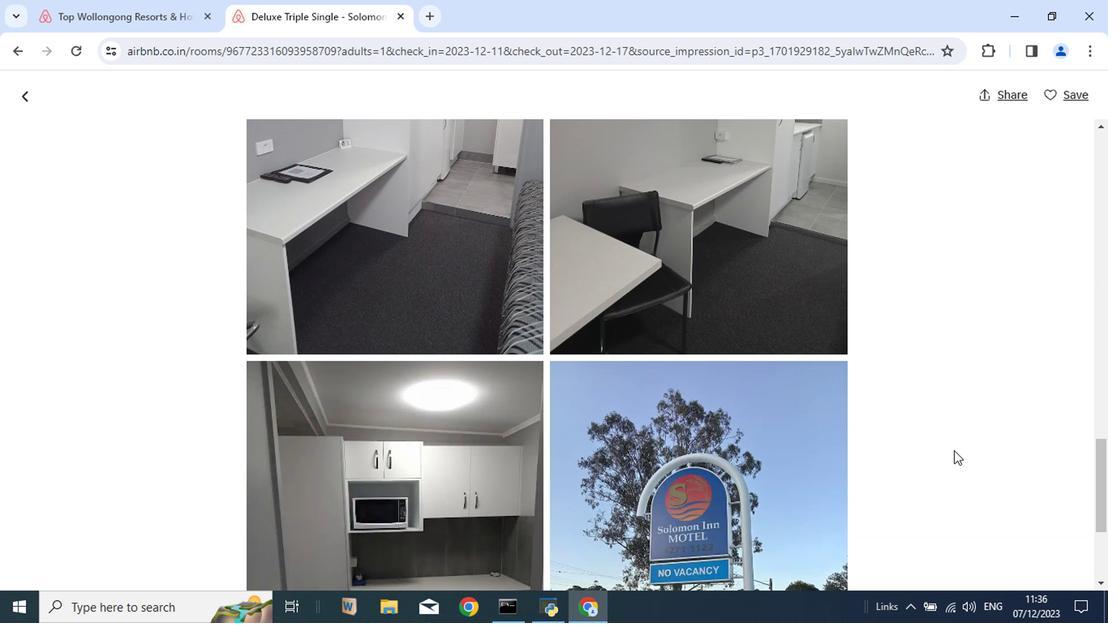 
Action: Mouse scrolled (933, 464) with delta (0, -1)
Screenshot: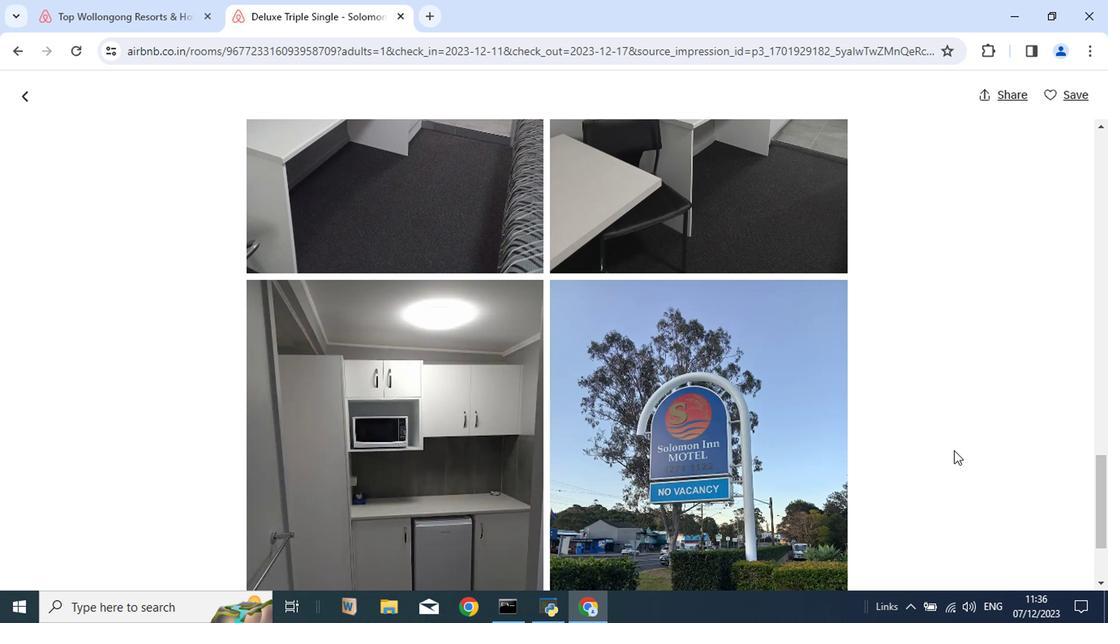 
Action: Mouse scrolled (933, 464) with delta (0, -1)
Screenshot: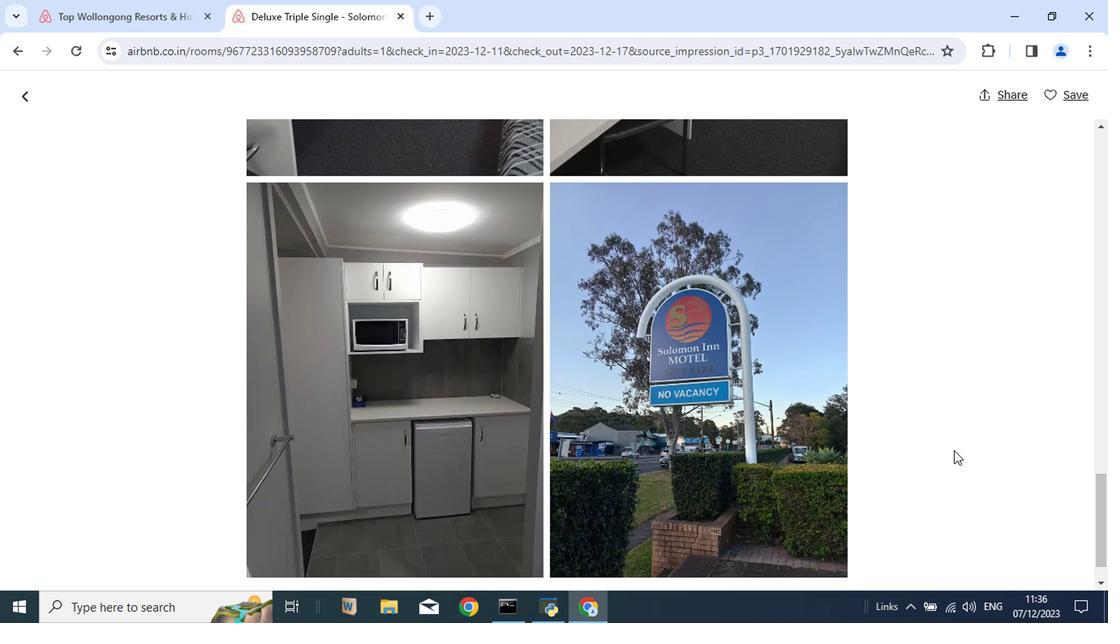 
Action: Mouse scrolled (933, 464) with delta (0, -1)
Screenshot: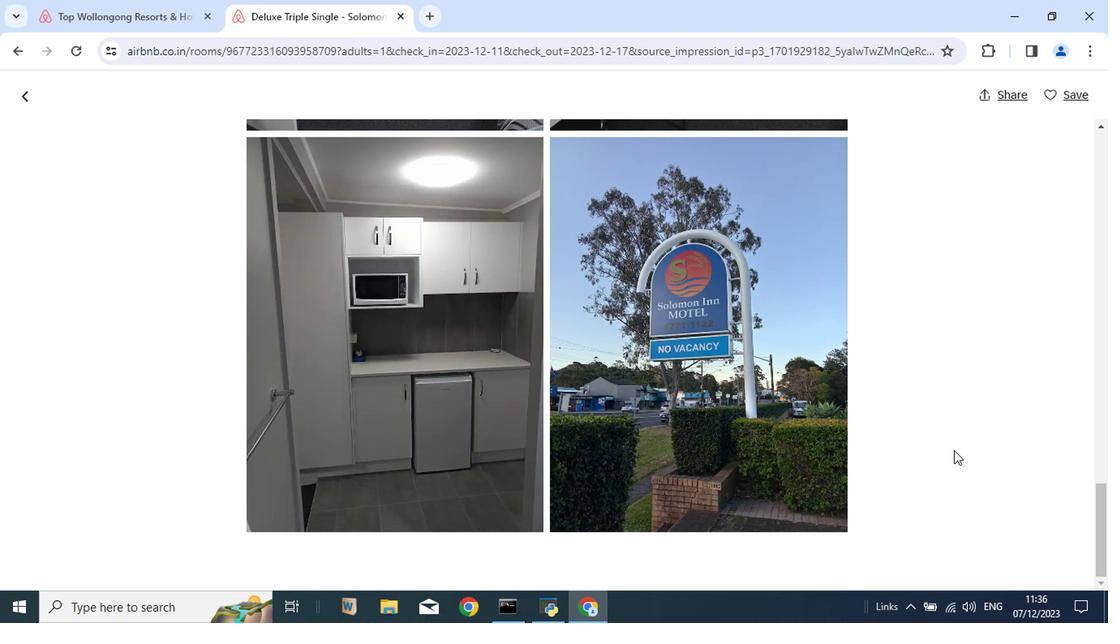 
Action: Mouse scrolled (933, 464) with delta (0, -1)
Screenshot: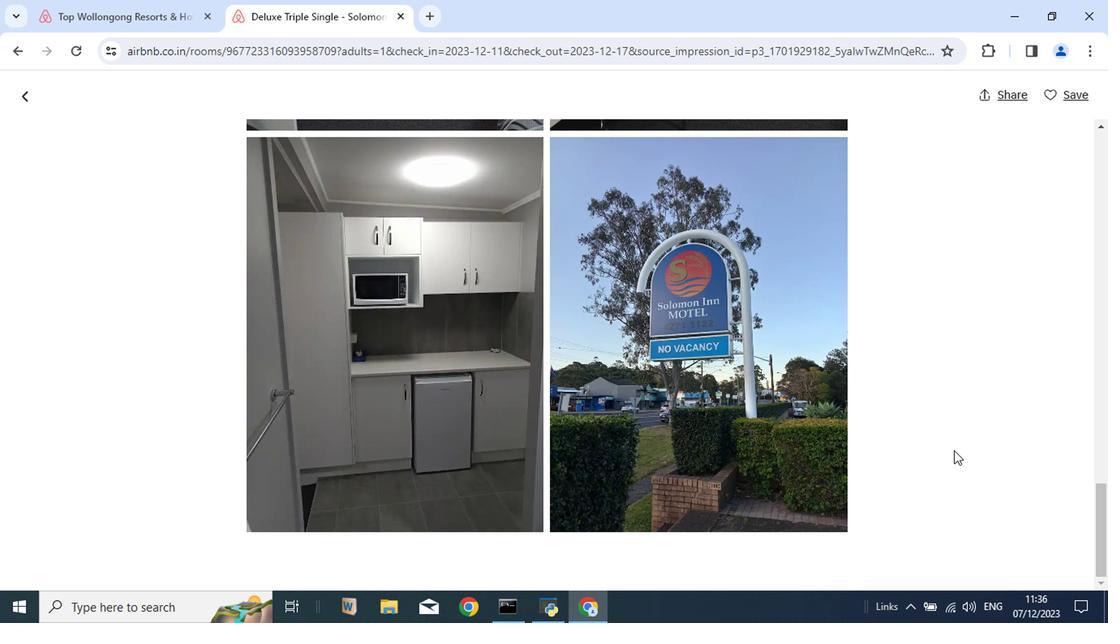 
Action: Mouse scrolled (933, 464) with delta (0, -1)
Screenshot: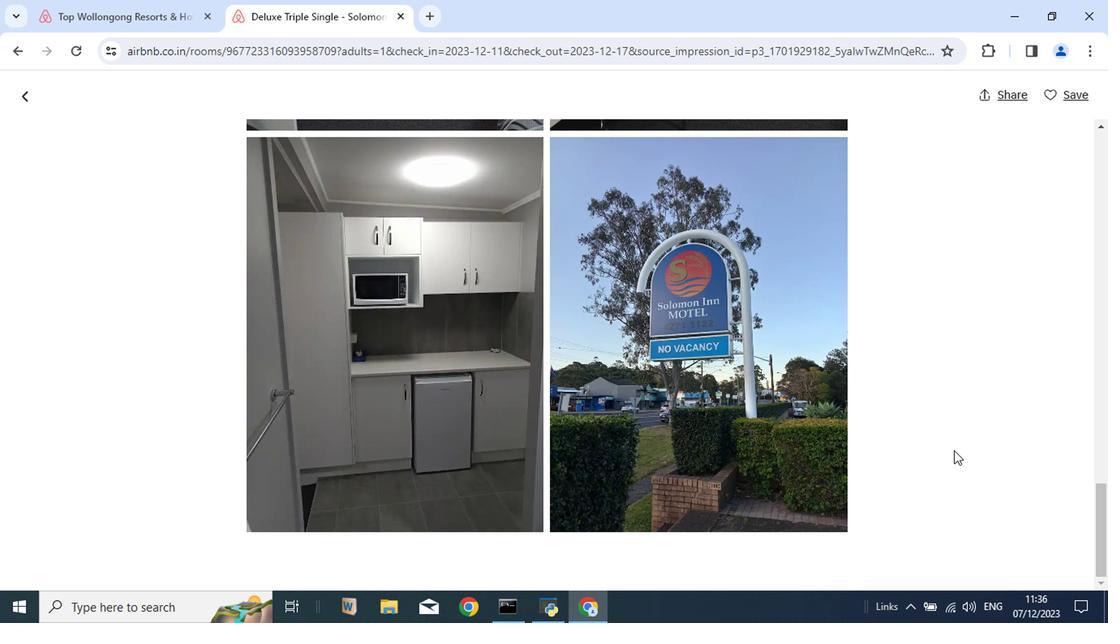 
Action: Mouse scrolled (933, 464) with delta (0, -1)
Screenshot: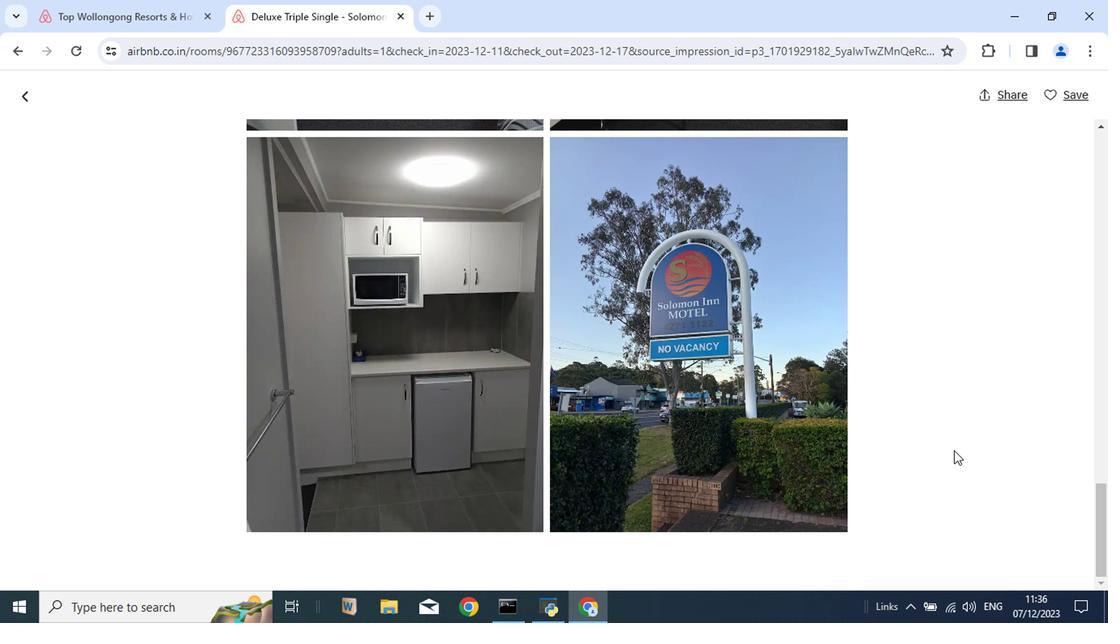 
Action: Mouse scrolled (933, 464) with delta (0, -1)
Screenshot: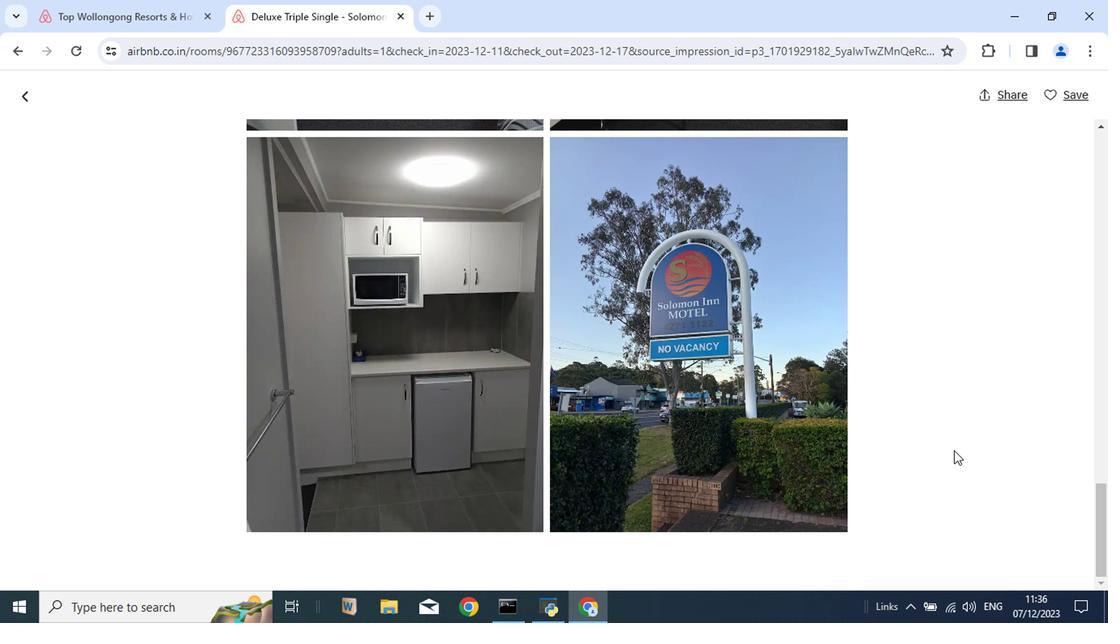
Action: Mouse scrolled (933, 464) with delta (0, -1)
Screenshot: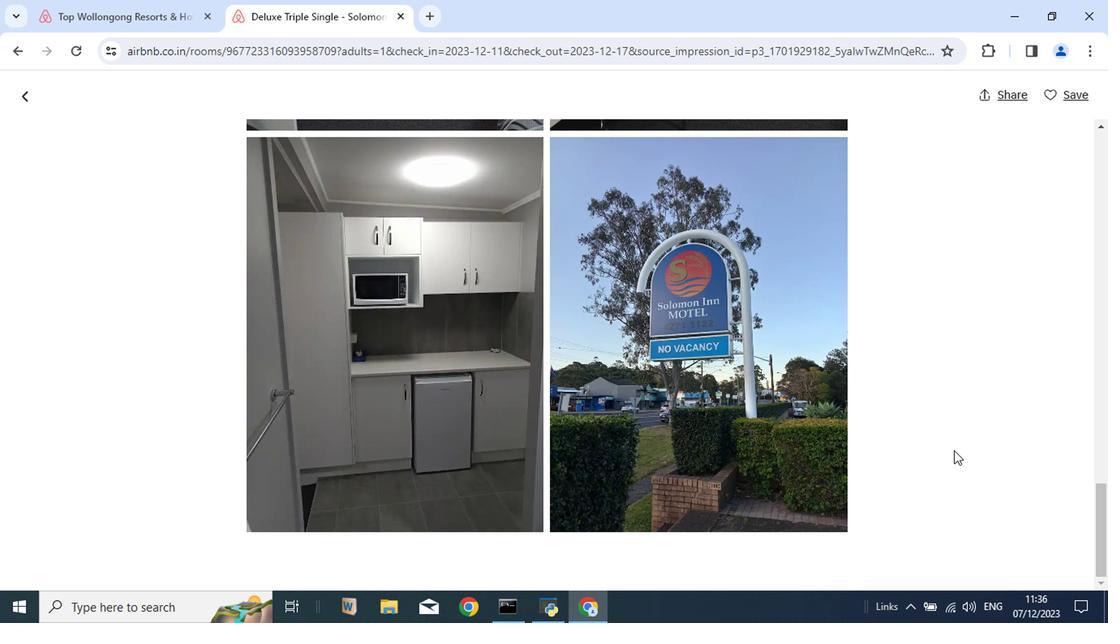 
Action: Mouse moved to (63, 124)
Screenshot: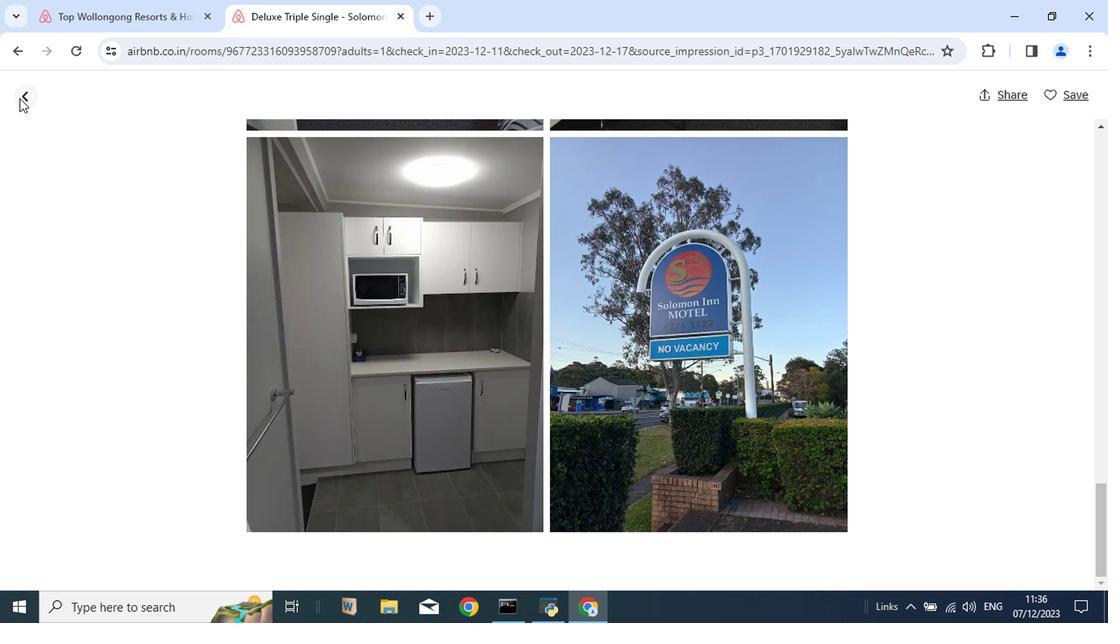 
Action: Mouse pressed left at (63, 124)
Screenshot: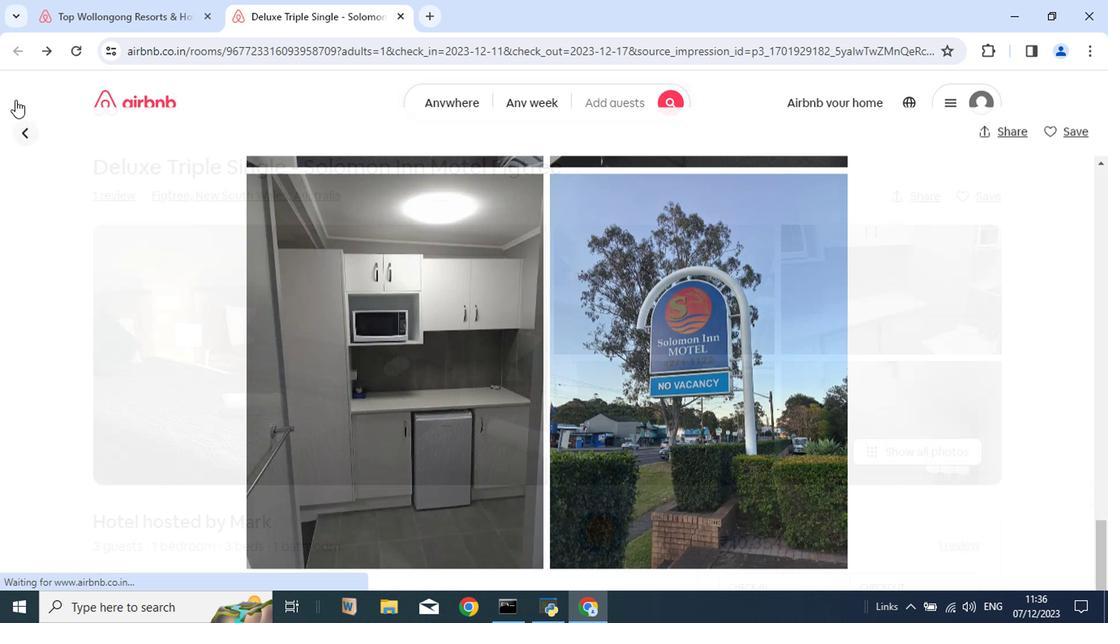 
Action: Mouse moved to (998, 412)
Screenshot: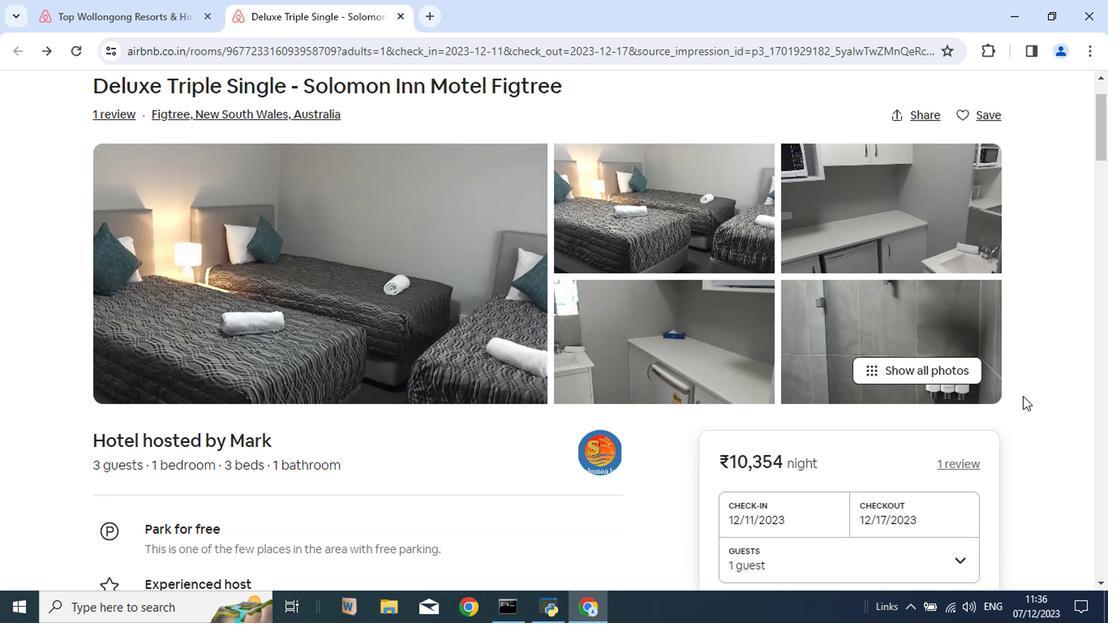 
Action: Mouse scrolled (998, 412) with delta (0, 0)
Screenshot: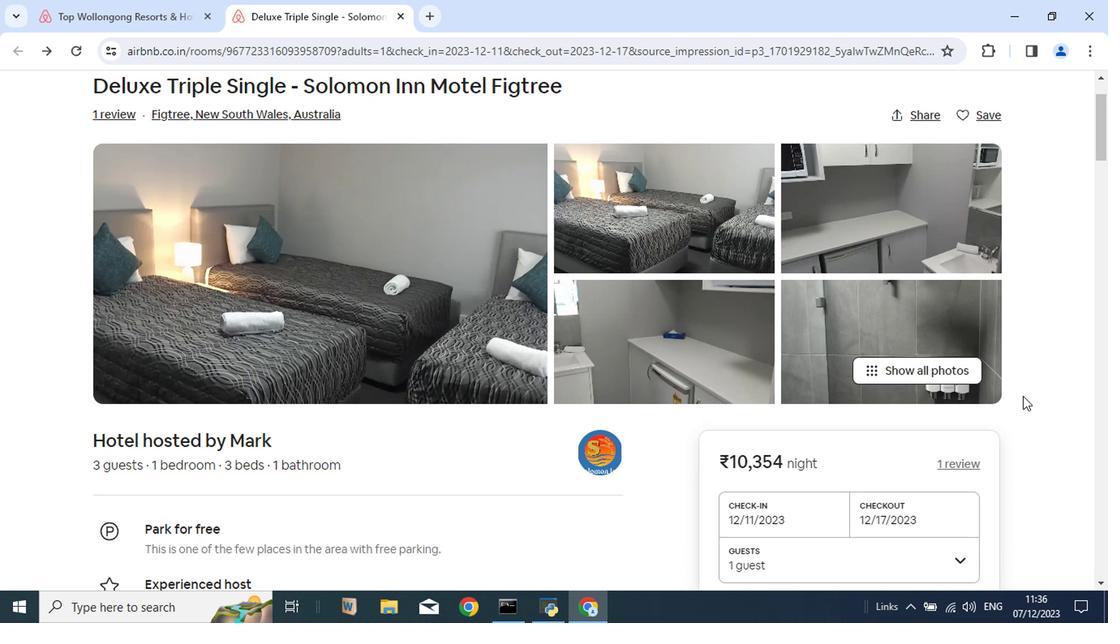 
Action: Mouse scrolled (998, 412) with delta (0, 0)
Screenshot: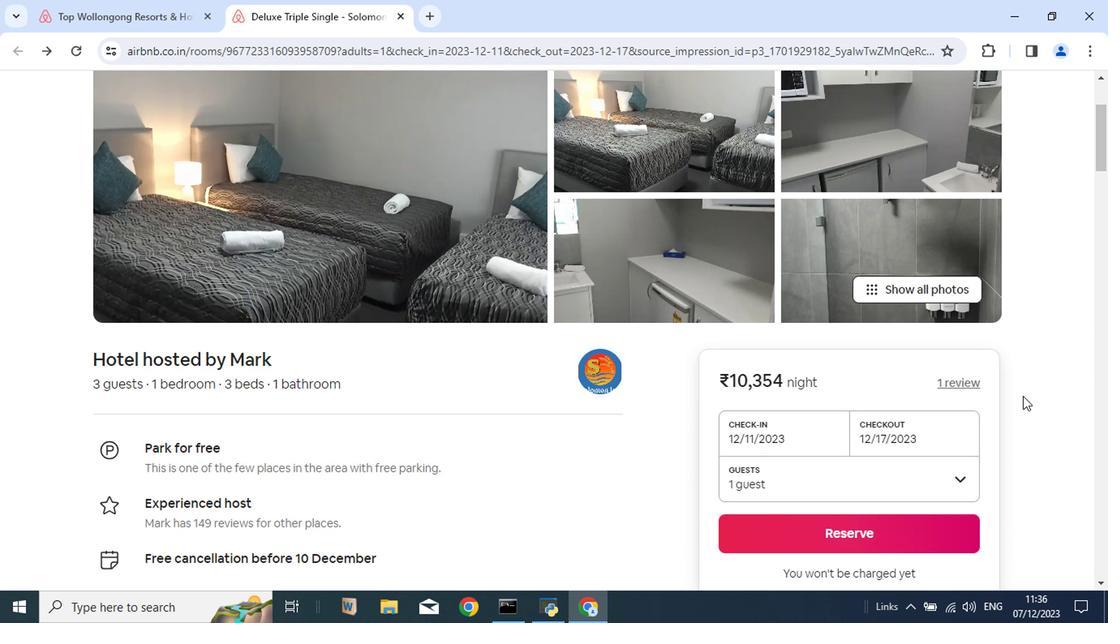 
Action: Mouse scrolled (998, 412) with delta (0, 0)
Screenshot: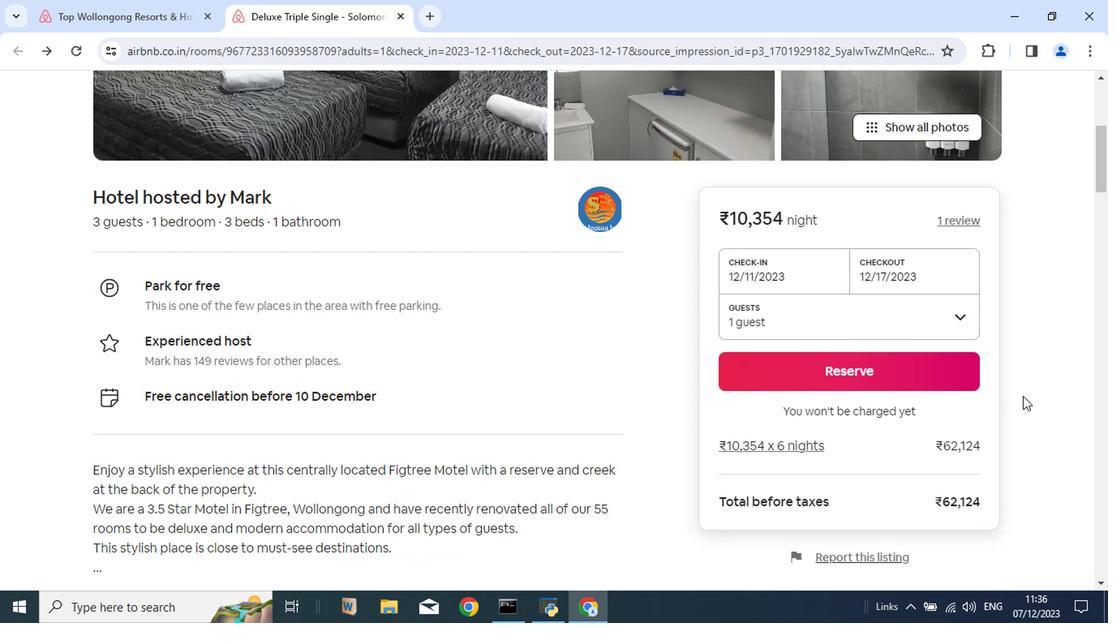 
Action: Mouse scrolled (998, 412) with delta (0, 0)
Screenshot: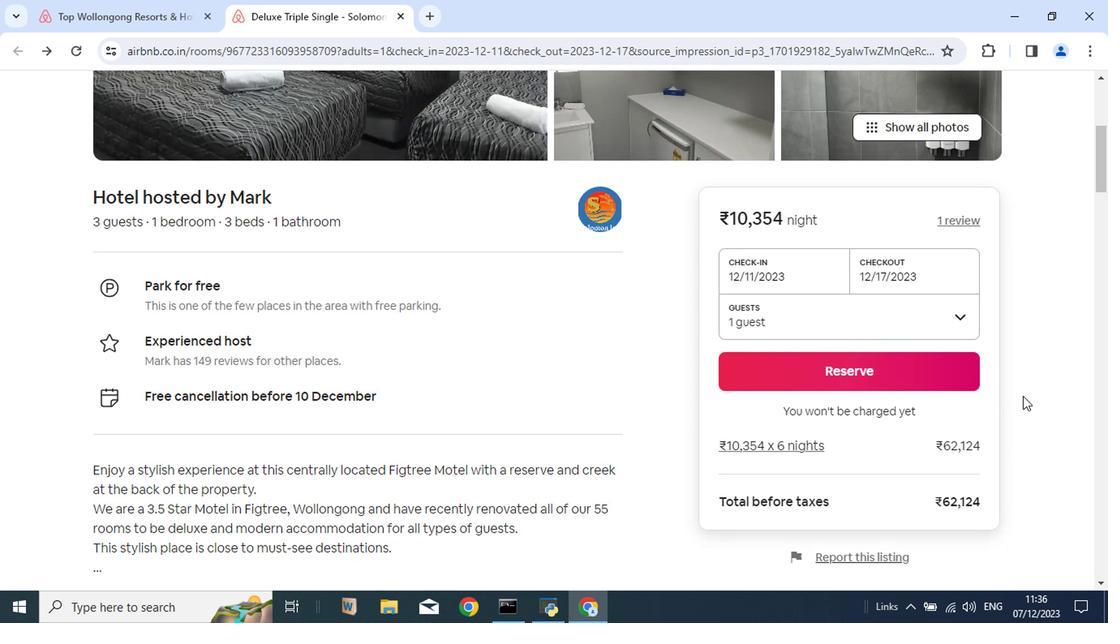 
Action: Mouse scrolled (998, 412) with delta (0, 0)
Screenshot: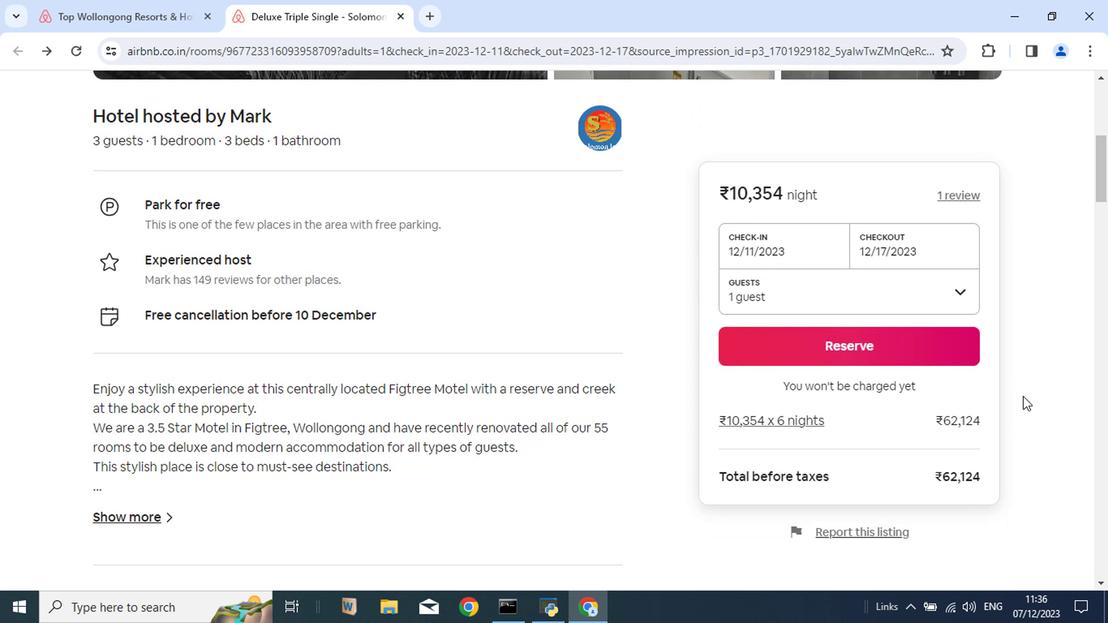 
Action: Mouse scrolled (998, 412) with delta (0, 0)
Screenshot: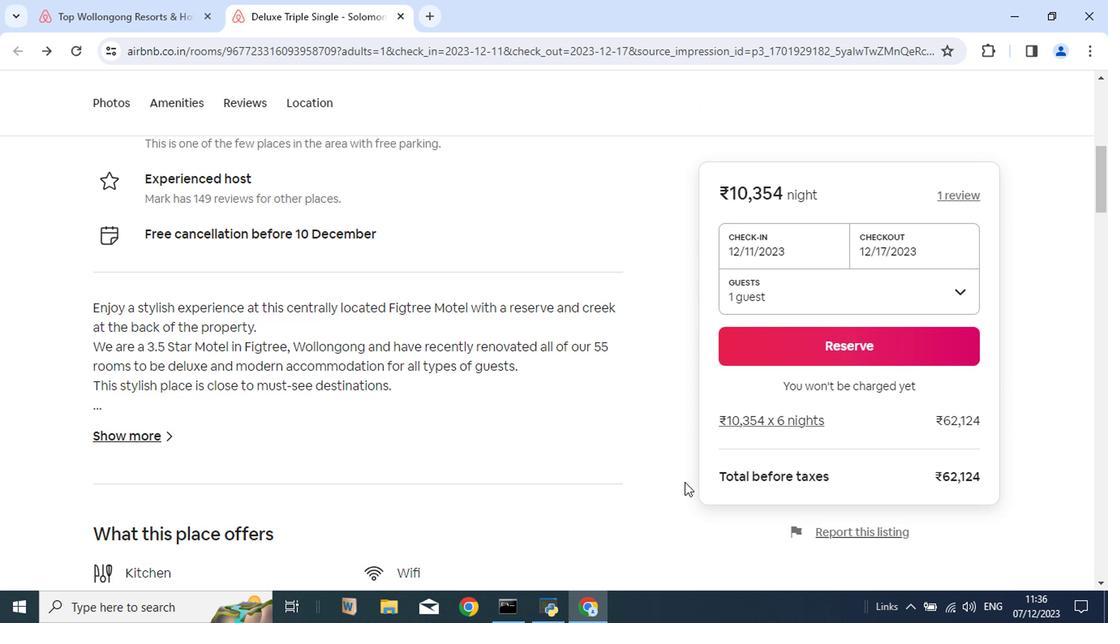 
Action: Mouse moved to (137, 446)
Screenshot: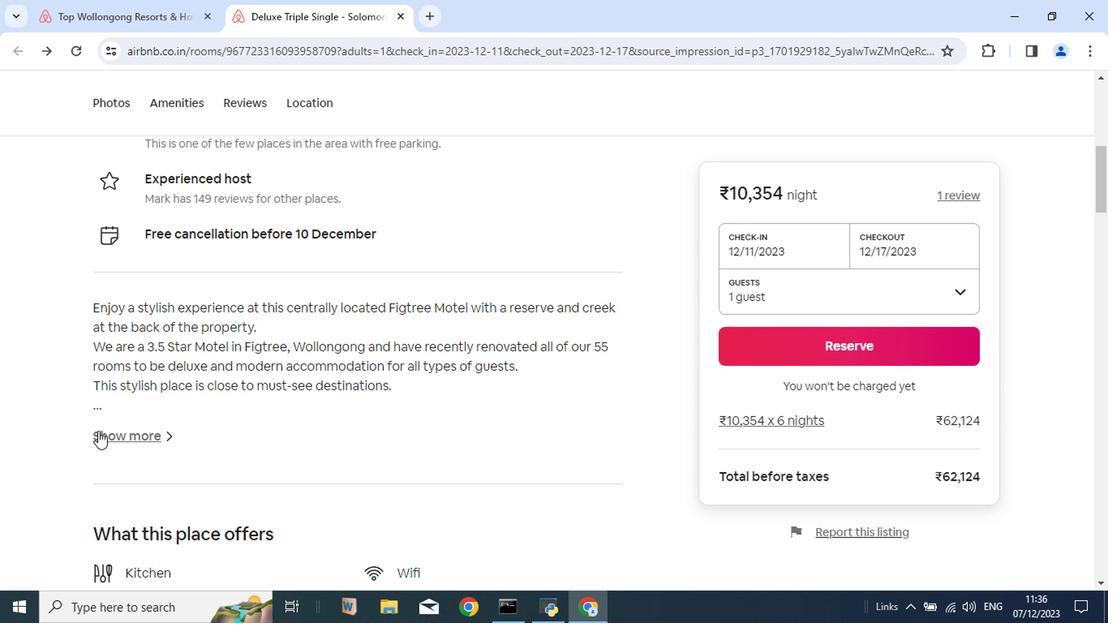 
Action: Mouse pressed left at (137, 446)
Screenshot: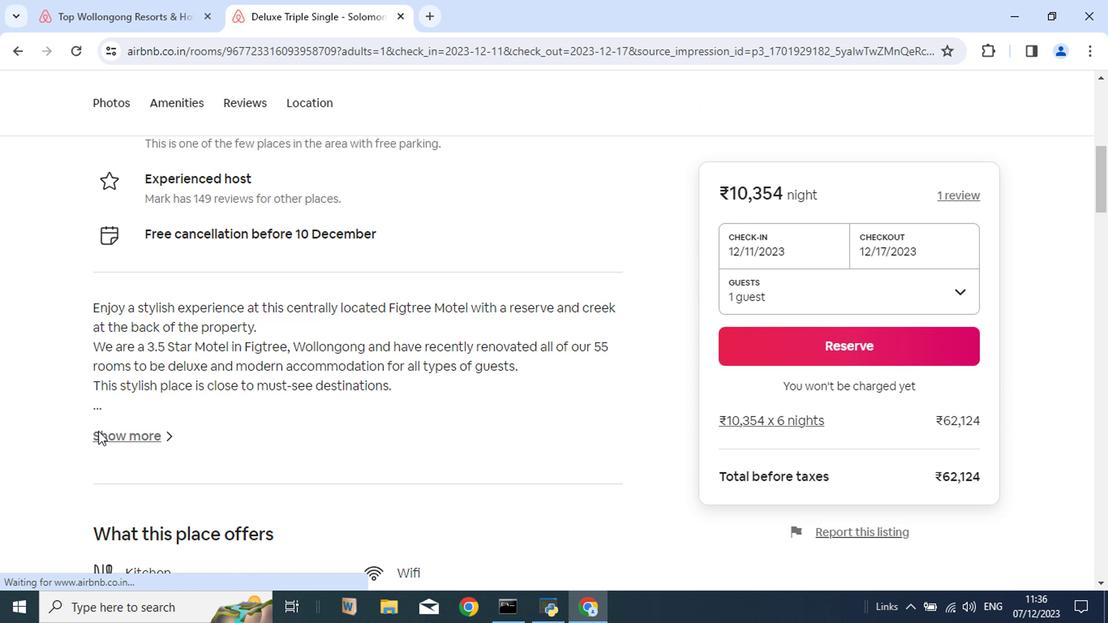 
Action: Mouse moved to (853, 385)
Screenshot: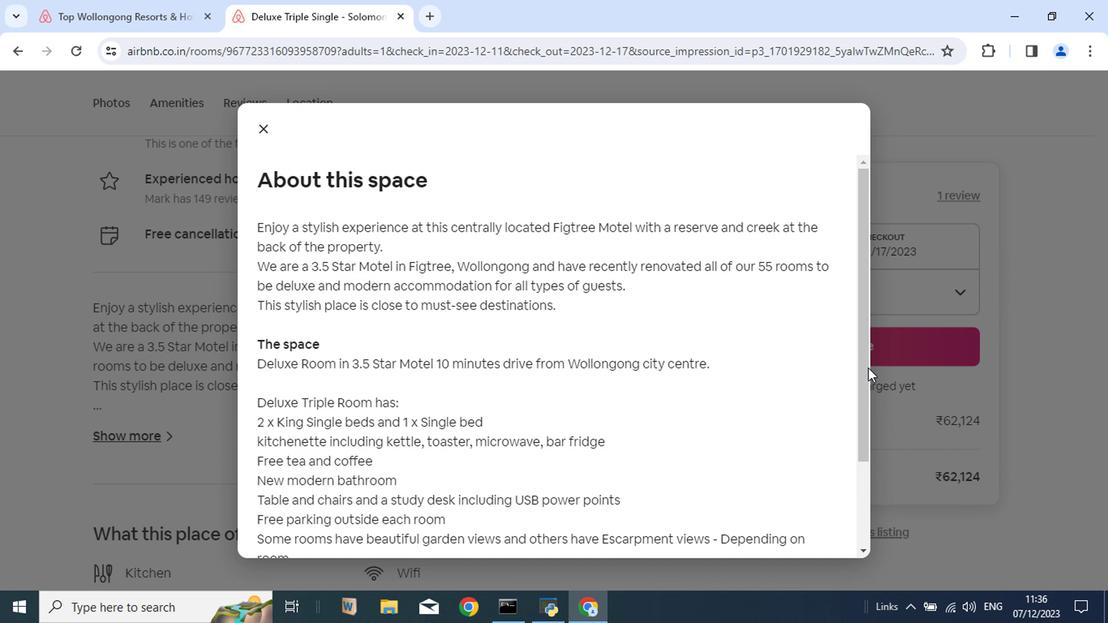 
Action: Mouse pressed left at (853, 385)
Screenshot: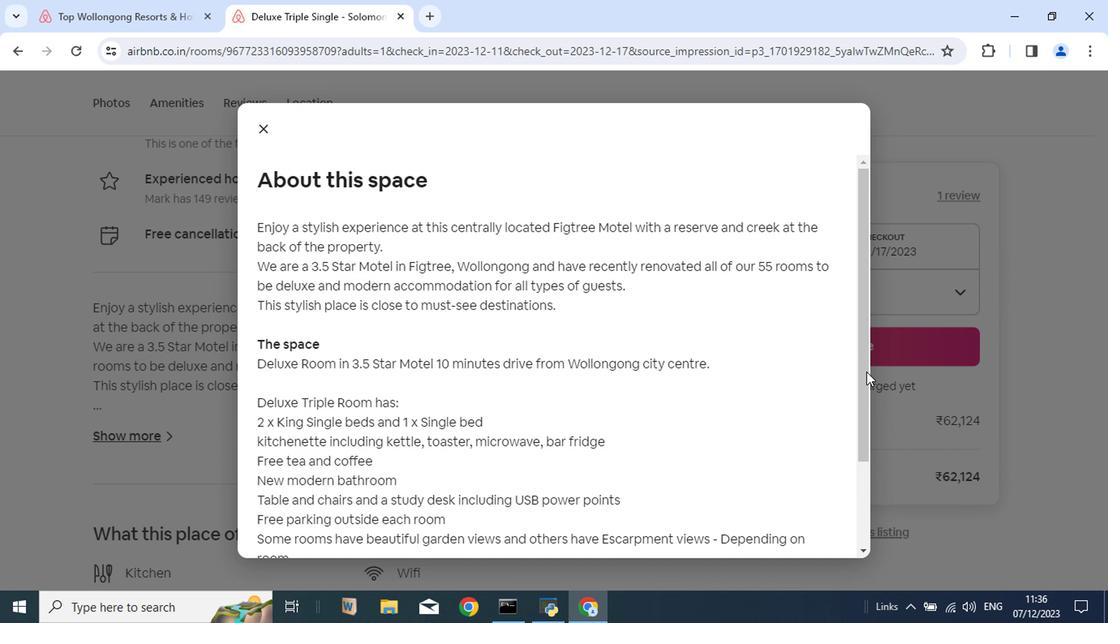 
Action: Mouse moved to (287, 148)
Screenshot: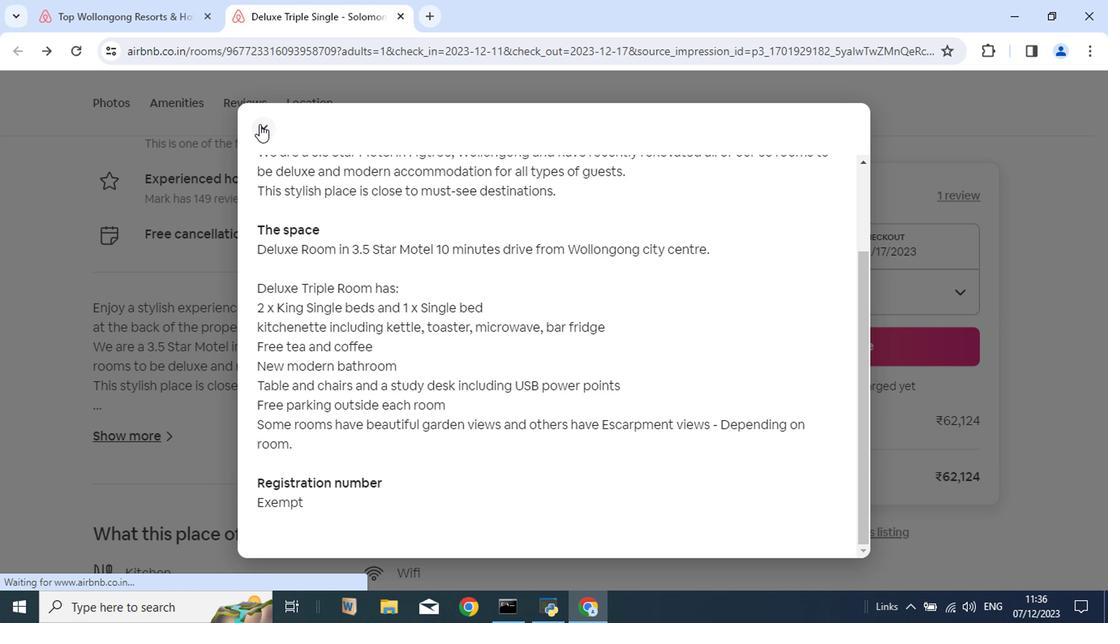 
Action: Mouse pressed left at (287, 148)
Screenshot: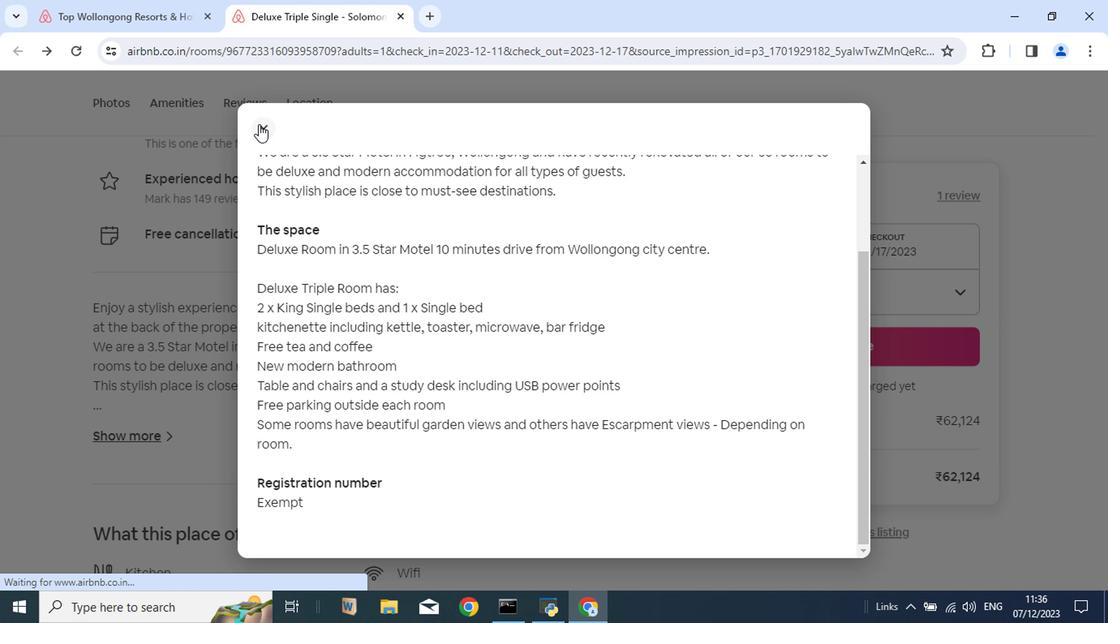 
Action: Mouse moved to (532, 493)
Screenshot: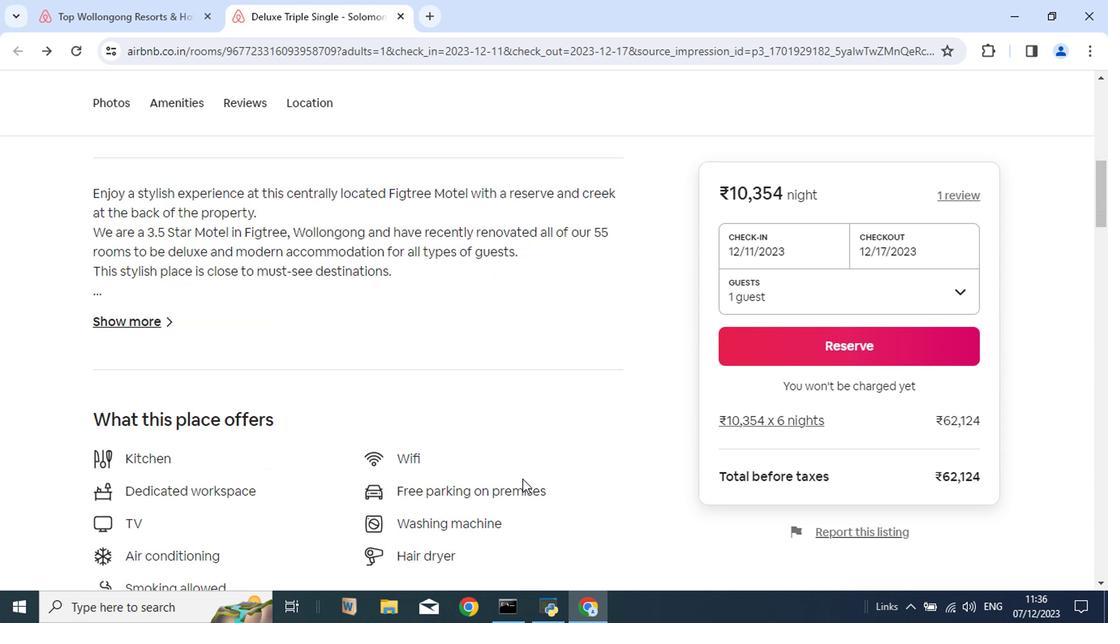 
Action: Mouse scrolled (532, 492) with delta (0, -1)
Screenshot: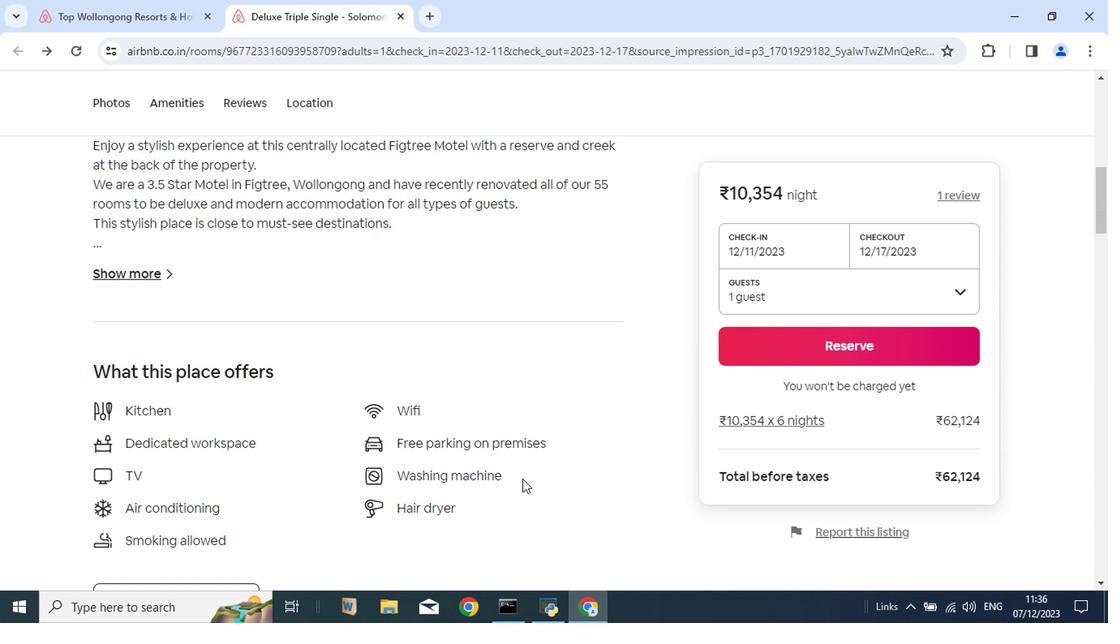 
Action: Mouse scrolled (532, 492) with delta (0, -1)
Screenshot: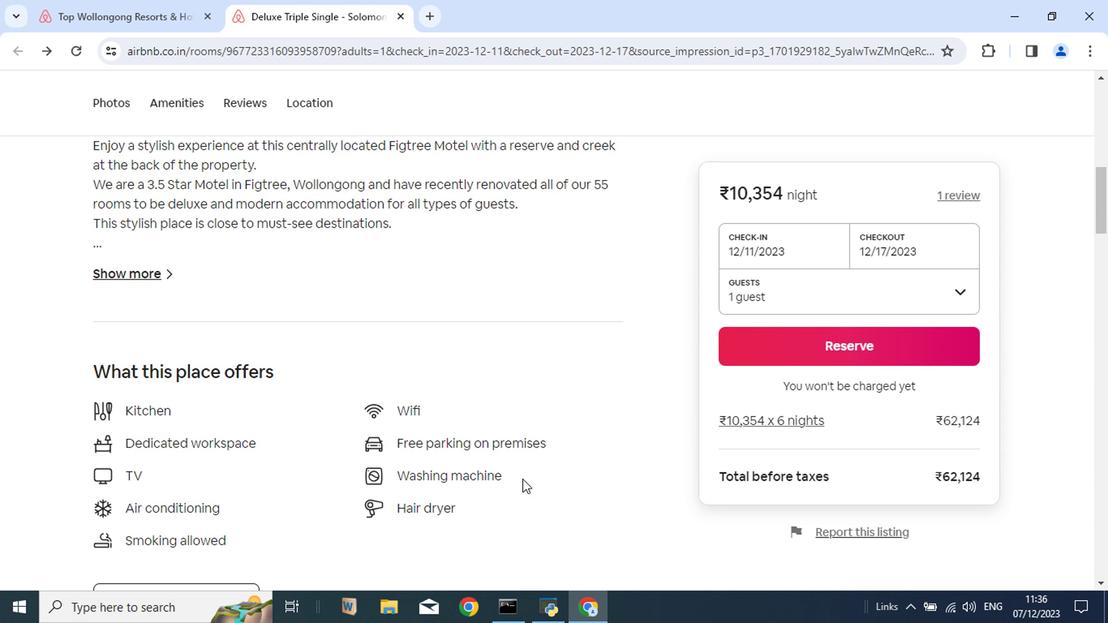 
Action: Mouse scrolled (532, 492) with delta (0, -1)
Screenshot: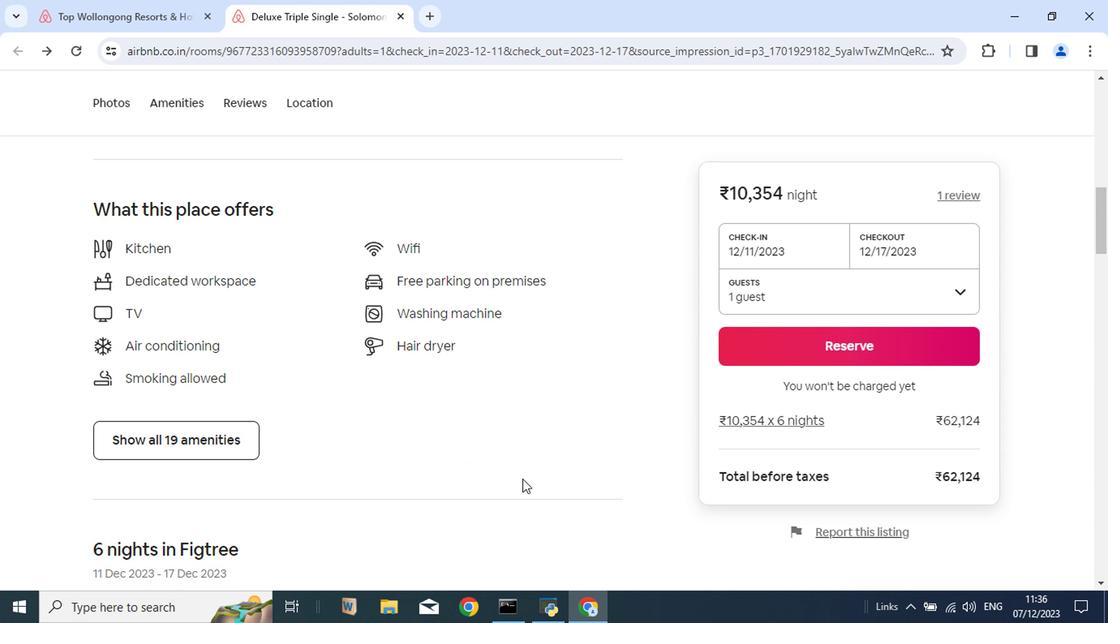 
Action: Mouse scrolled (532, 492) with delta (0, -1)
Screenshot: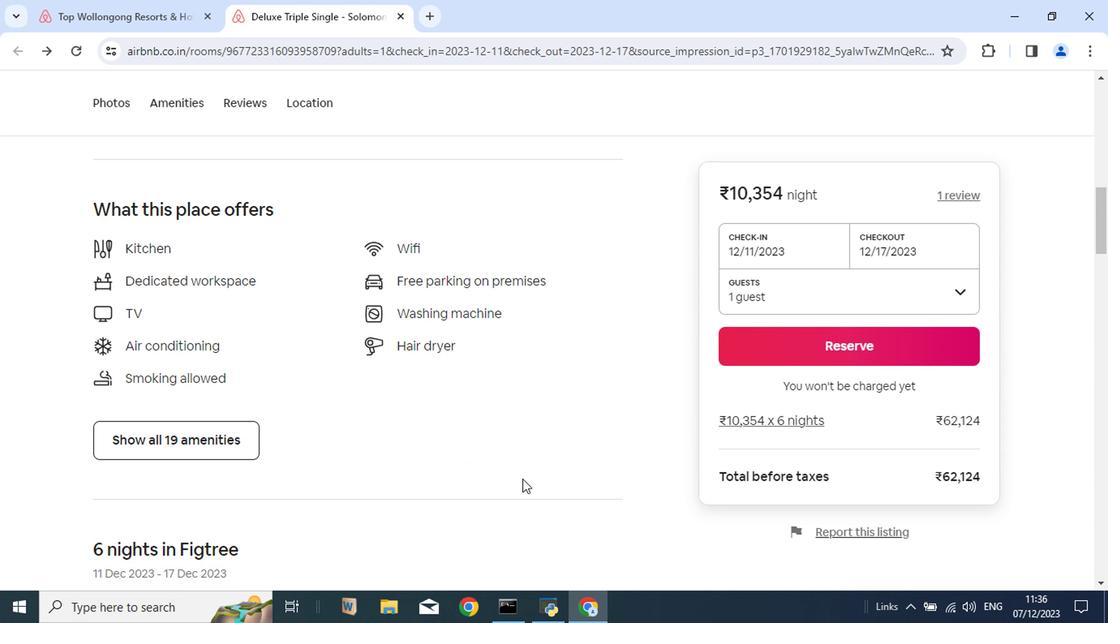 
Action: Mouse moved to (184, 454)
Screenshot: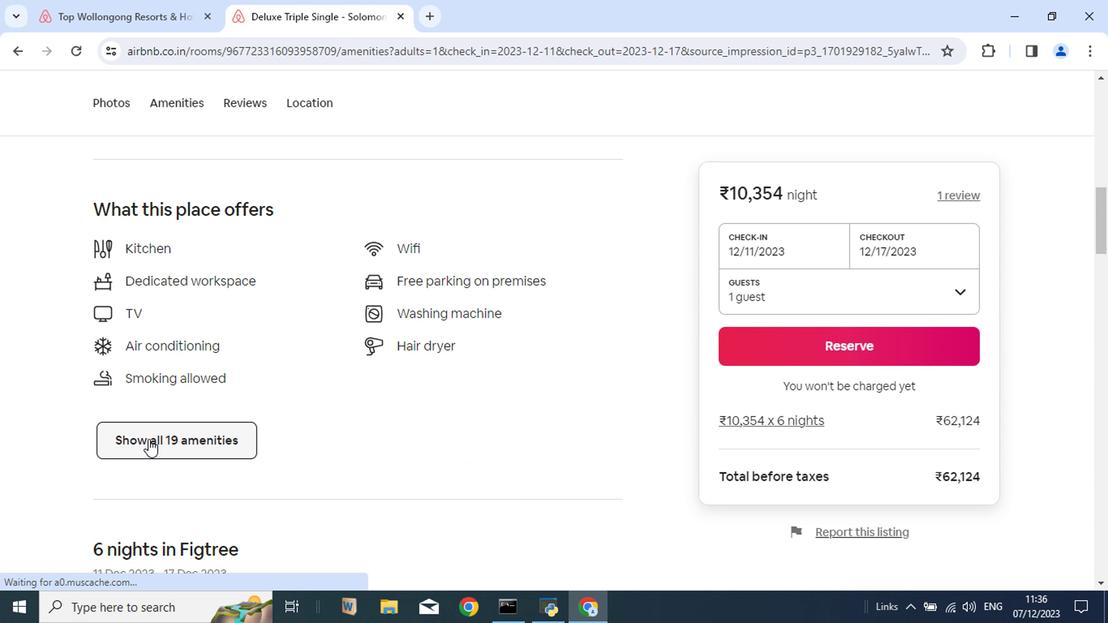 
Action: Mouse pressed left at (184, 454)
Screenshot: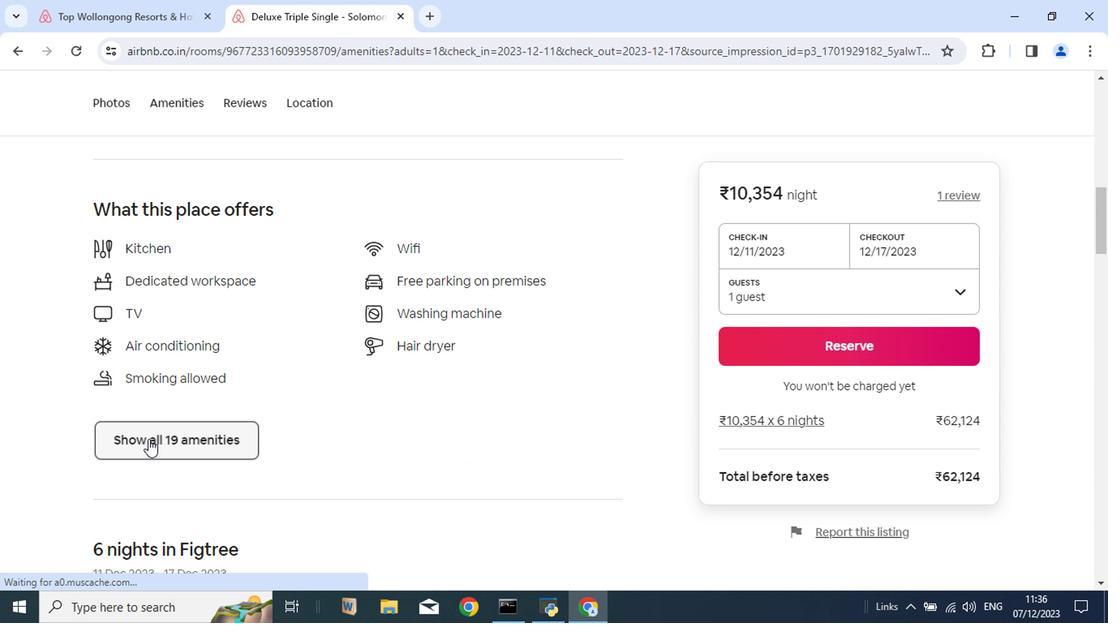 
Action: Mouse moved to (846, 251)
Screenshot: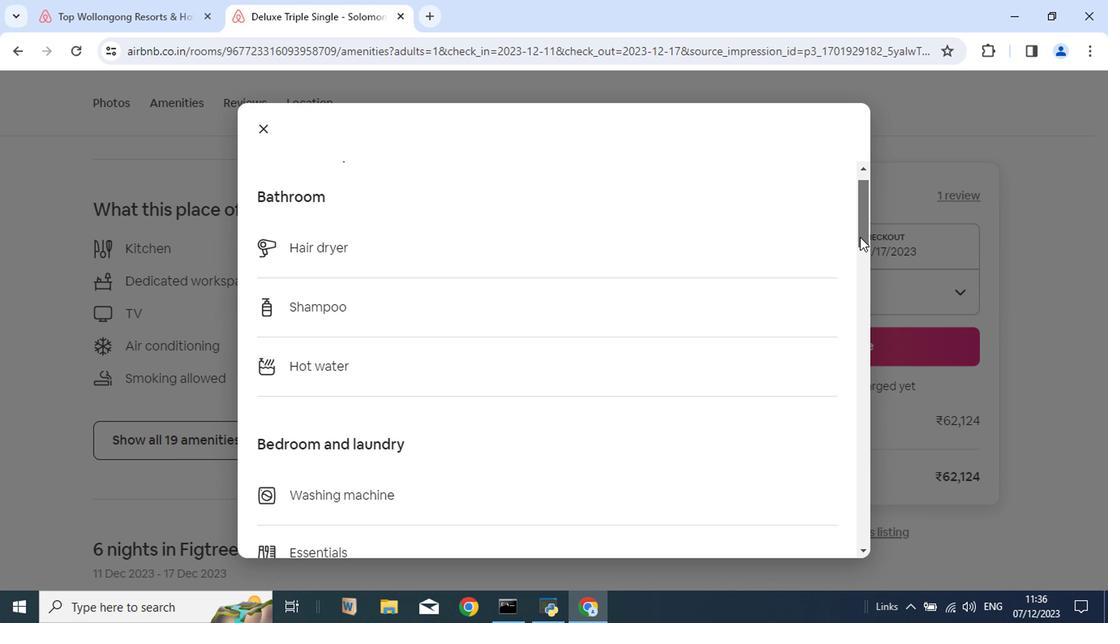 
Action: Mouse pressed left at (846, 251)
Screenshot: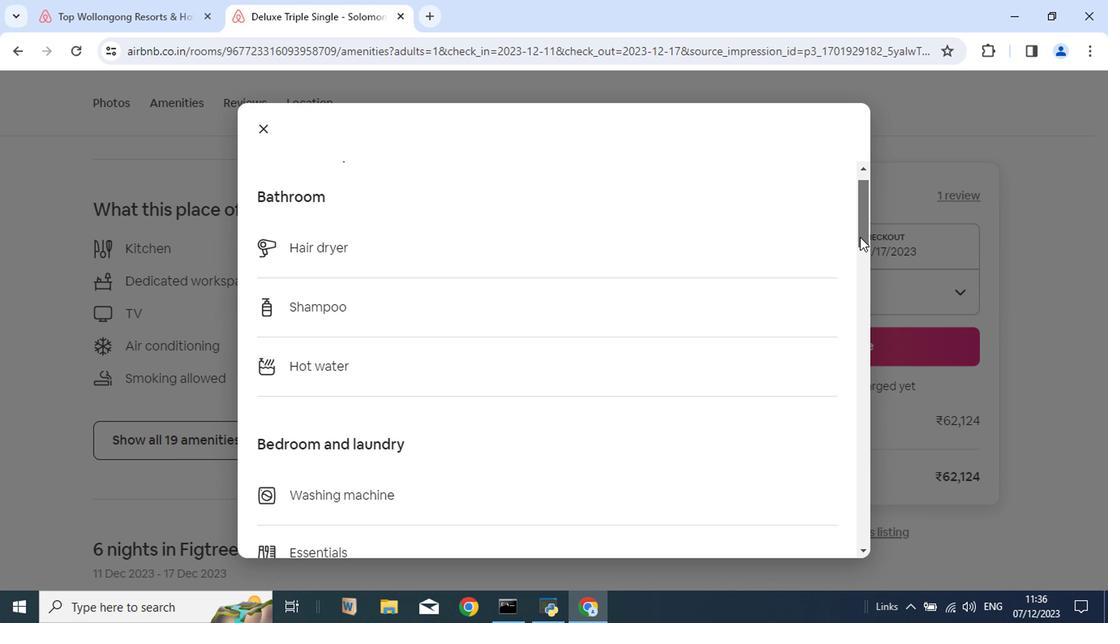 
Action: Mouse moved to (294, 151)
Screenshot: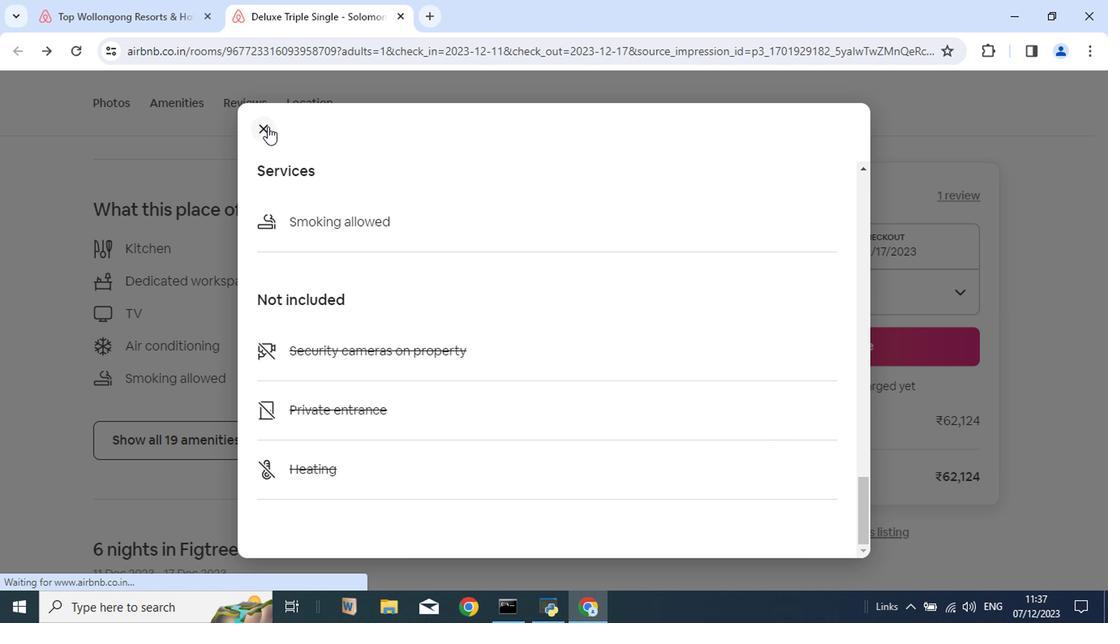
Action: Mouse pressed left at (294, 151)
Screenshot: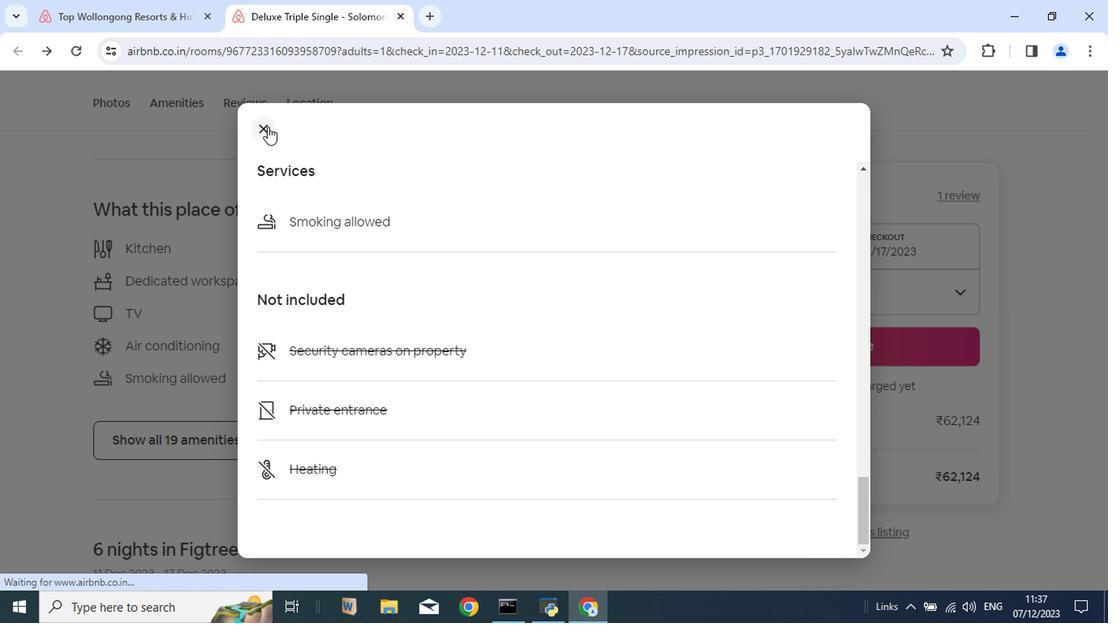 
Action: Mouse moved to (513, 468)
Screenshot: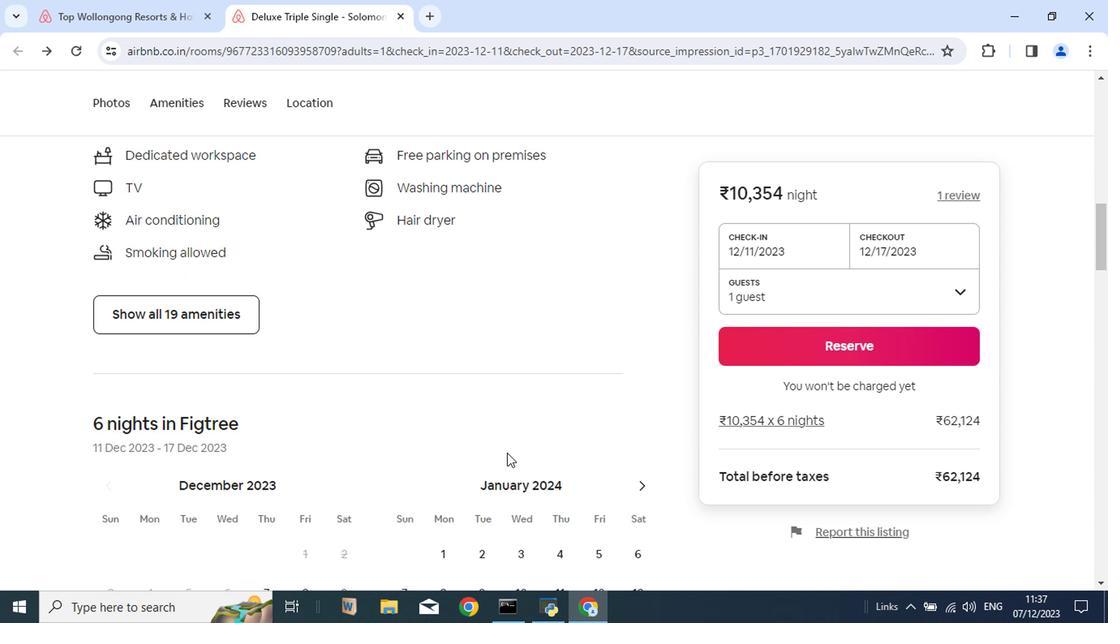 
Action: Mouse scrolled (513, 466) with delta (0, -1)
Screenshot: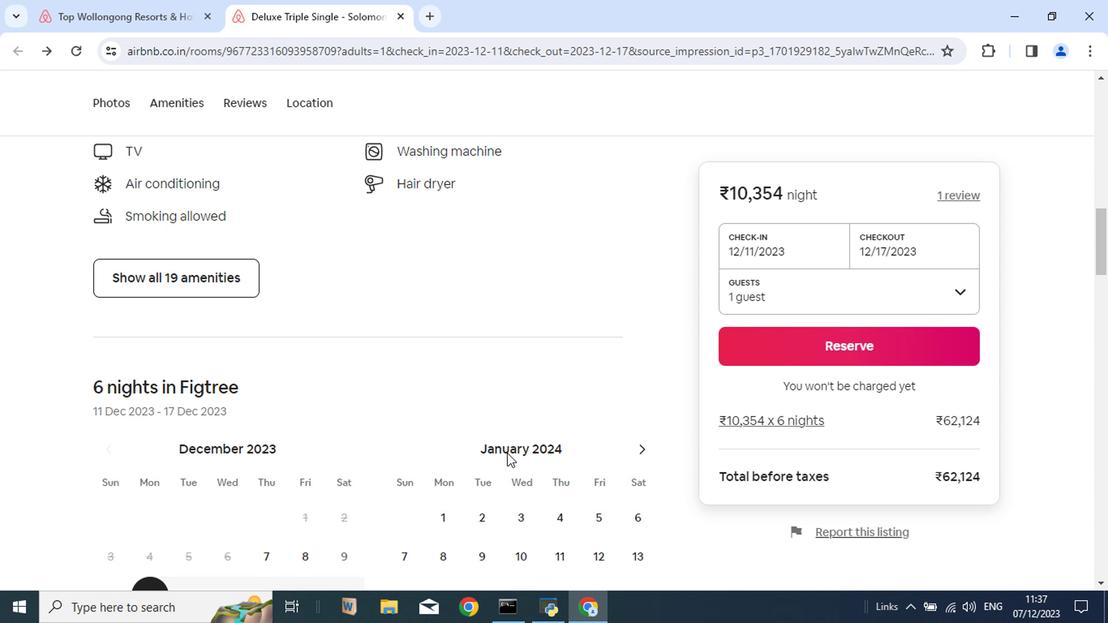 
Action: Mouse scrolled (513, 466) with delta (0, -1)
Screenshot: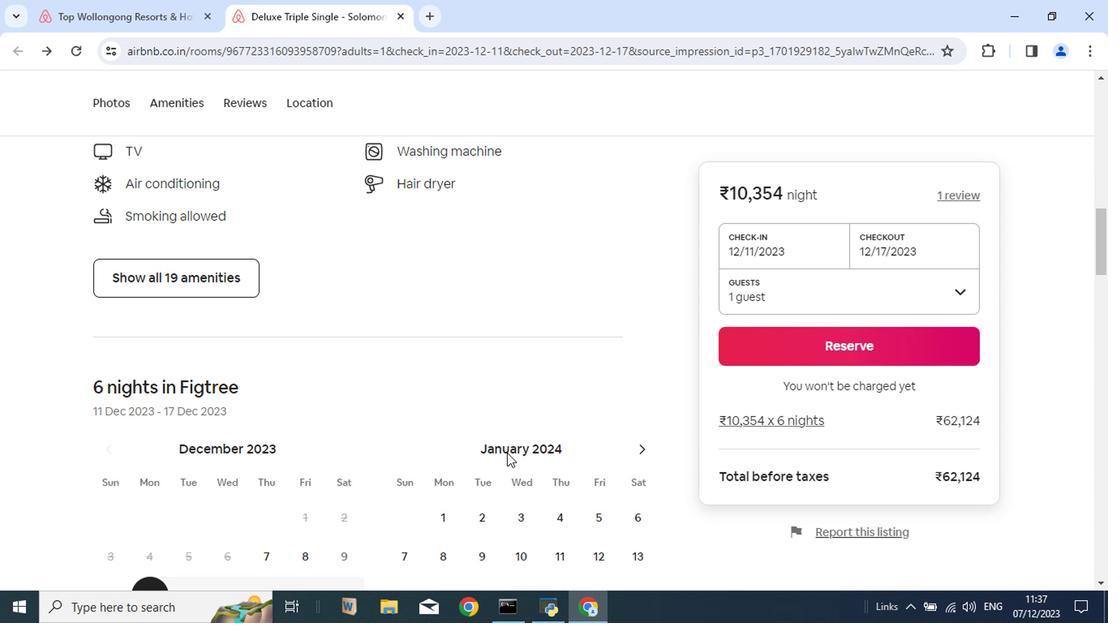 
Action: Mouse moved to (517, 468)
Screenshot: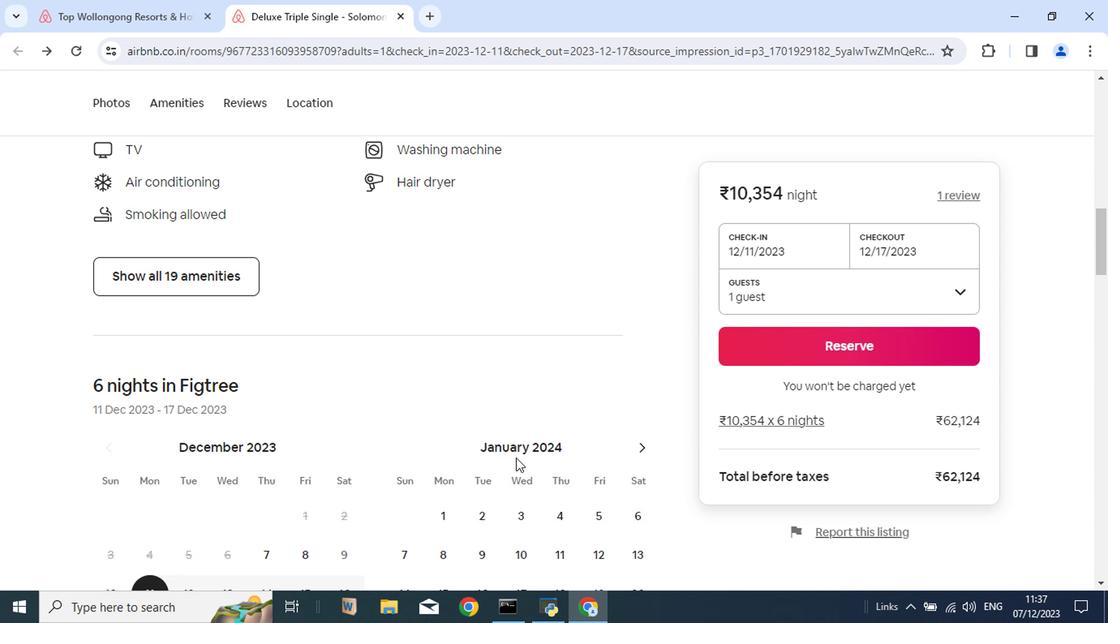 
Action: Mouse scrolled (517, 466) with delta (0, -1)
Screenshot: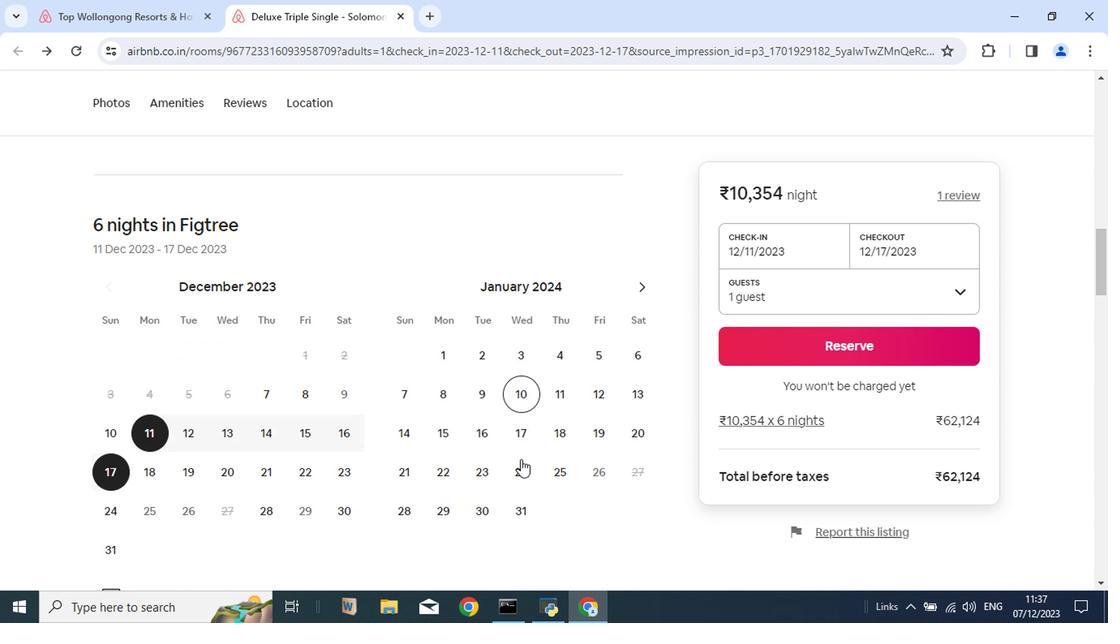 
Action: Mouse moved to (527, 473)
Screenshot: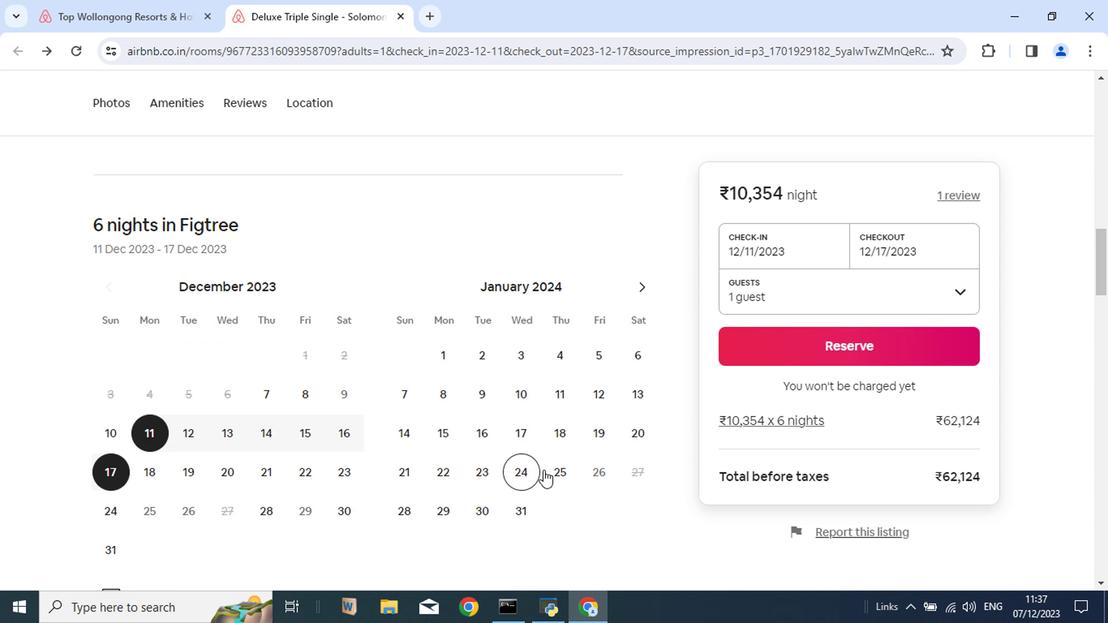 
Action: Mouse scrolled (527, 472) with delta (0, 0)
Screenshot: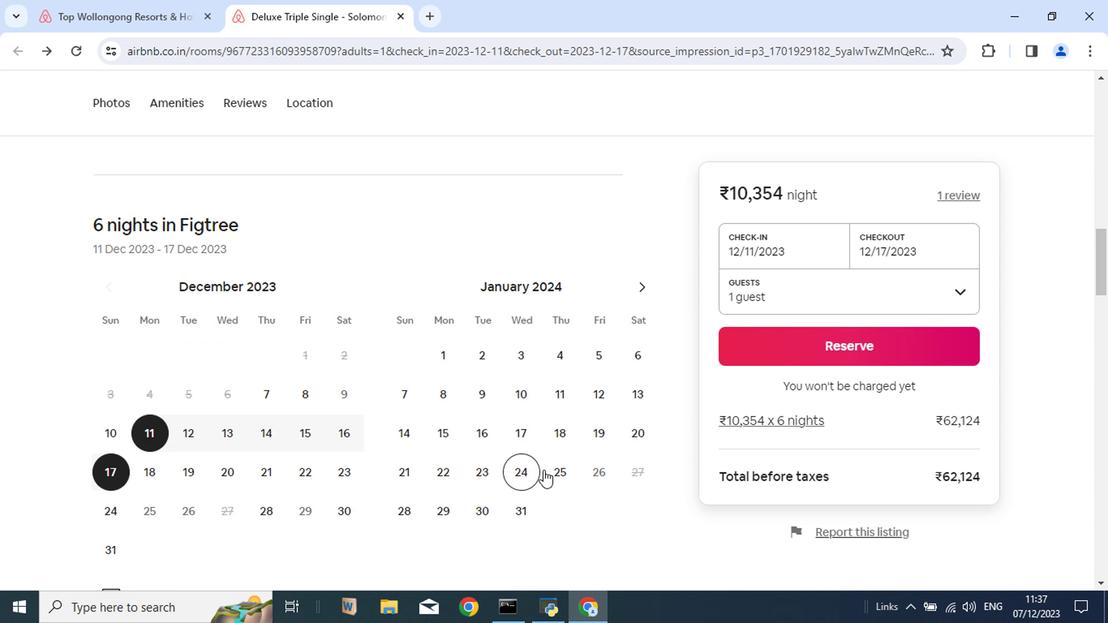 
Action: Mouse moved to (555, 486)
Screenshot: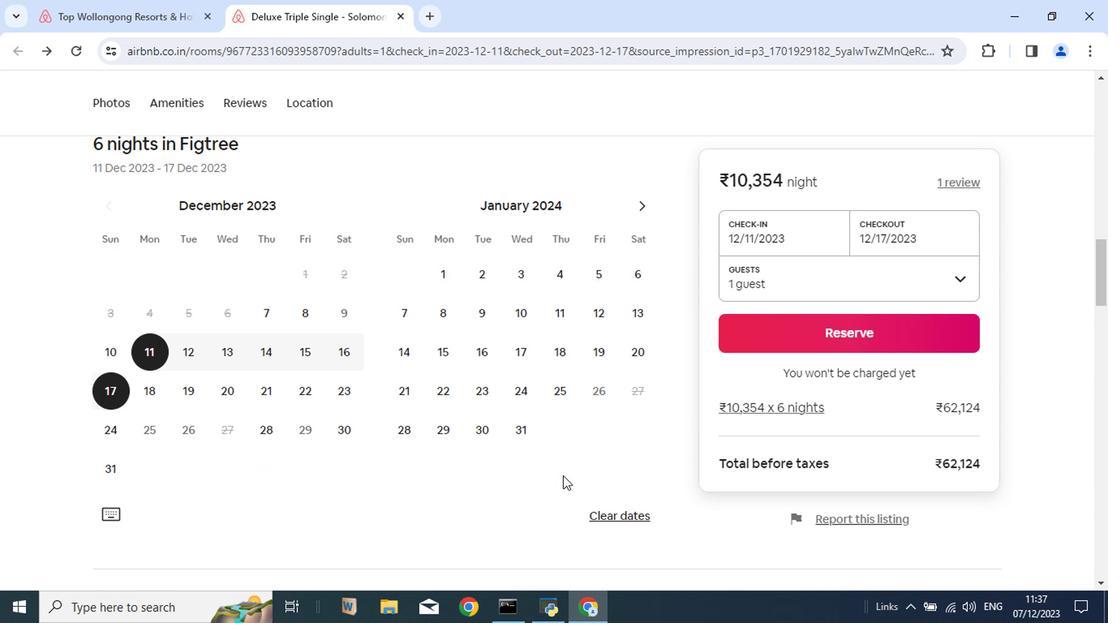 
Action: Mouse scrolled (555, 485) with delta (0, 0)
Screenshot: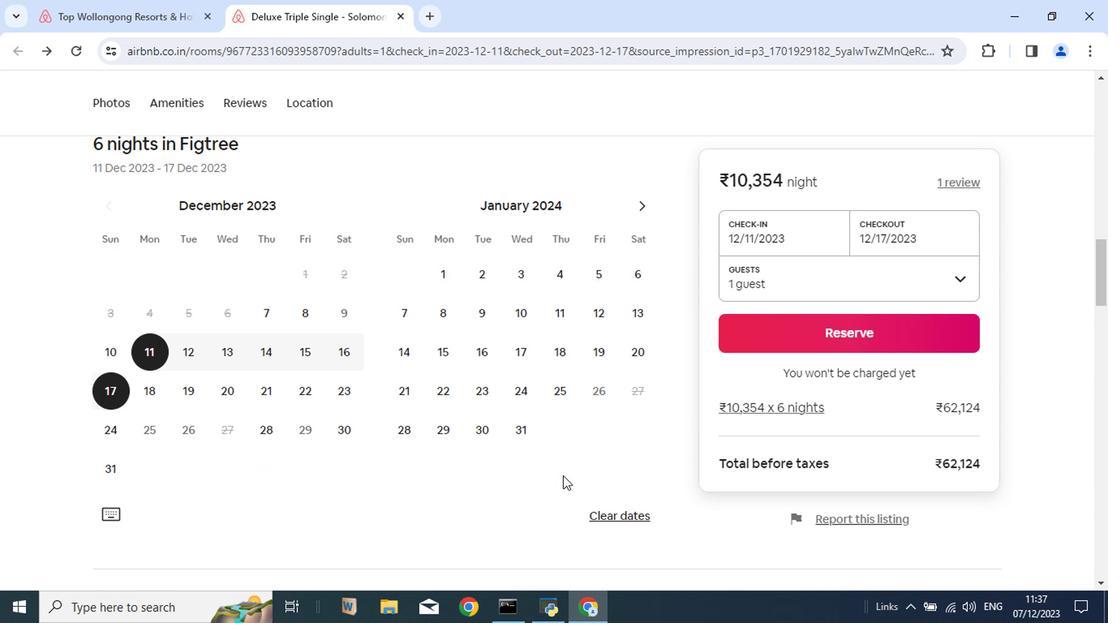 
Action: Mouse moved to (694, 550)
Screenshot: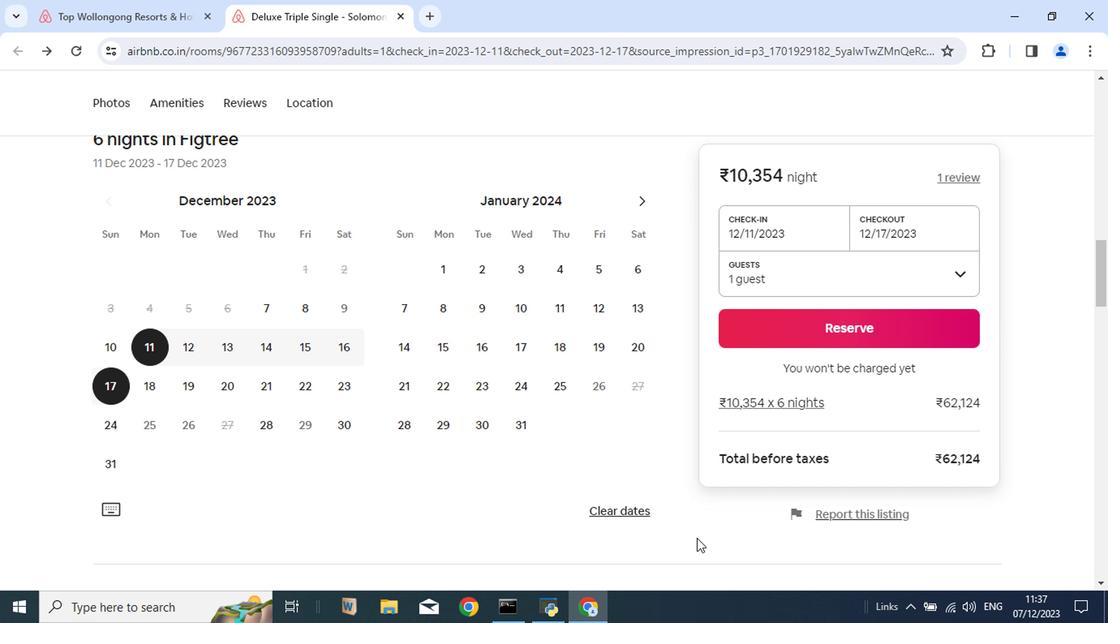 
Action: Mouse scrolled (694, 550) with delta (0, 0)
Screenshot: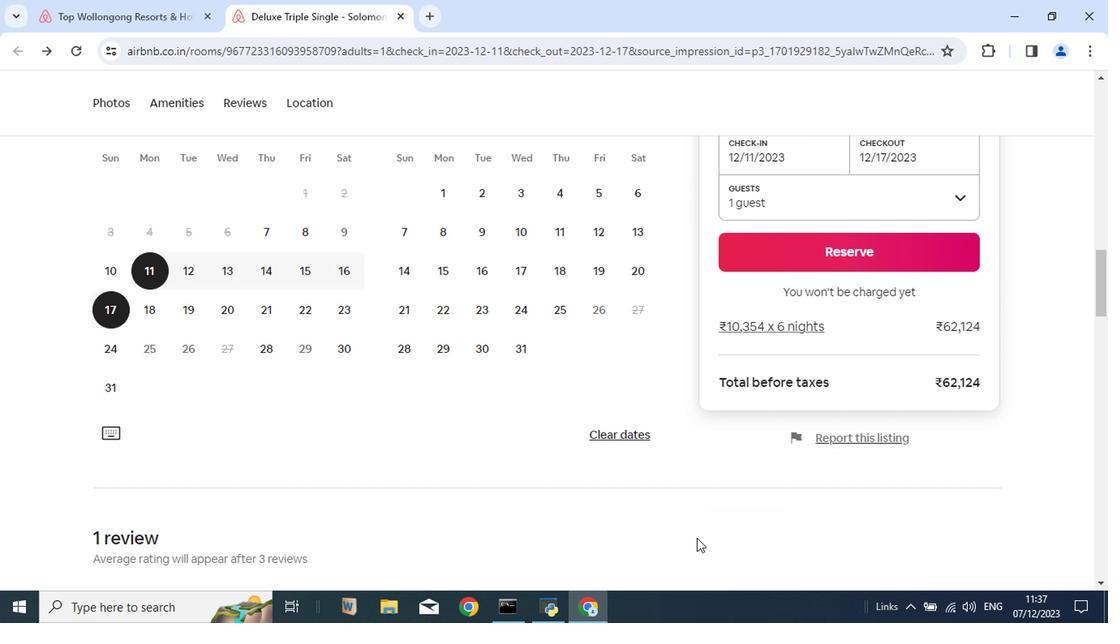 
Action: Mouse scrolled (694, 550) with delta (0, 0)
Screenshot: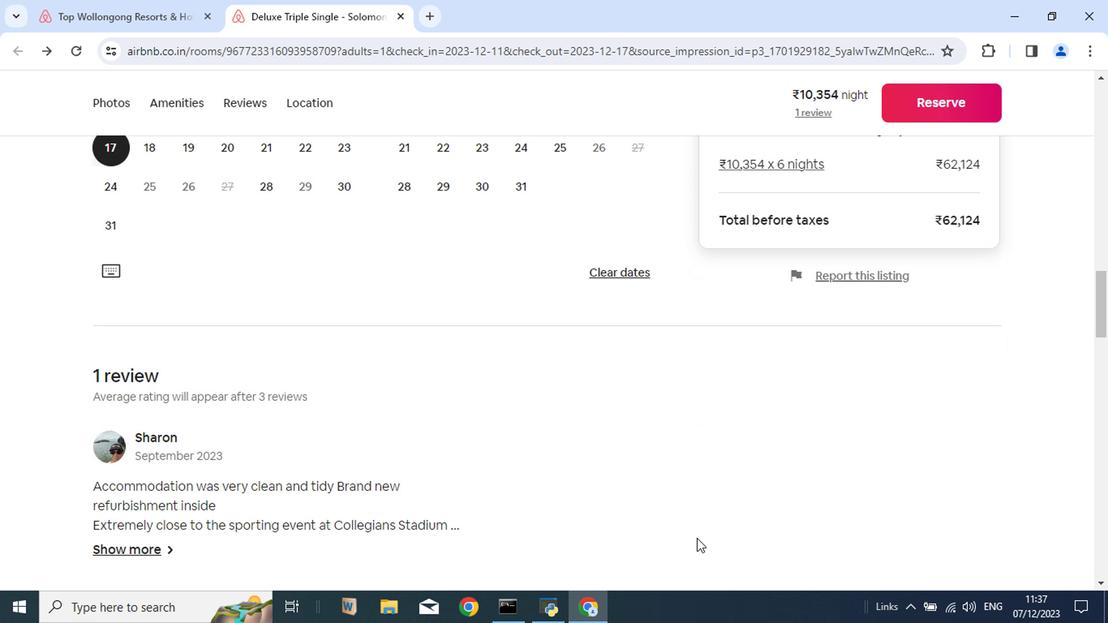 
Action: Mouse scrolled (694, 550) with delta (0, 0)
Screenshot: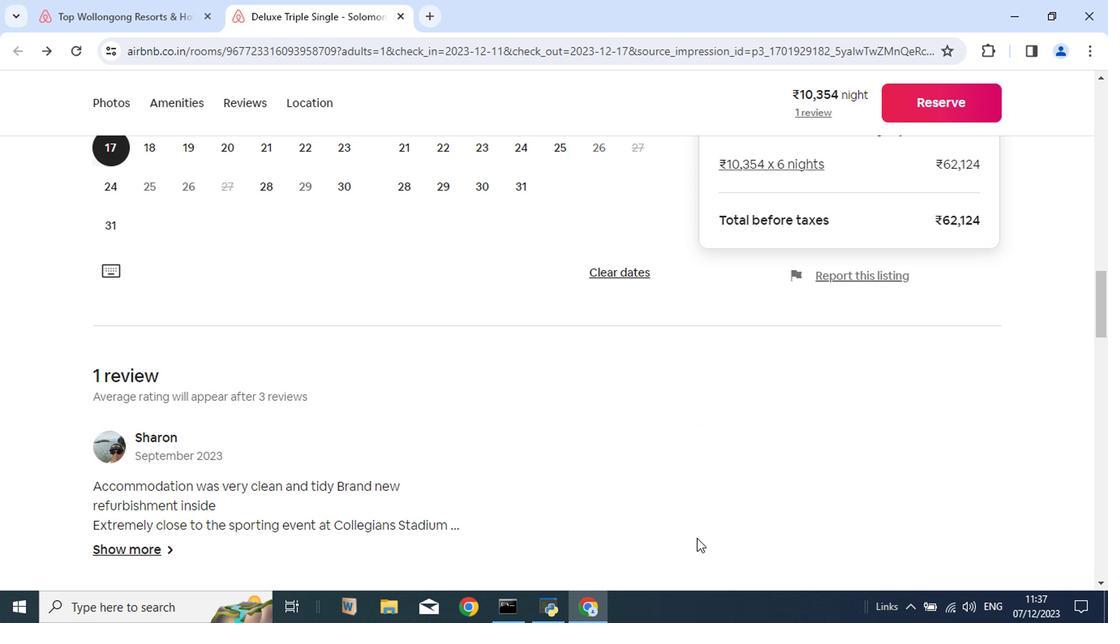 
Action: Mouse scrolled (694, 550) with delta (0, 0)
Screenshot: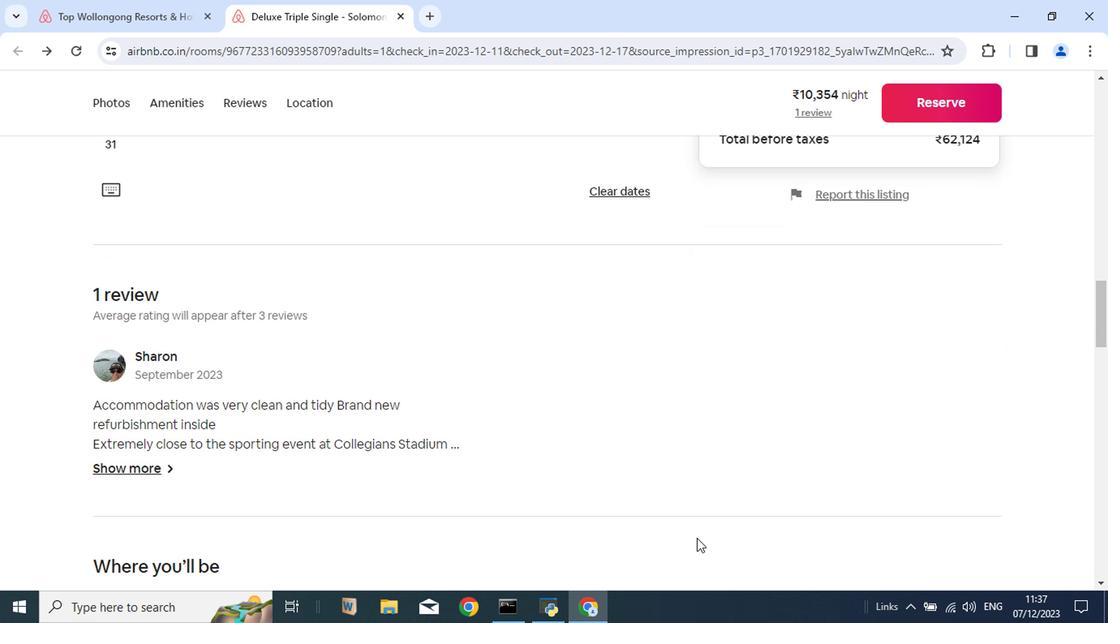 
Action: Mouse scrolled (694, 550) with delta (0, 0)
Screenshot: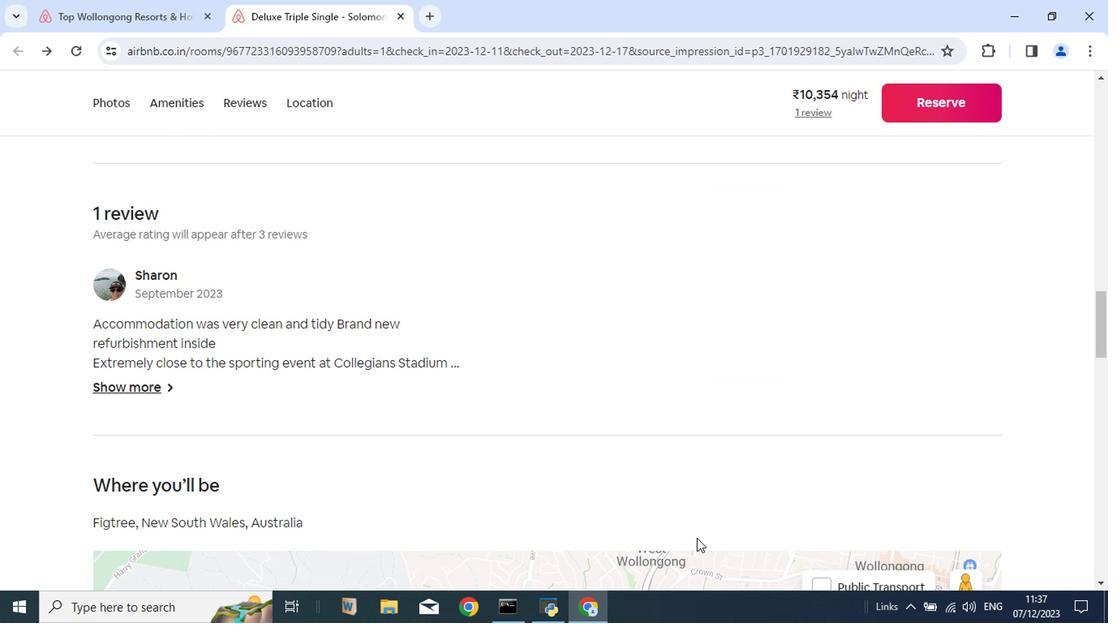 
Action: Mouse scrolled (694, 550) with delta (0, 0)
Screenshot: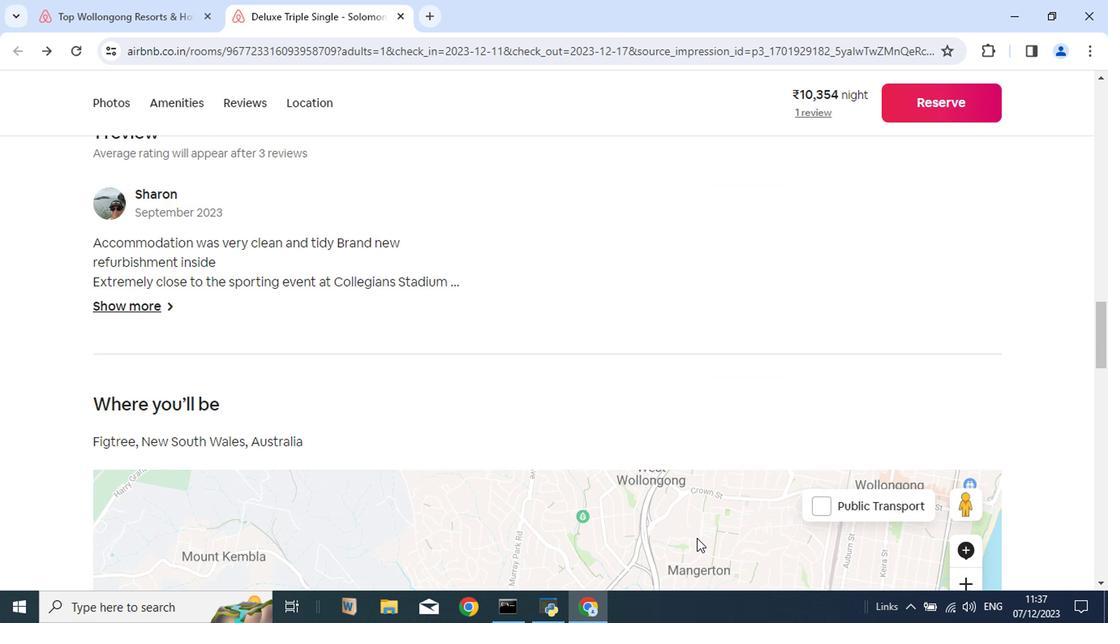 
Action: Mouse scrolled (694, 550) with delta (0, 0)
Screenshot: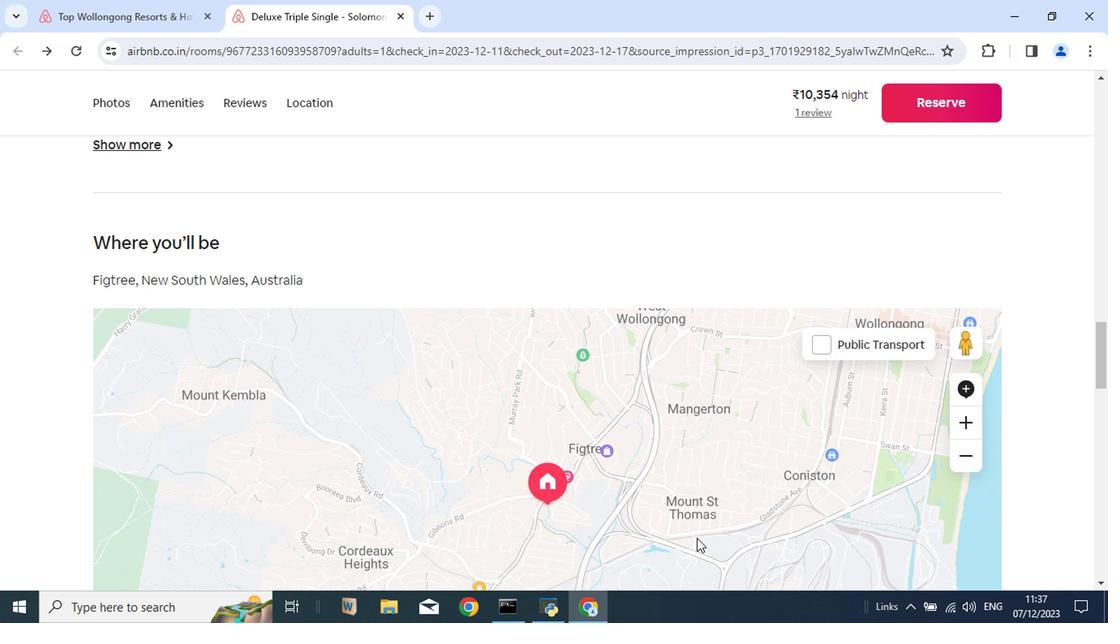 
Action: Mouse scrolled (694, 550) with delta (0, 0)
Screenshot: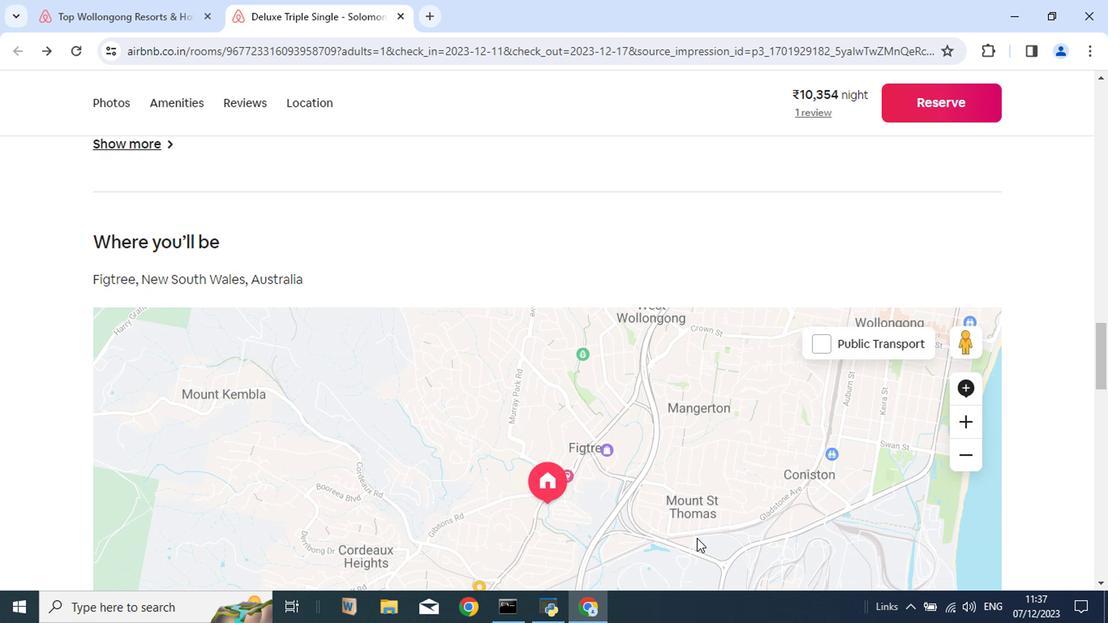 
Action: Mouse scrolled (694, 550) with delta (0, 0)
Screenshot: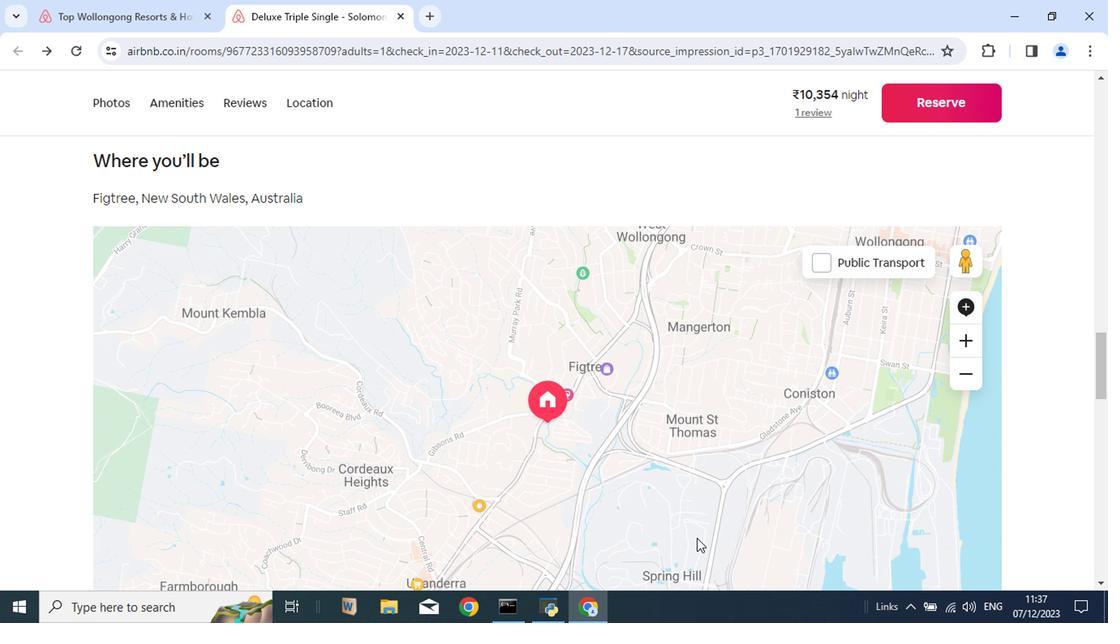 
Action: Mouse scrolled (694, 550) with delta (0, 0)
Screenshot: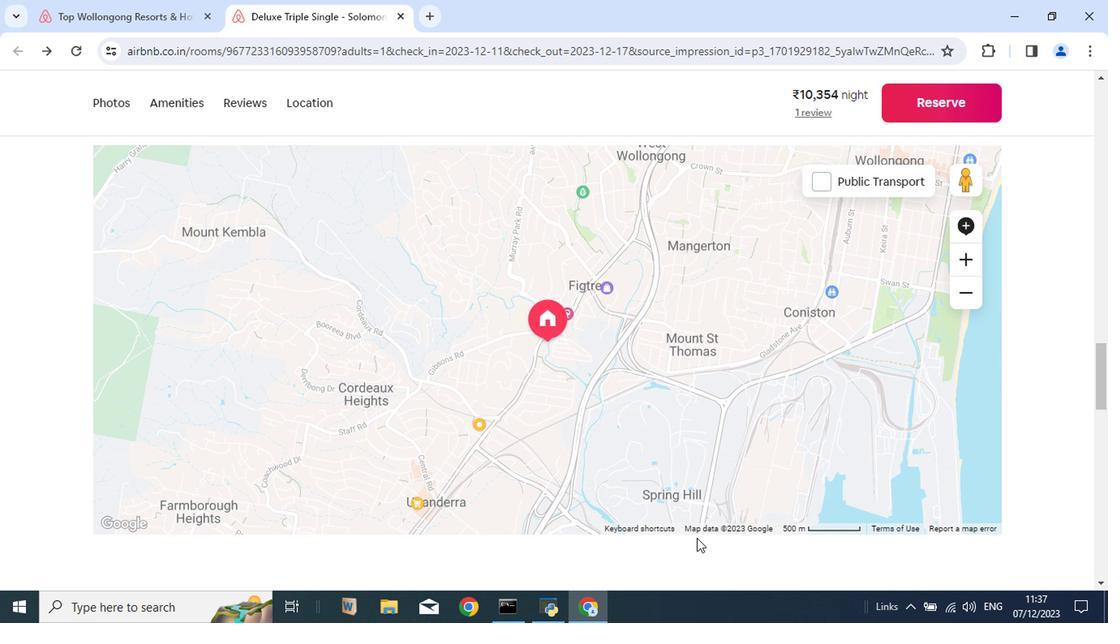 
Action: Mouse scrolled (694, 550) with delta (0, 0)
Screenshot: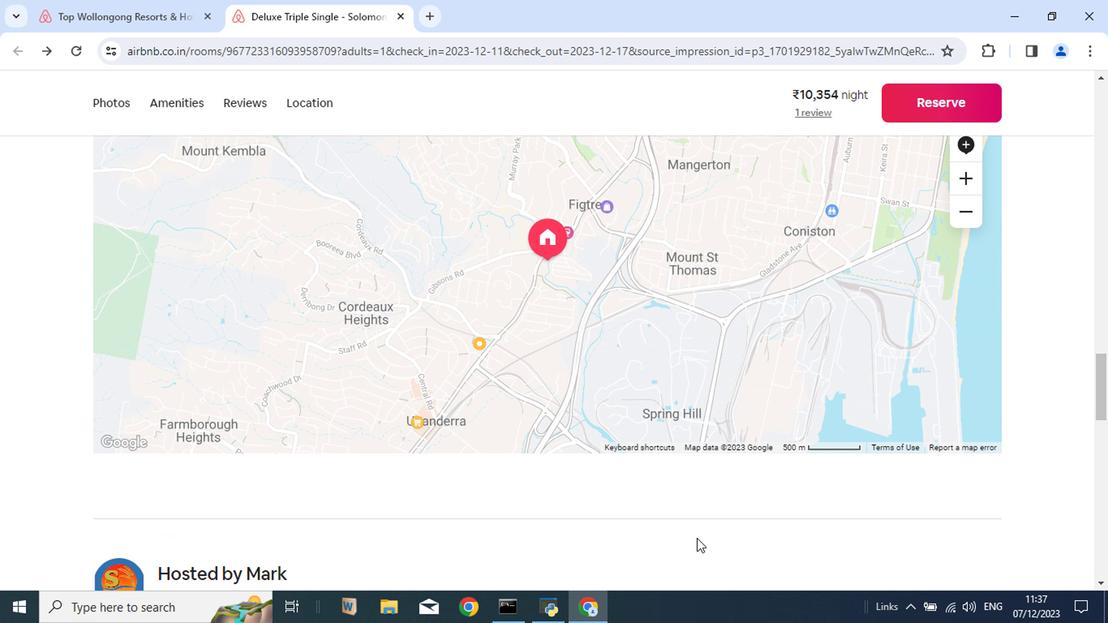
Action: Mouse scrolled (694, 550) with delta (0, 0)
Screenshot: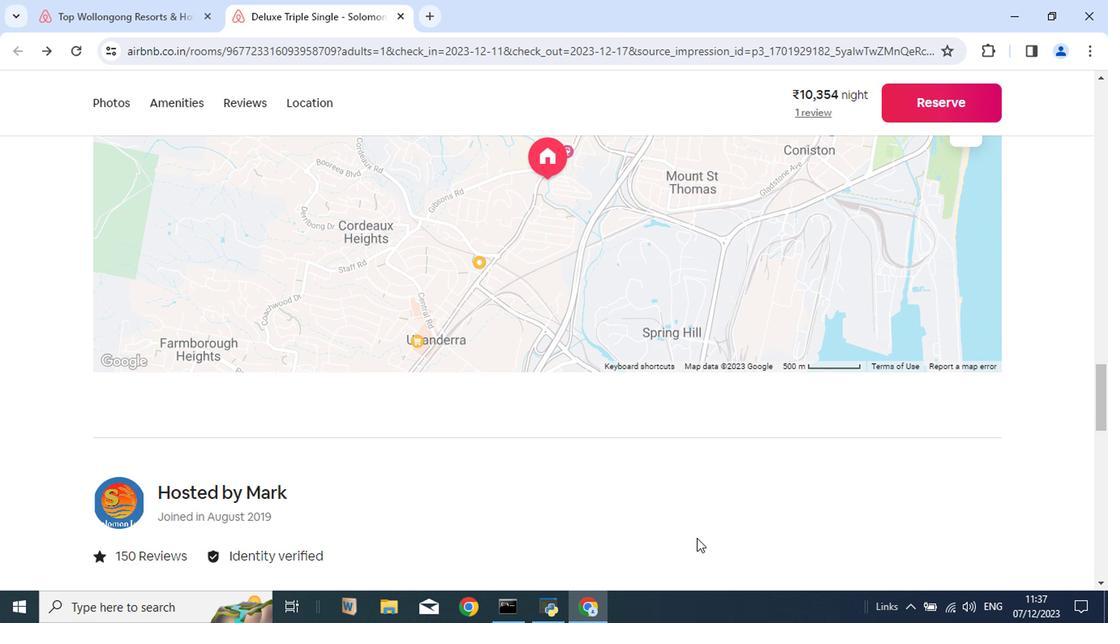 
Action: Mouse scrolled (694, 550) with delta (0, 0)
Screenshot: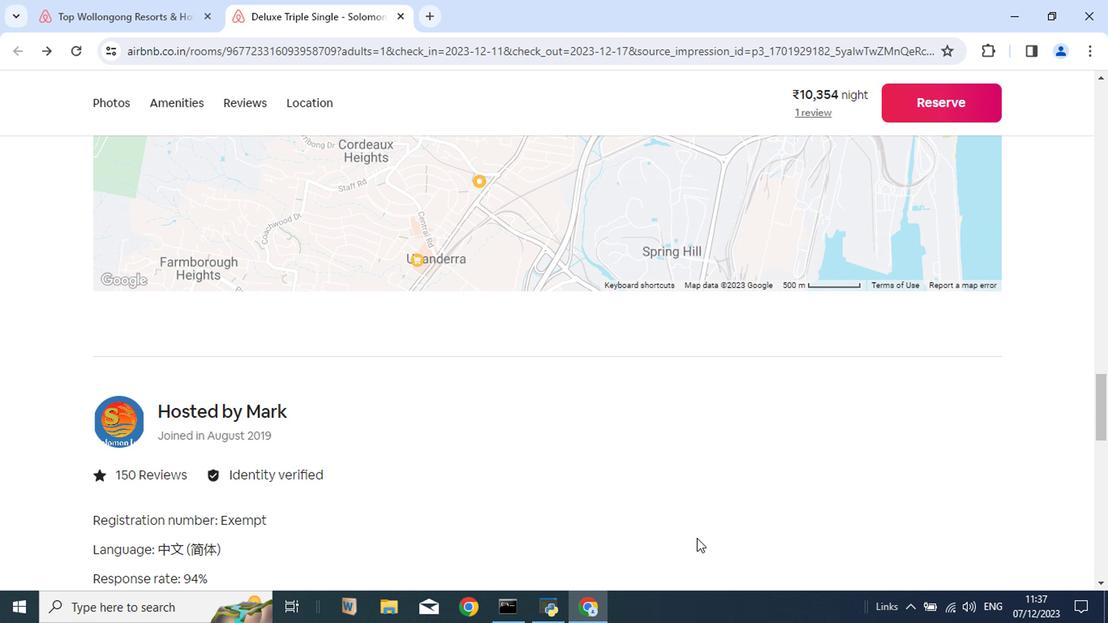 
Action: Mouse scrolled (694, 550) with delta (0, 0)
Screenshot: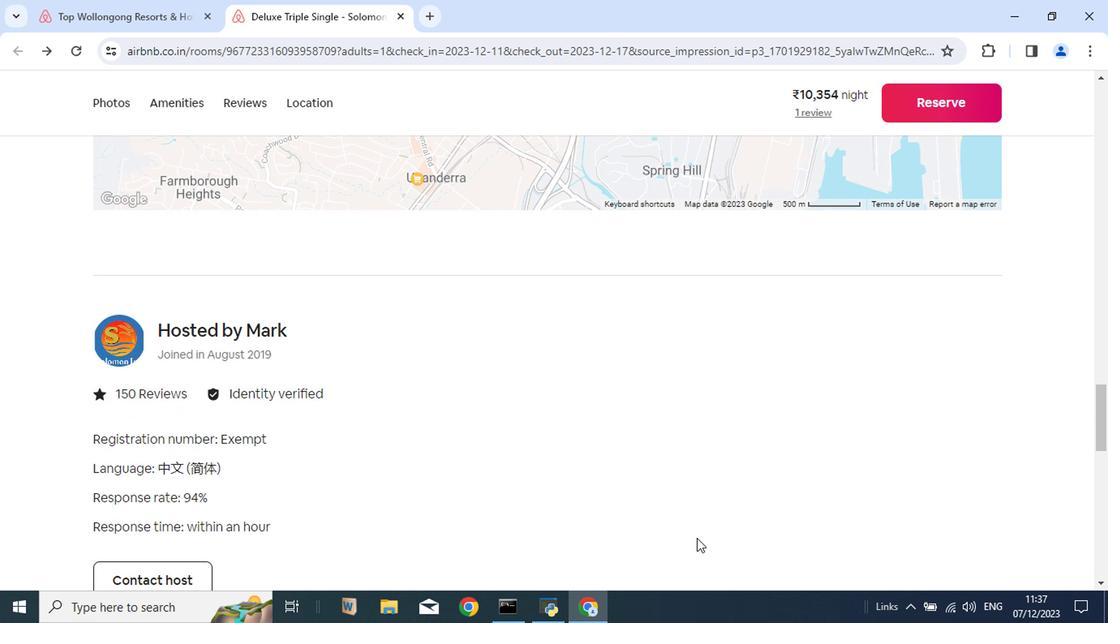 
Action: Mouse scrolled (694, 550) with delta (0, 0)
Screenshot: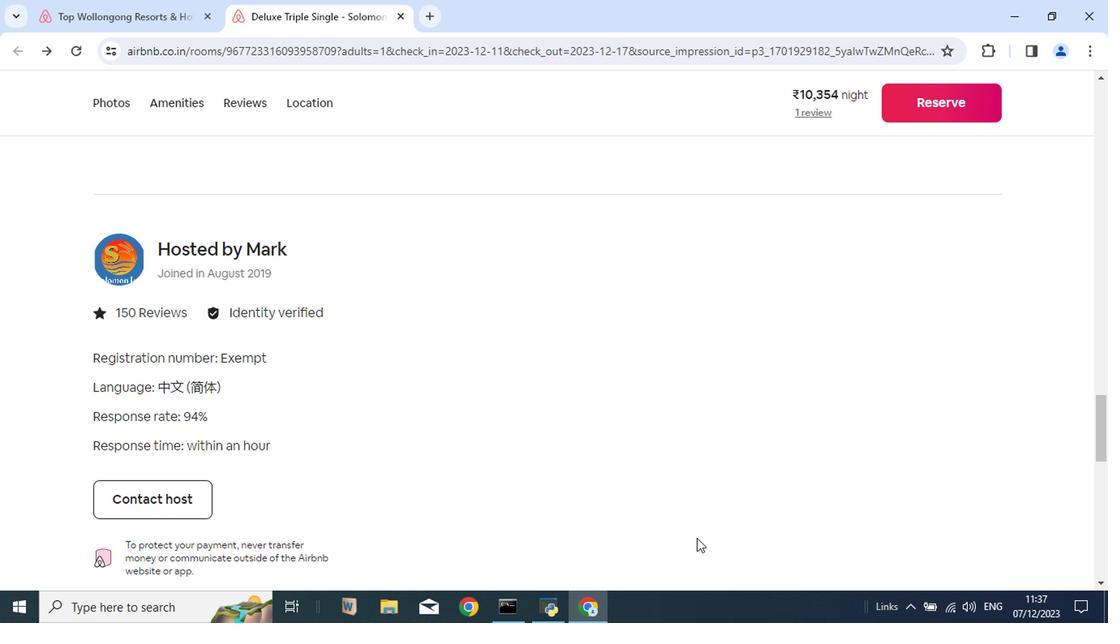 
Action: Mouse scrolled (694, 550) with delta (0, 0)
Screenshot: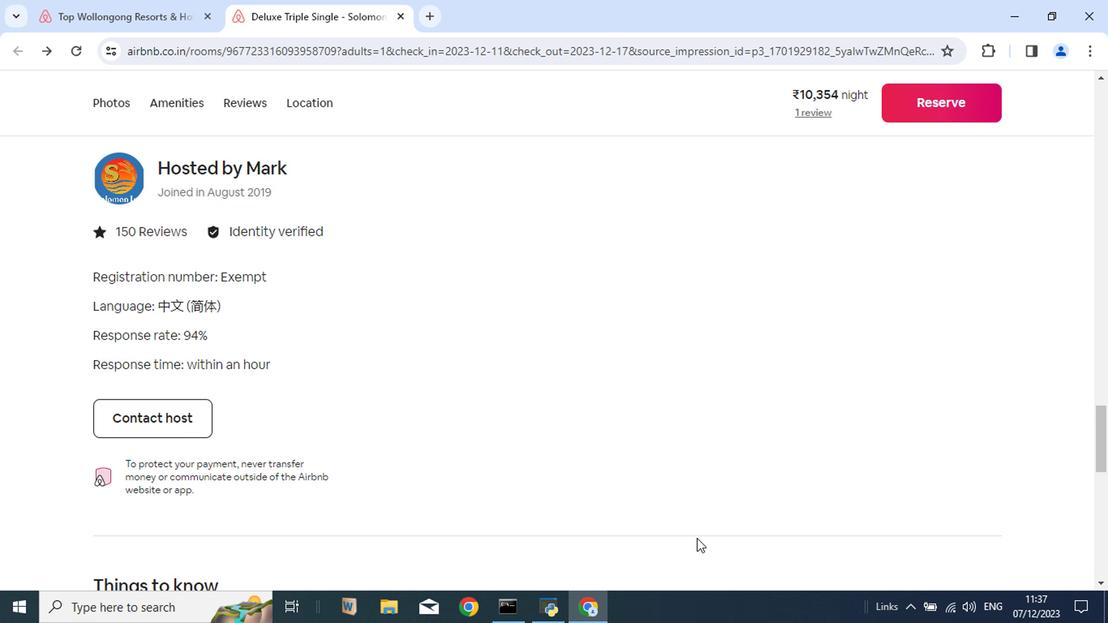 
Action: Mouse scrolled (694, 550) with delta (0, 0)
Screenshot: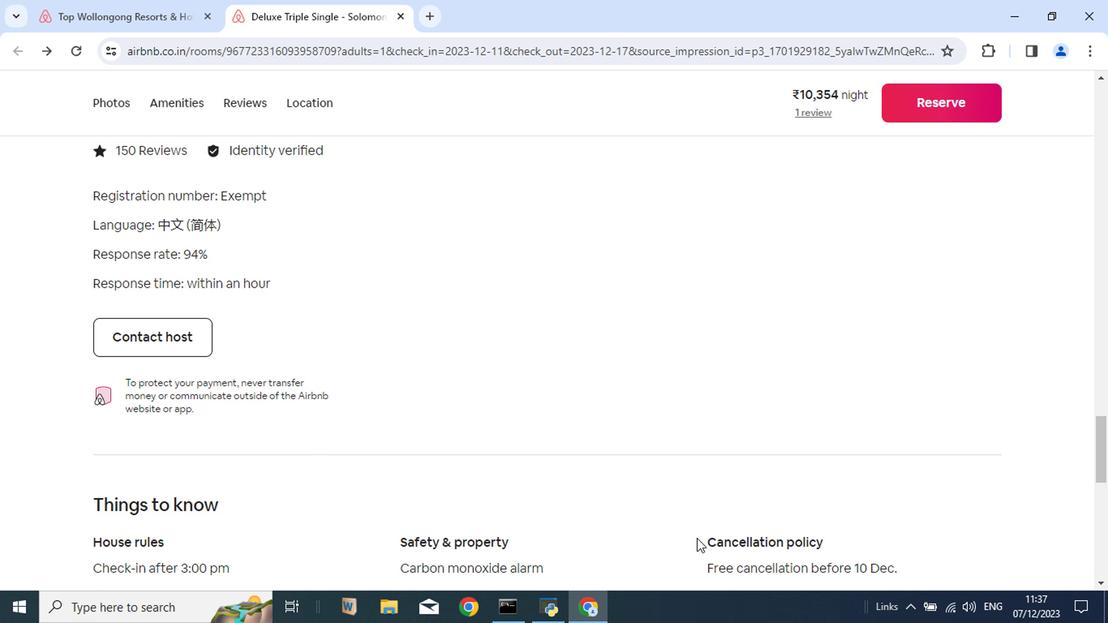 
Action: Mouse scrolled (694, 550) with delta (0, 0)
Screenshot: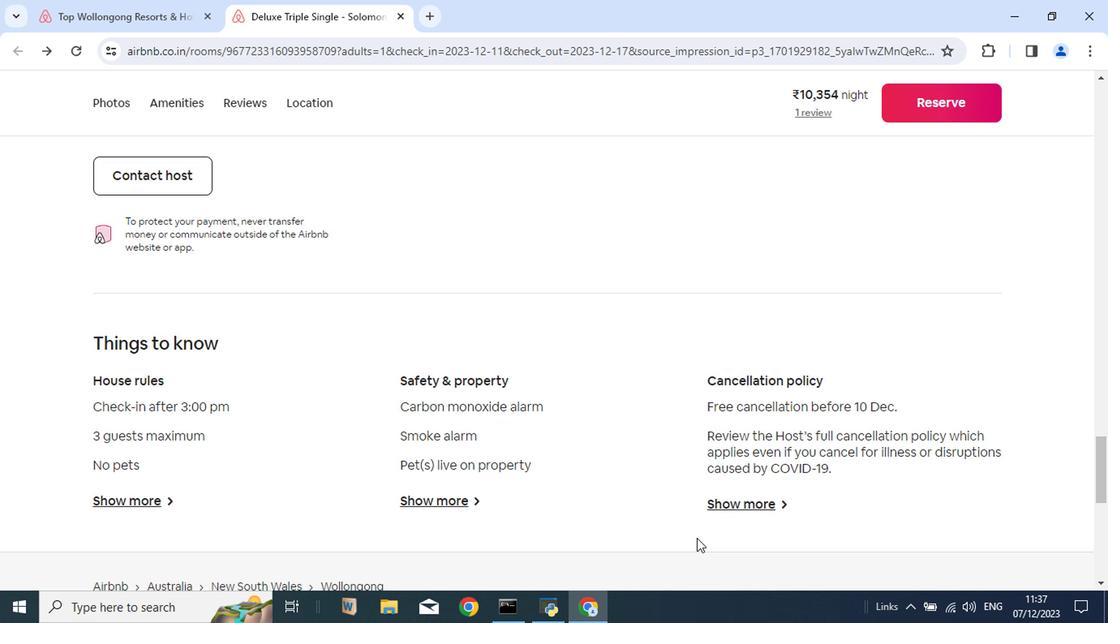 
Action: Mouse scrolled (694, 550) with delta (0, 0)
Screenshot: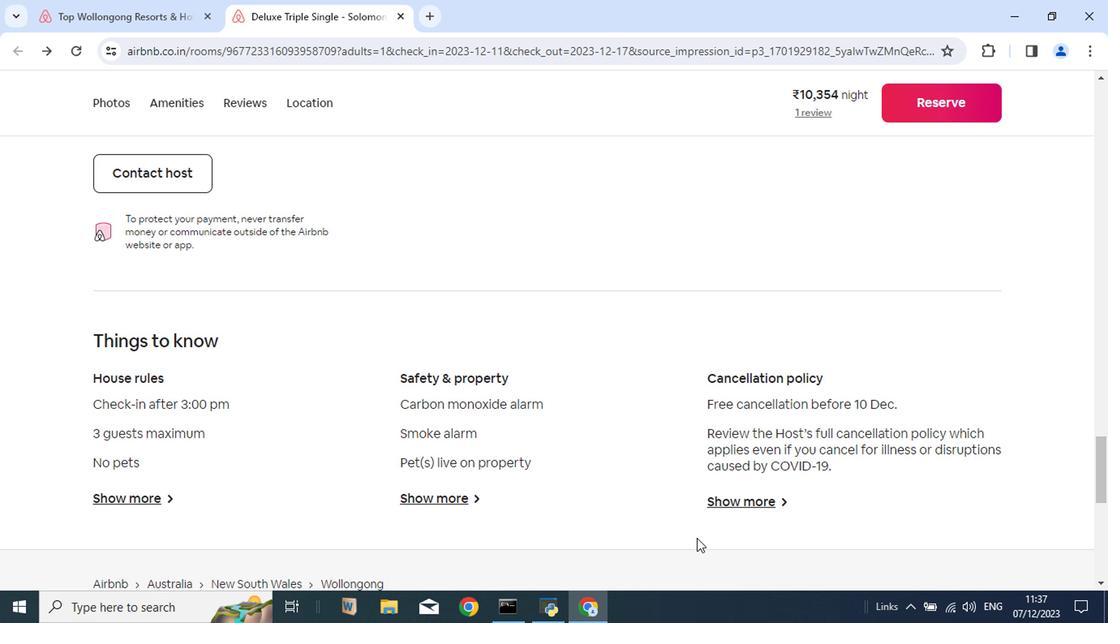 
Action: Mouse scrolled (694, 550) with delta (0, 0)
Screenshot: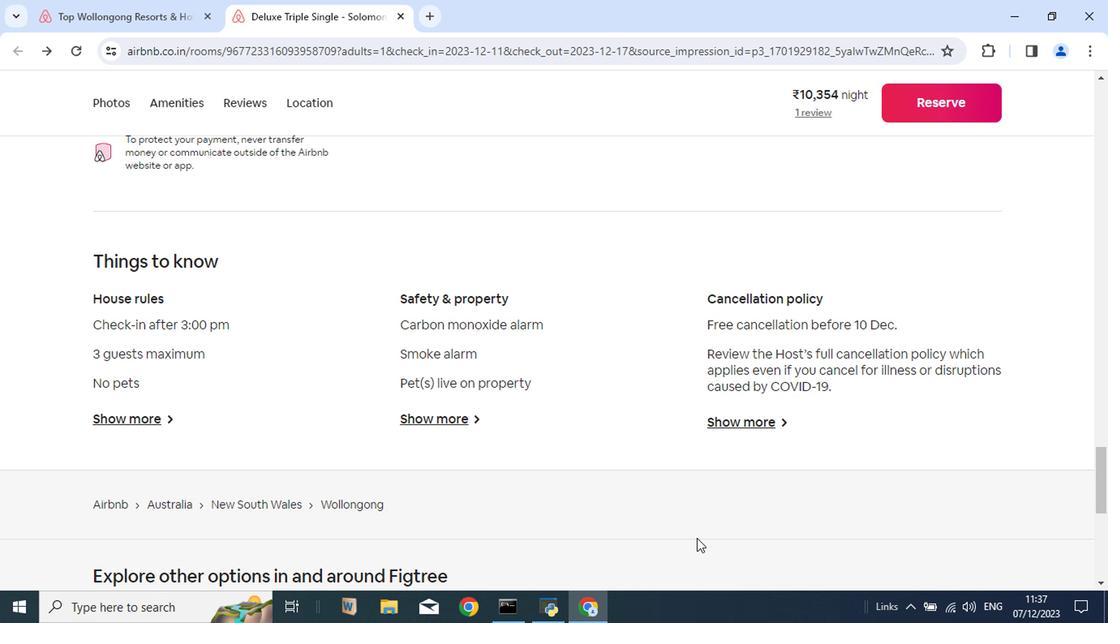 
Action: Mouse scrolled (694, 550) with delta (0, 0)
Screenshot: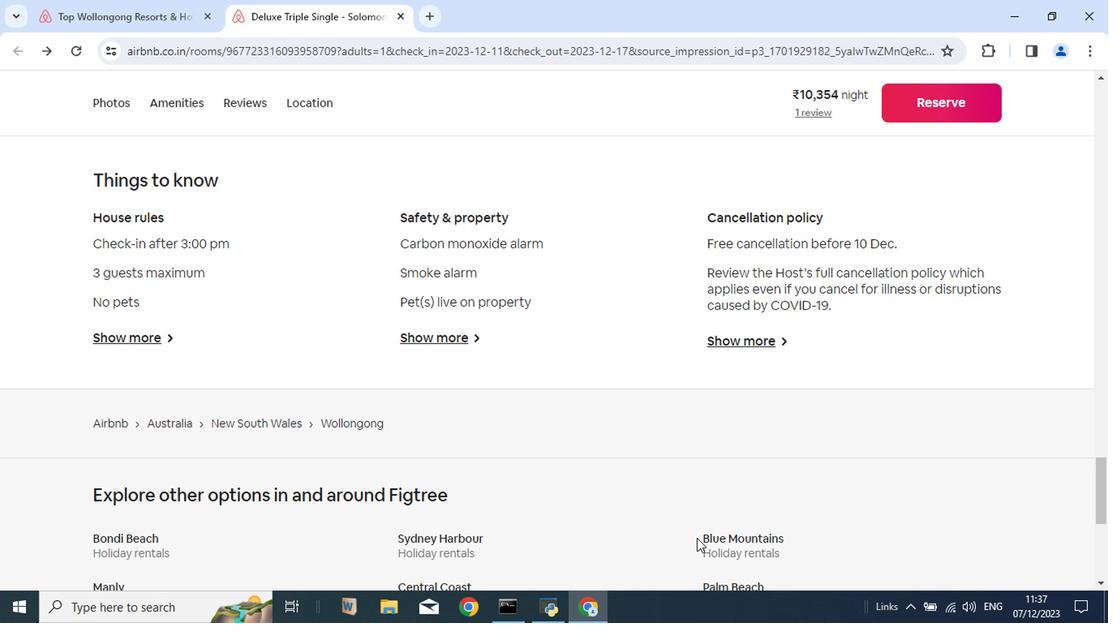 
Action: Mouse moved to (158, 356)
Screenshot: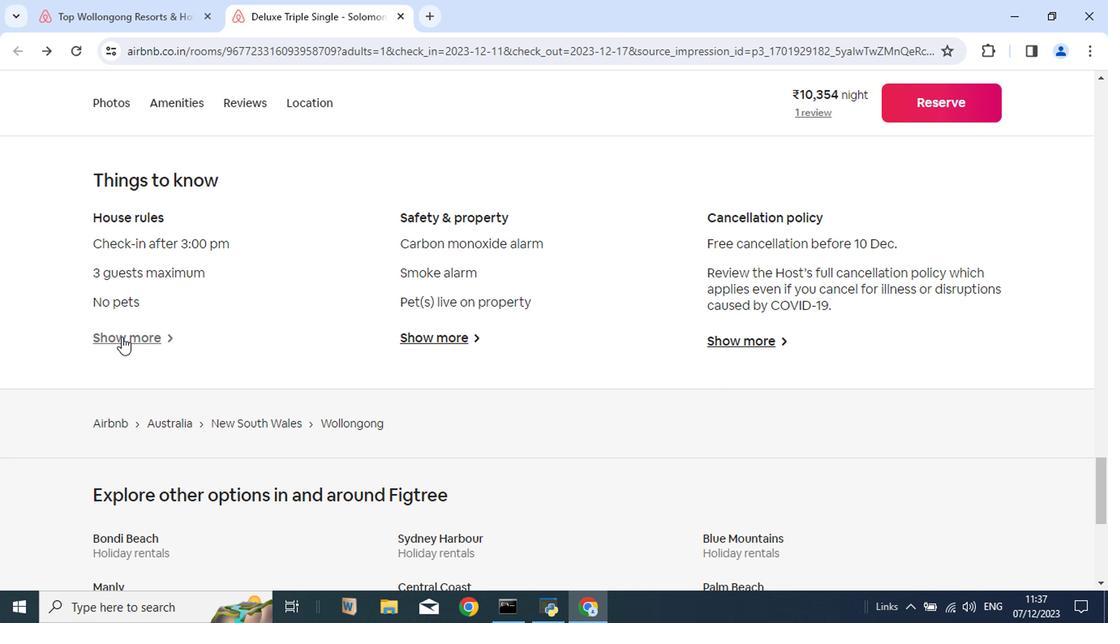 
Action: Mouse pressed left at (158, 356)
Screenshot: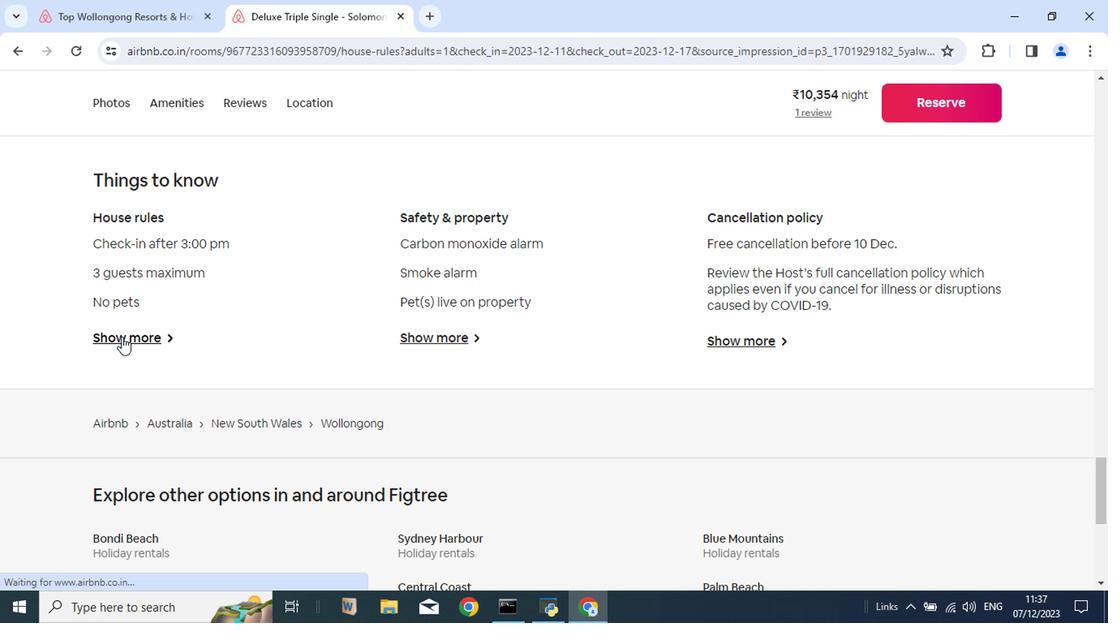 
Action: Mouse moved to (853, 326)
Screenshot: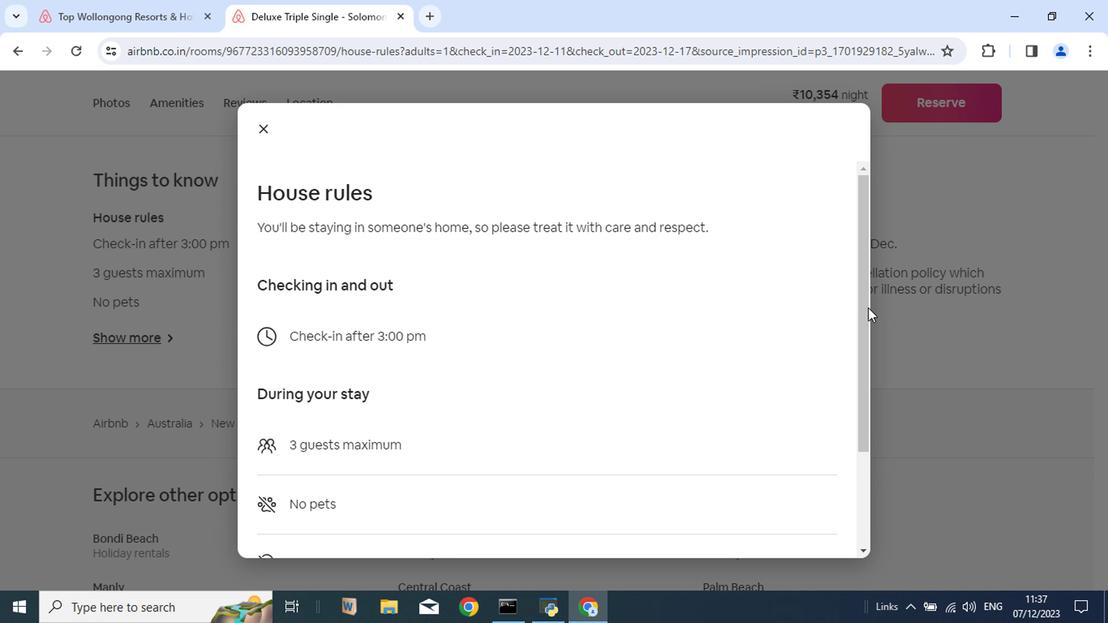 
Action: Mouse pressed left at (853, 326)
Screenshot: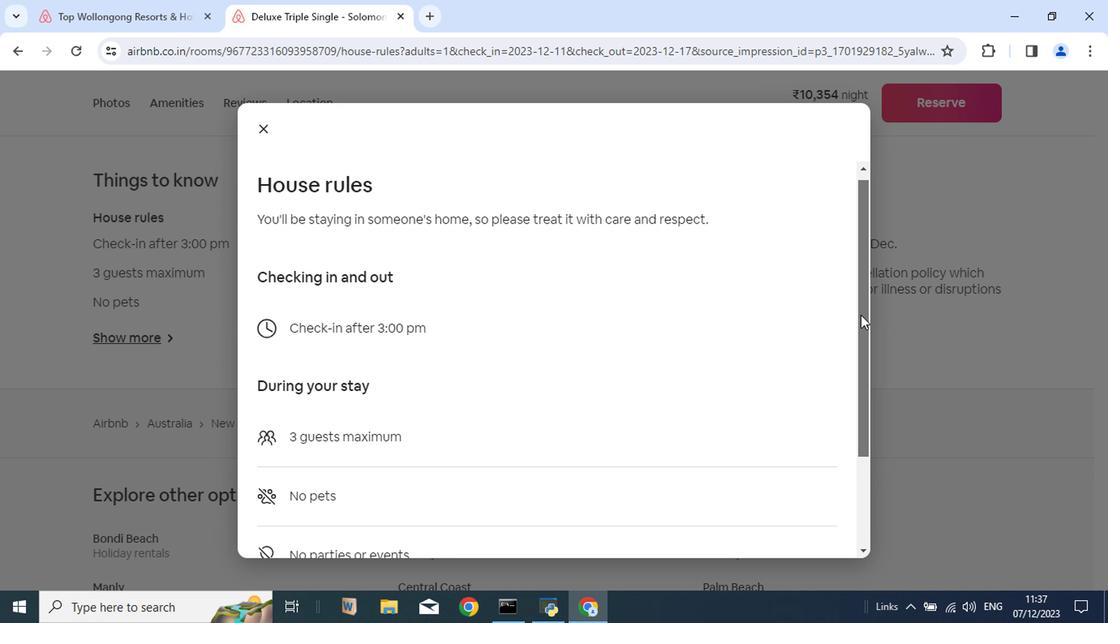 
Action: Mouse moved to (288, 144)
Screenshot: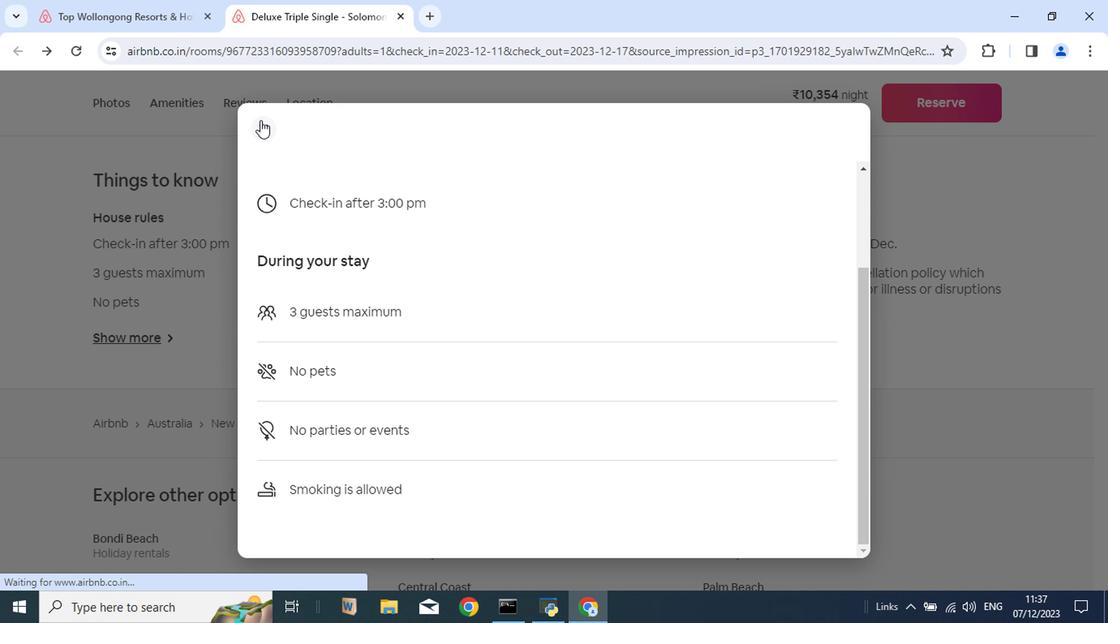
Action: Mouse pressed left at (288, 144)
Screenshot: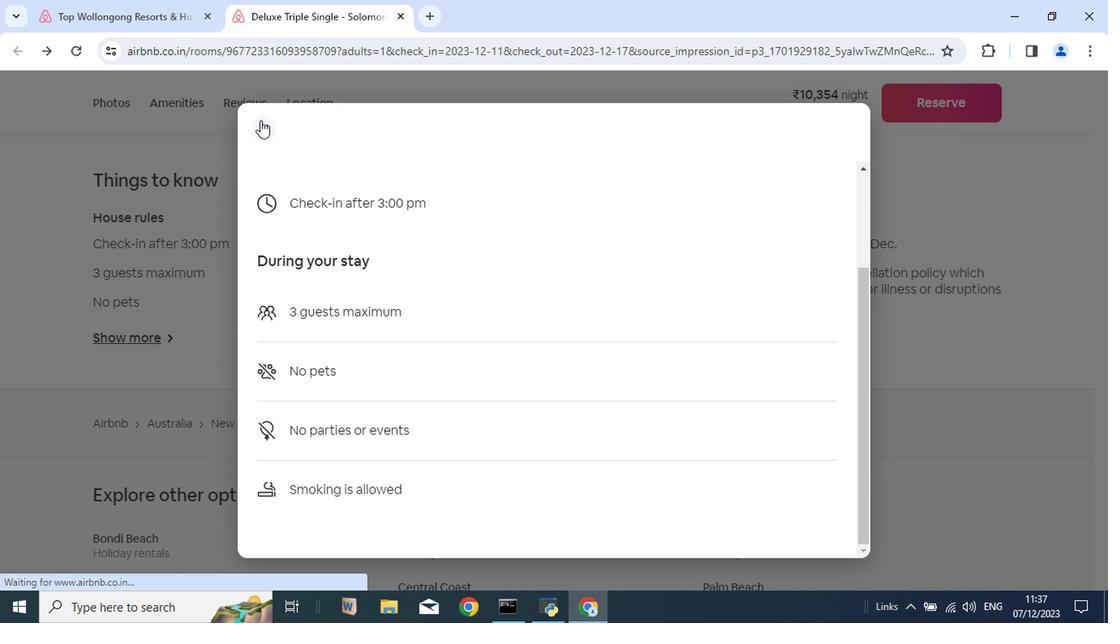 
Action: Mouse moved to (460, 348)
Screenshot: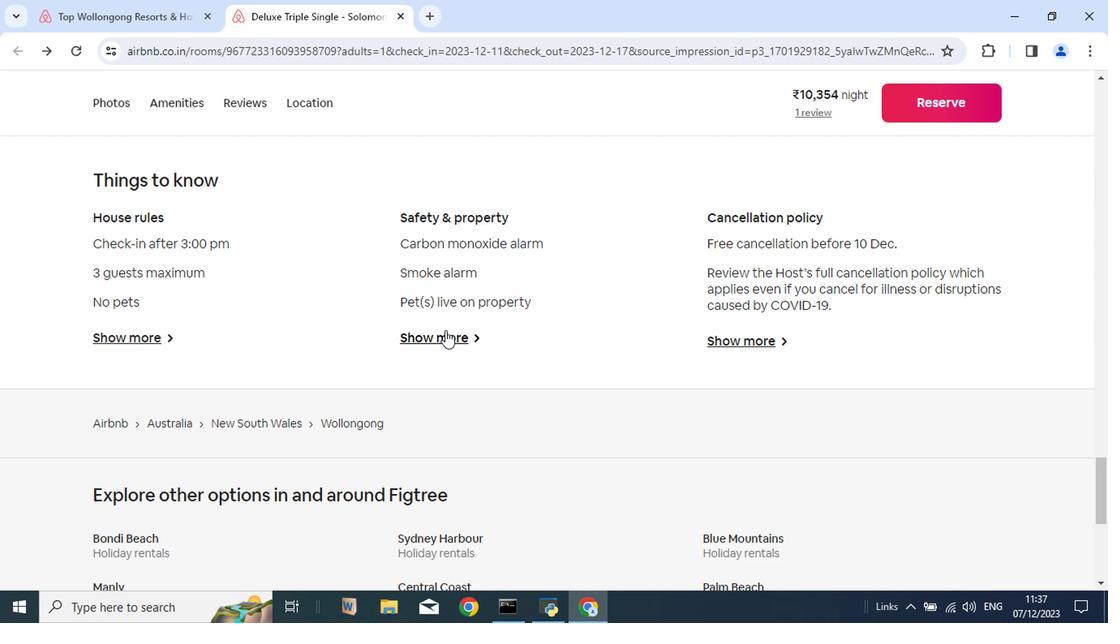 
Action: Mouse pressed left at (460, 348)
Screenshot: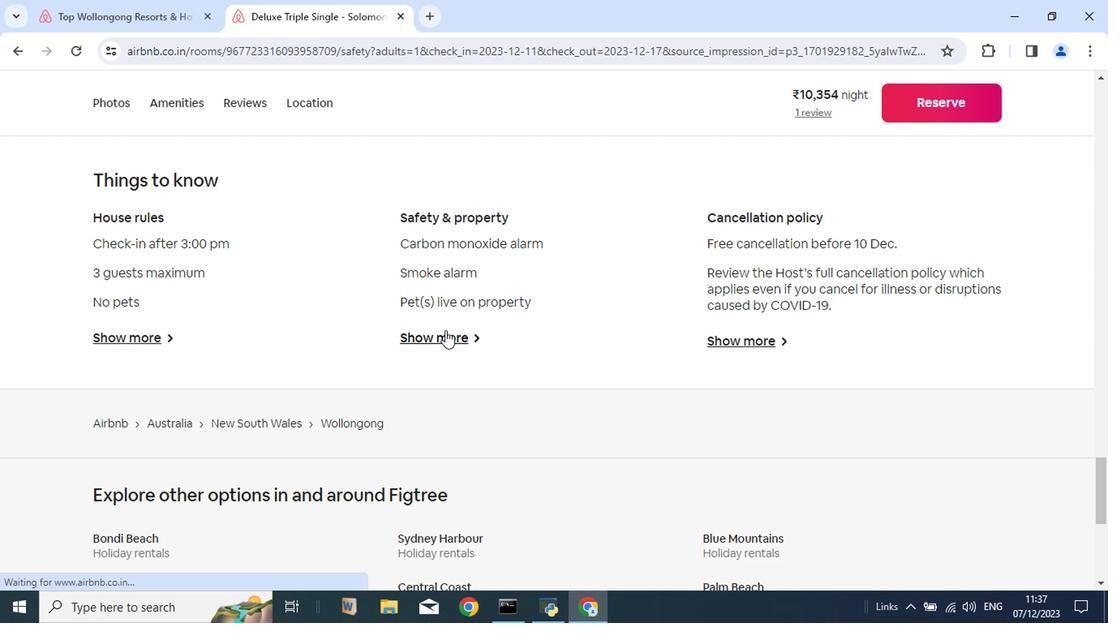
Action: Mouse moved to (286, 148)
Screenshot: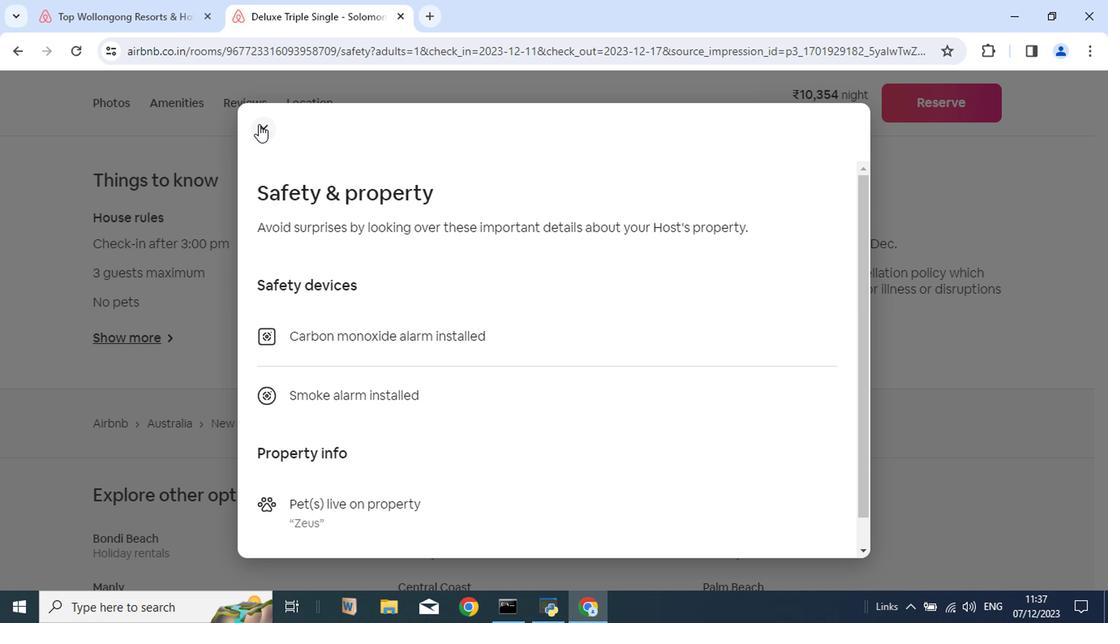 
Action: Mouse pressed left at (286, 148)
Screenshot: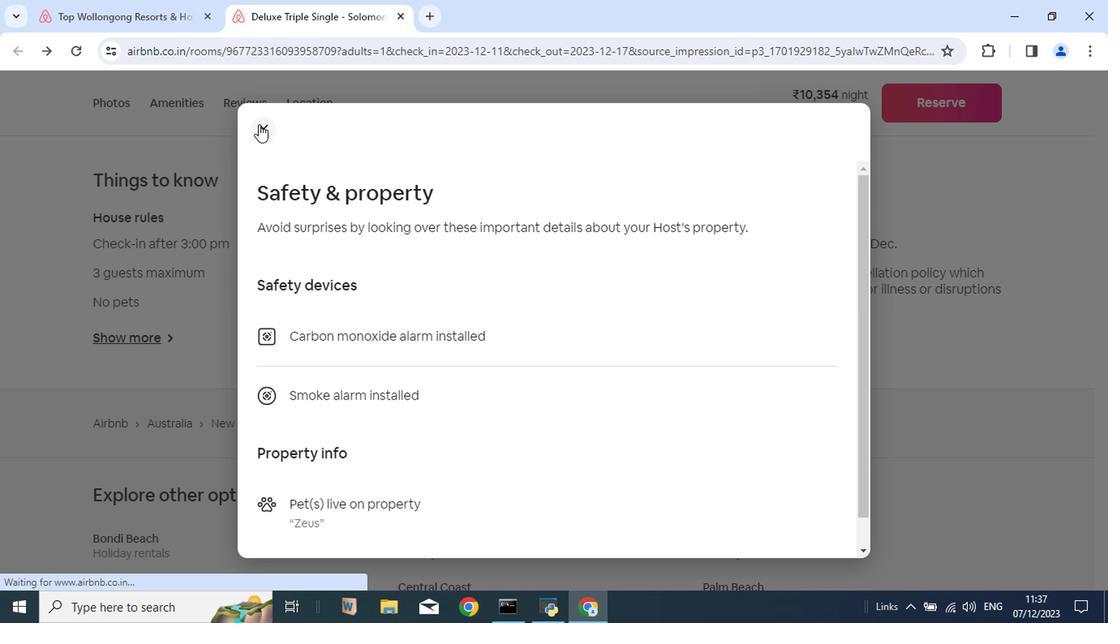 
Action: Mouse moved to (738, 354)
Screenshot: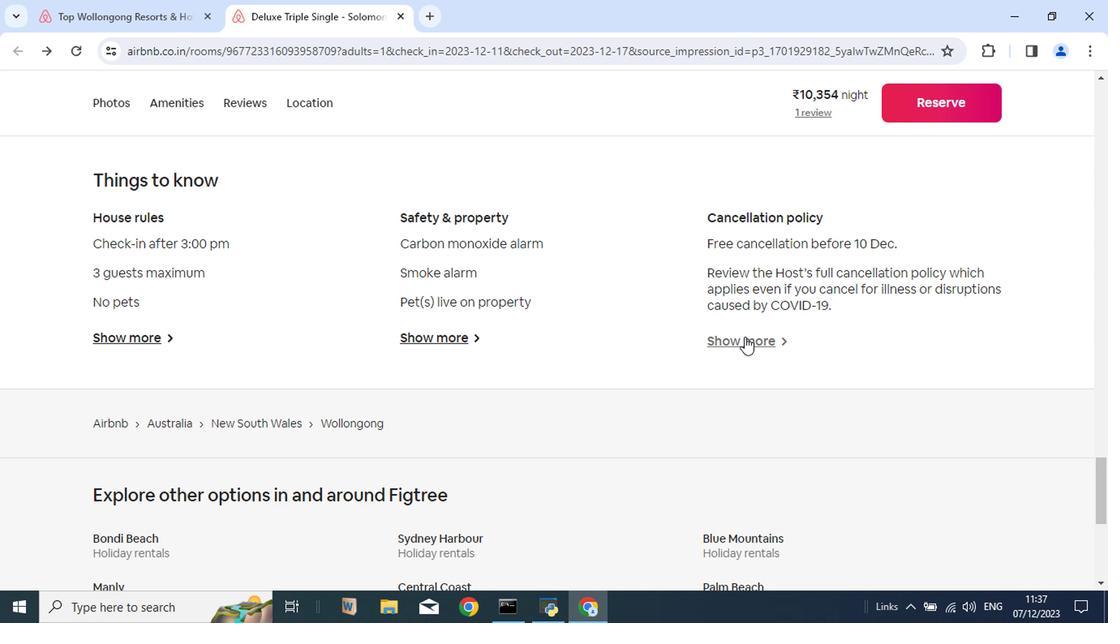 
Action: Mouse pressed left at (738, 354)
Screenshot: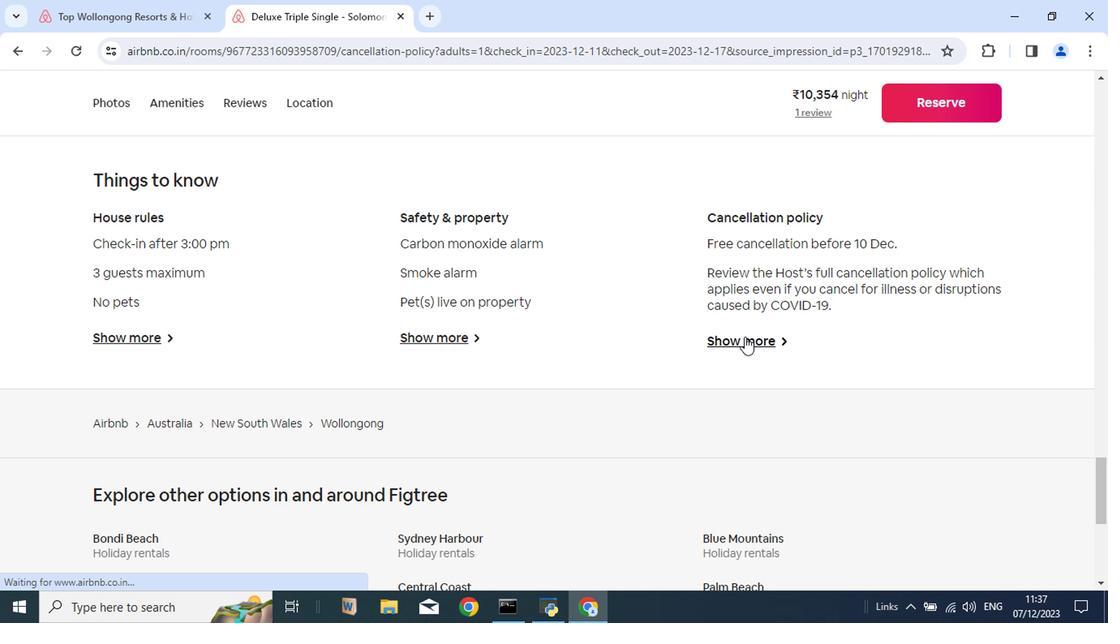 
Action: Mouse moved to (372, 153)
Screenshot: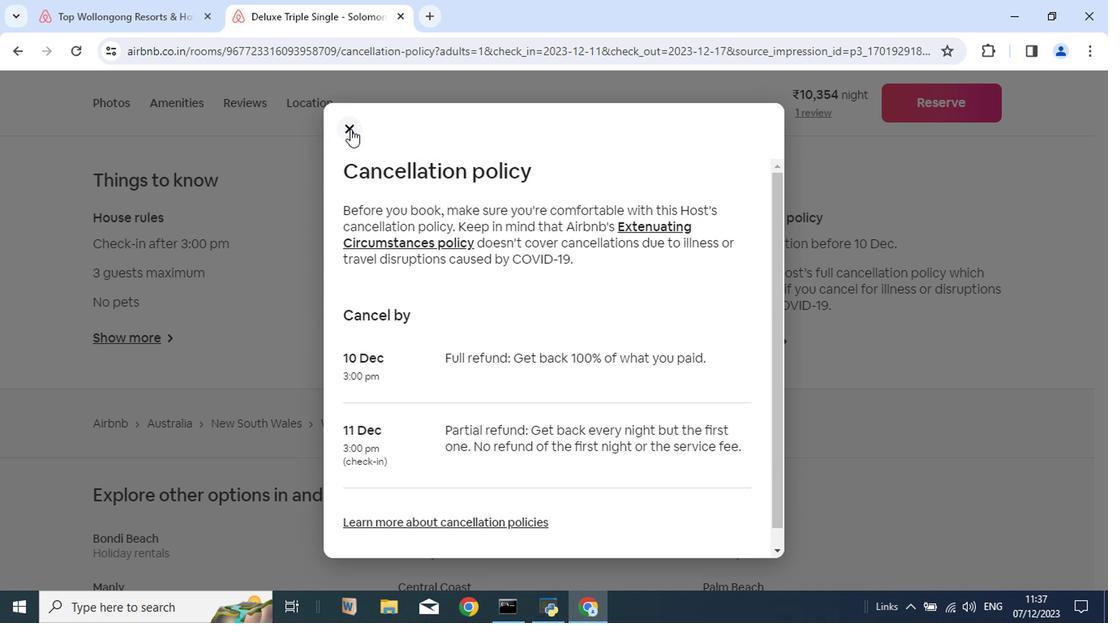 
Action: Mouse pressed left at (372, 153)
Screenshot: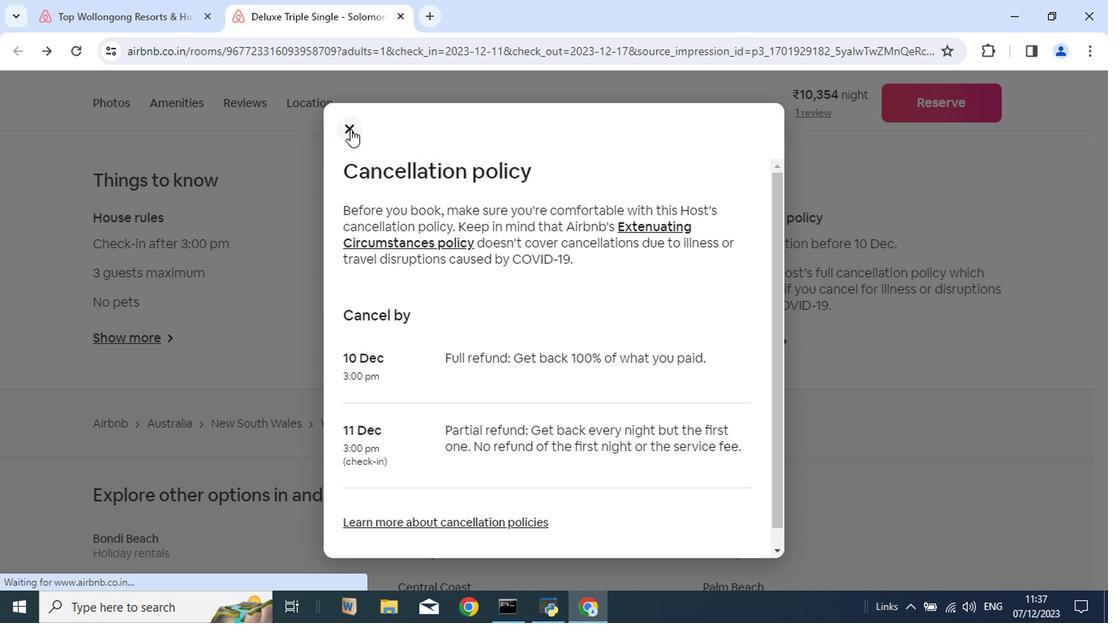
Action: Mouse moved to (416, 43)
Screenshot: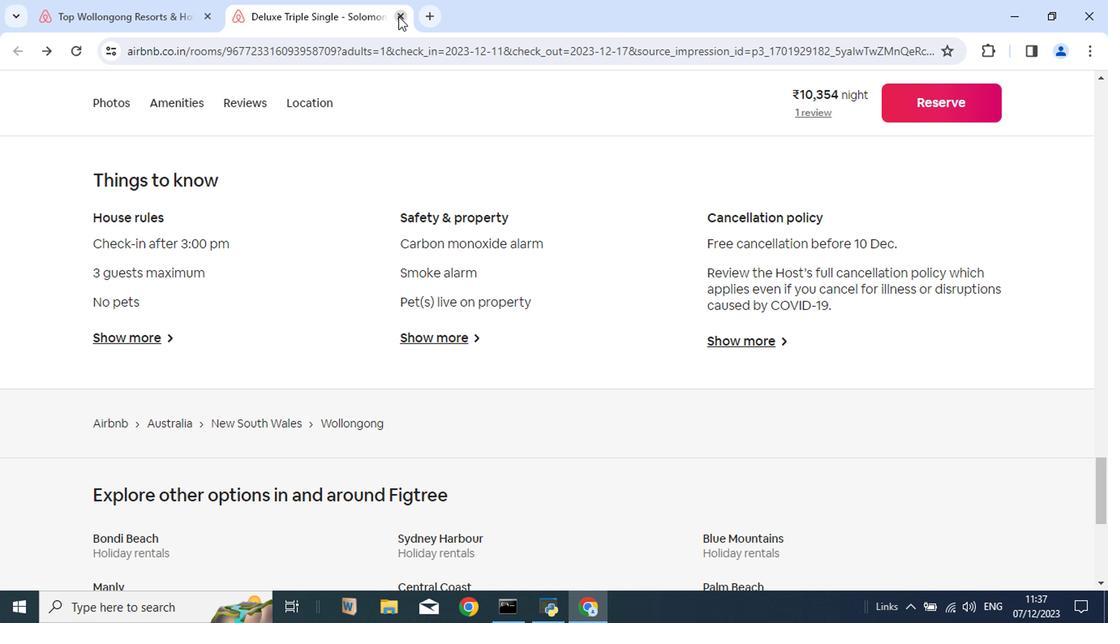 
Action: Mouse pressed left at (416, 43)
Screenshot: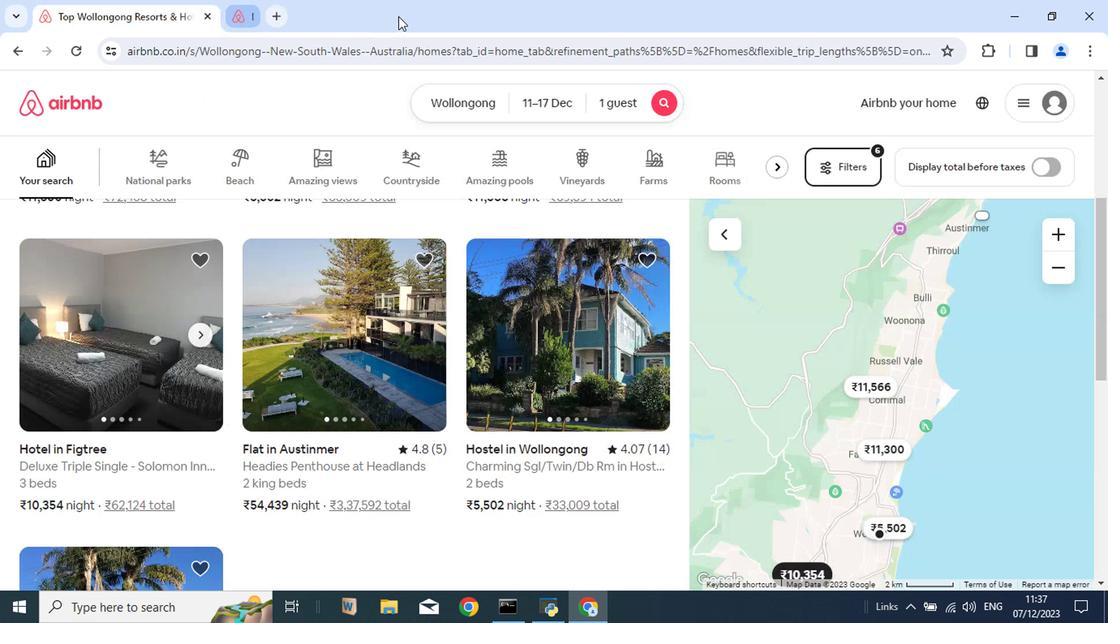 
